 Task: Plan a trip to Tartouss, Syria from 12th December, 2023 to 16th December, 2023 for 8 adults.8 bedrooms having 8 beds and 8 bathrooms. Property type can be house. Amenities needed are: wifi, TV, free parkinig on premises, gym, breakfast. Booking option can be shelf check-in. Look for 3 properties as per requirement.
Action: Mouse moved to (567, 135)
Screenshot: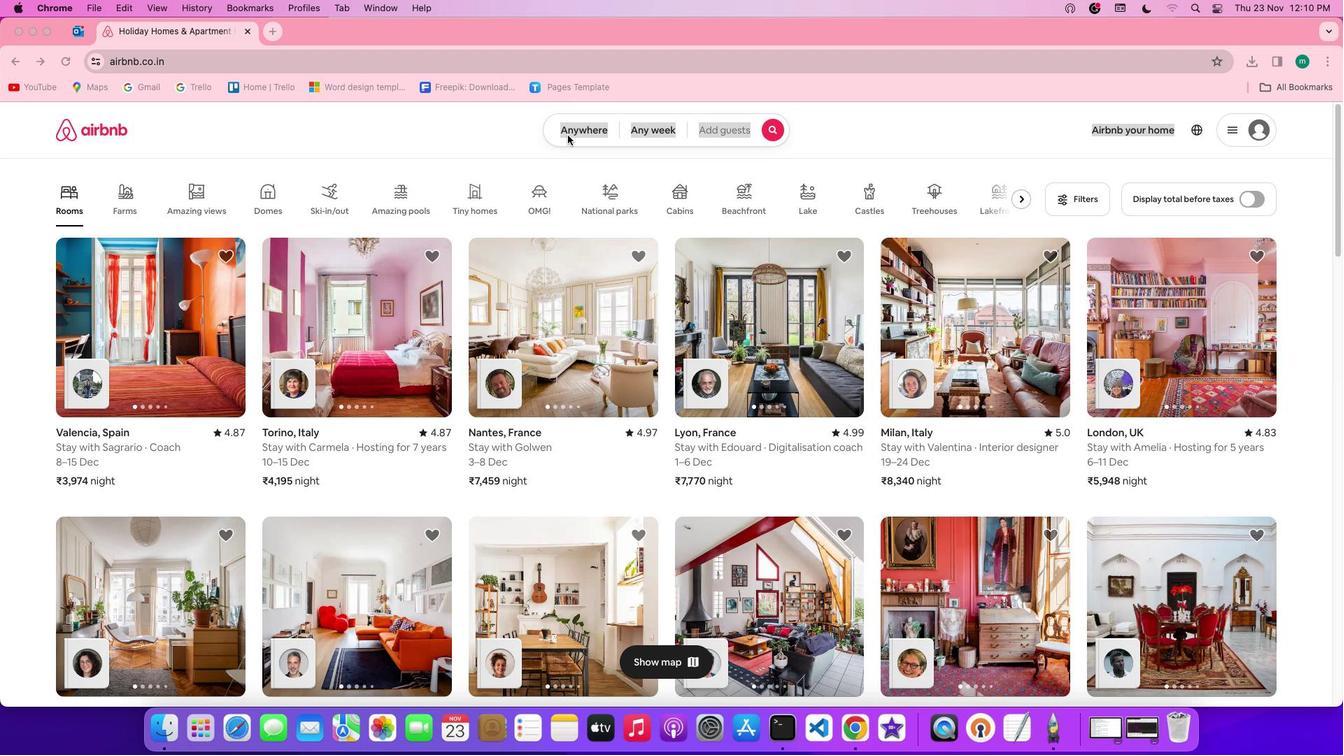 
Action: Mouse pressed left at (567, 135)
Screenshot: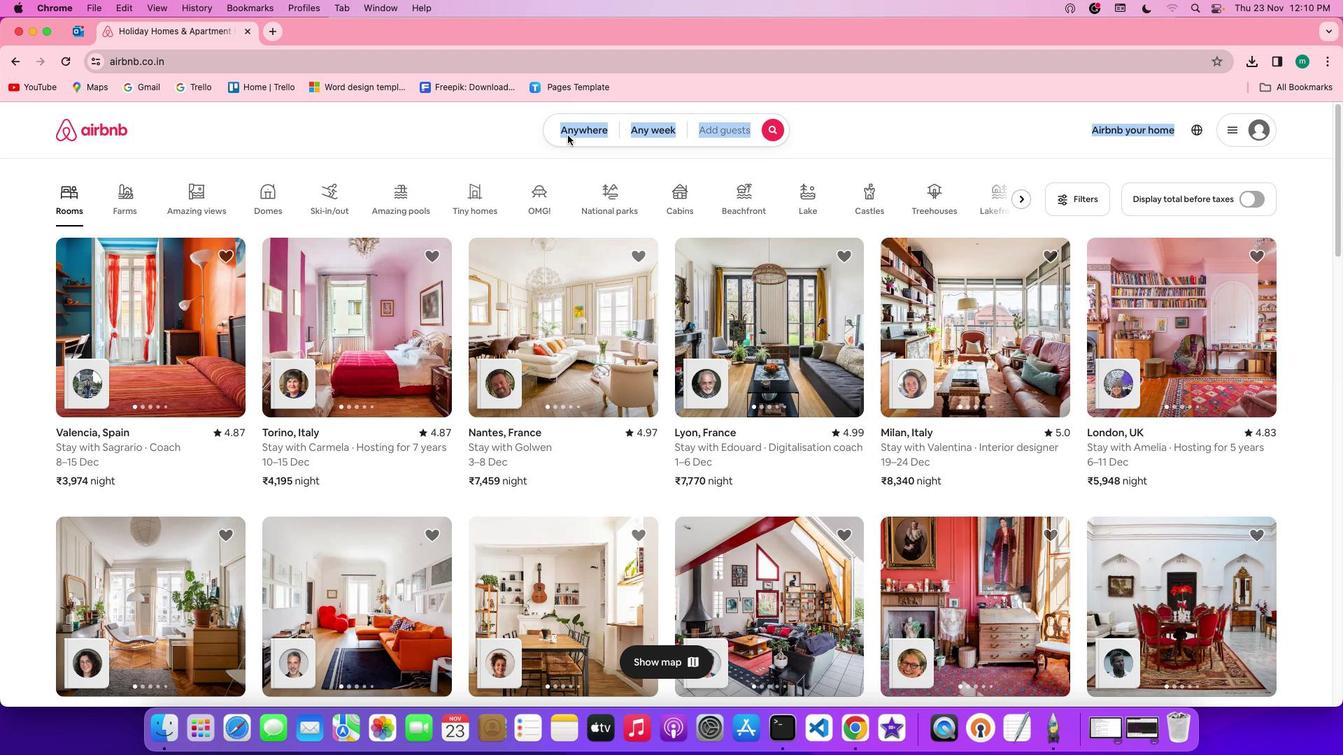 
Action: Mouse pressed left at (567, 135)
Screenshot: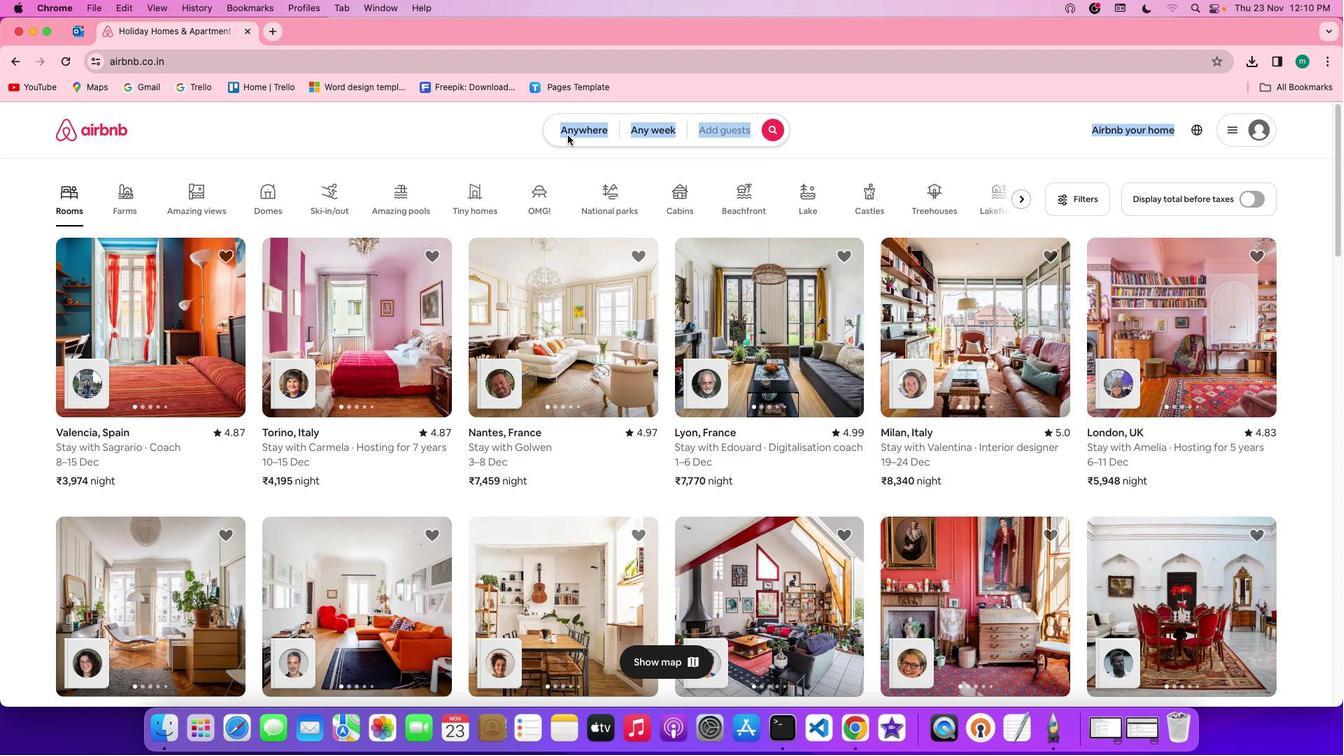 
Action: Mouse moved to (474, 184)
Screenshot: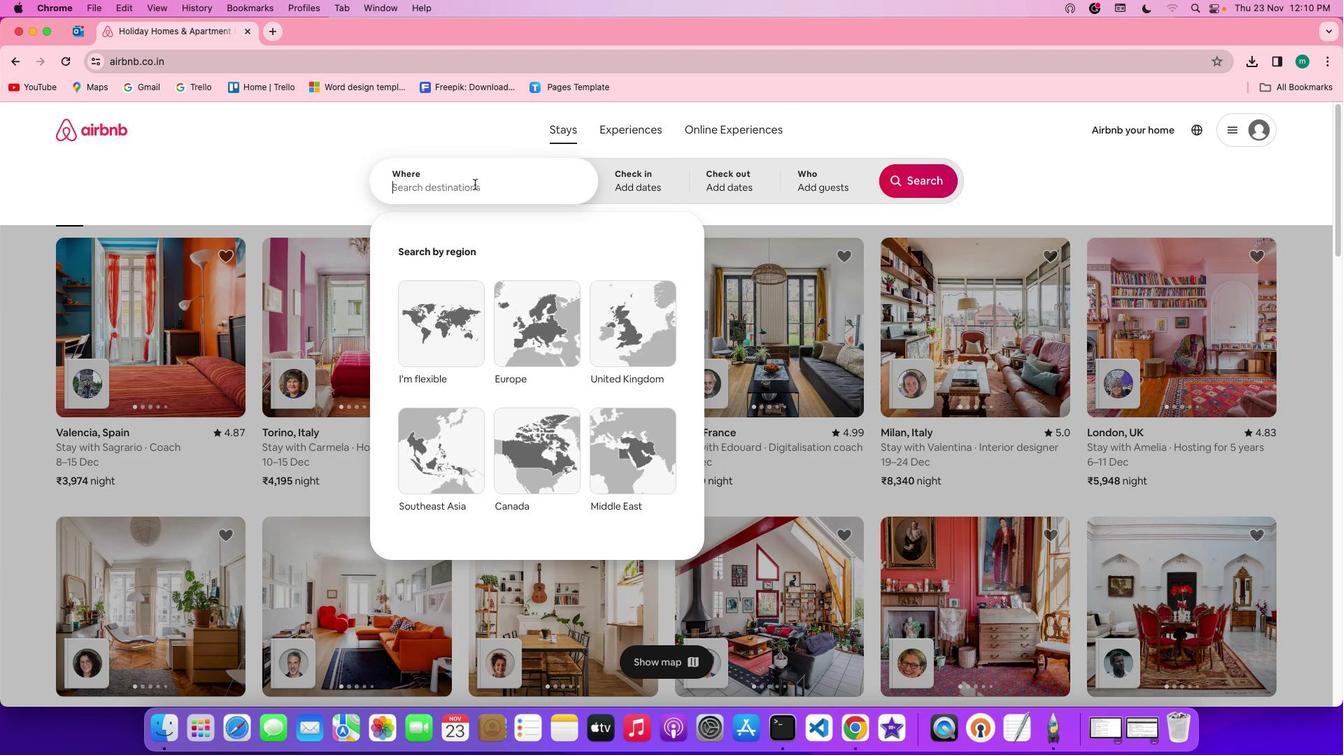 
Action: Mouse pressed left at (474, 184)
Screenshot: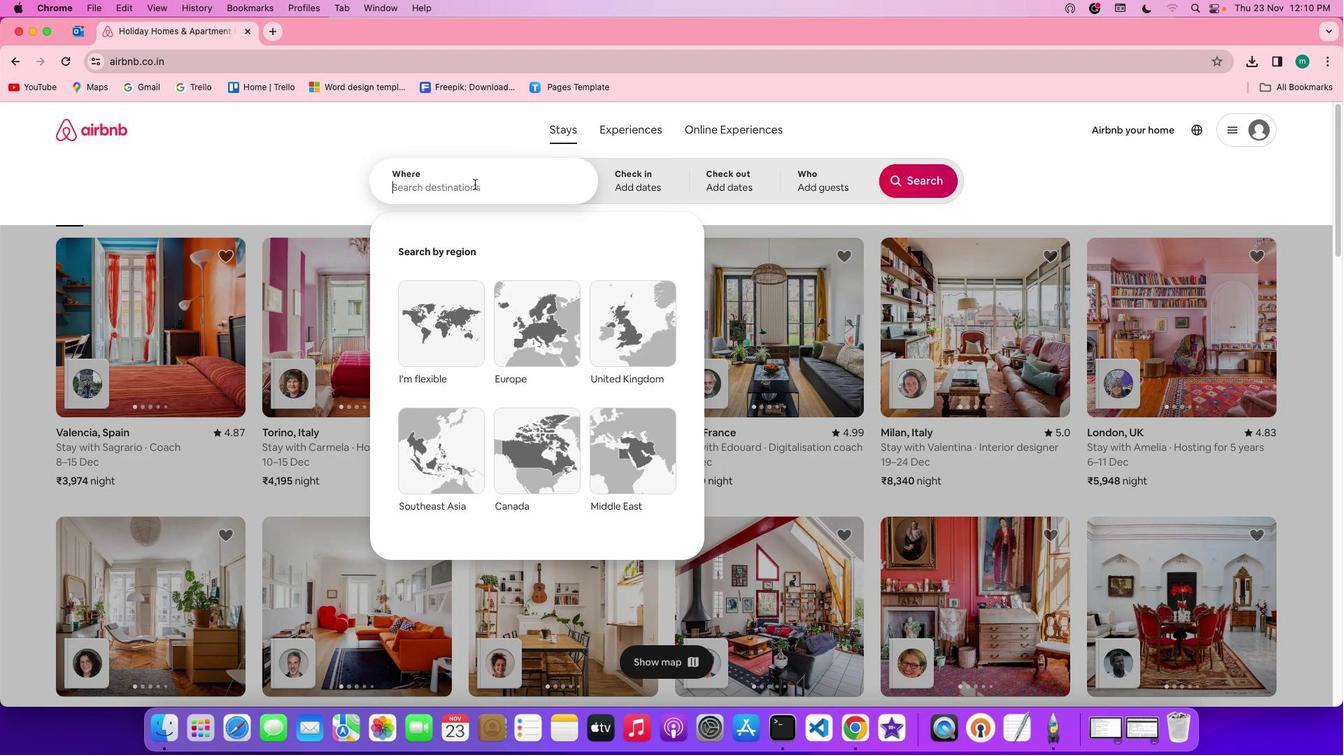 
Action: Key pressed Key.shift'T''a''r''t'
Screenshot: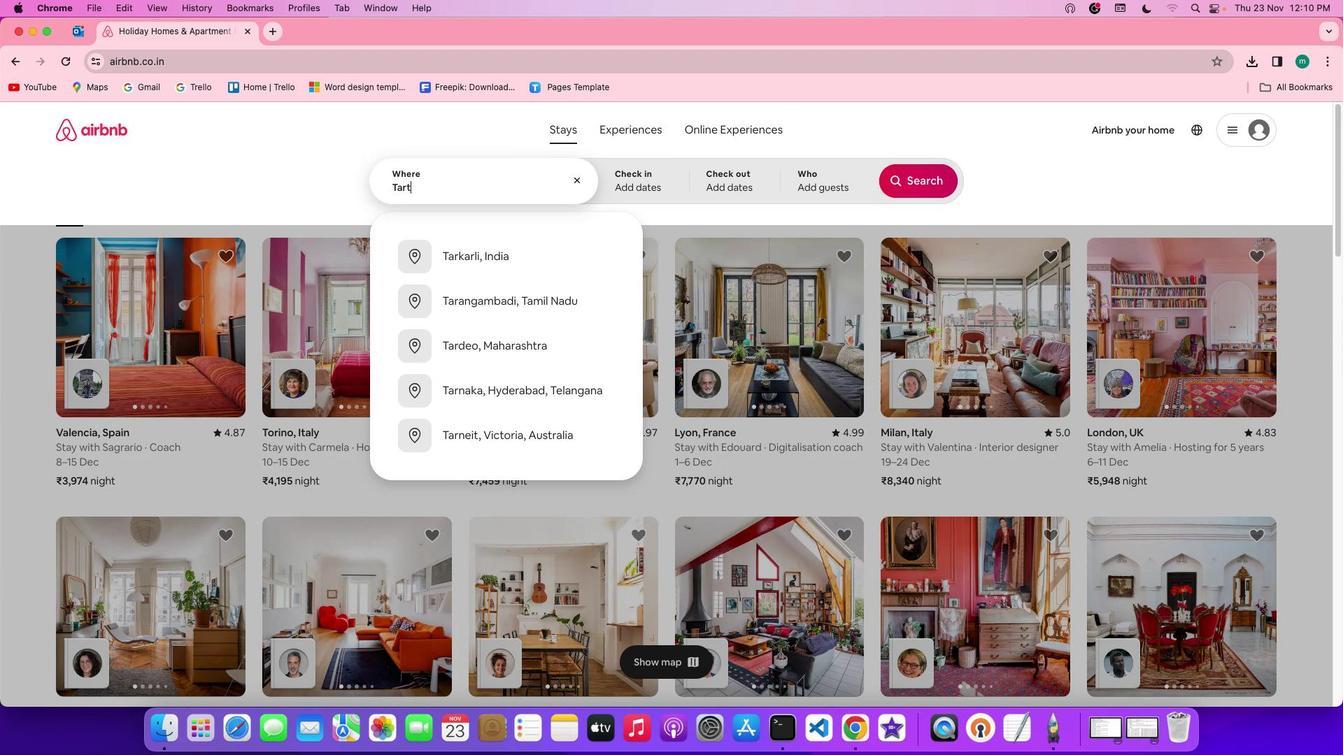 
Action: Mouse moved to (474, 184)
Screenshot: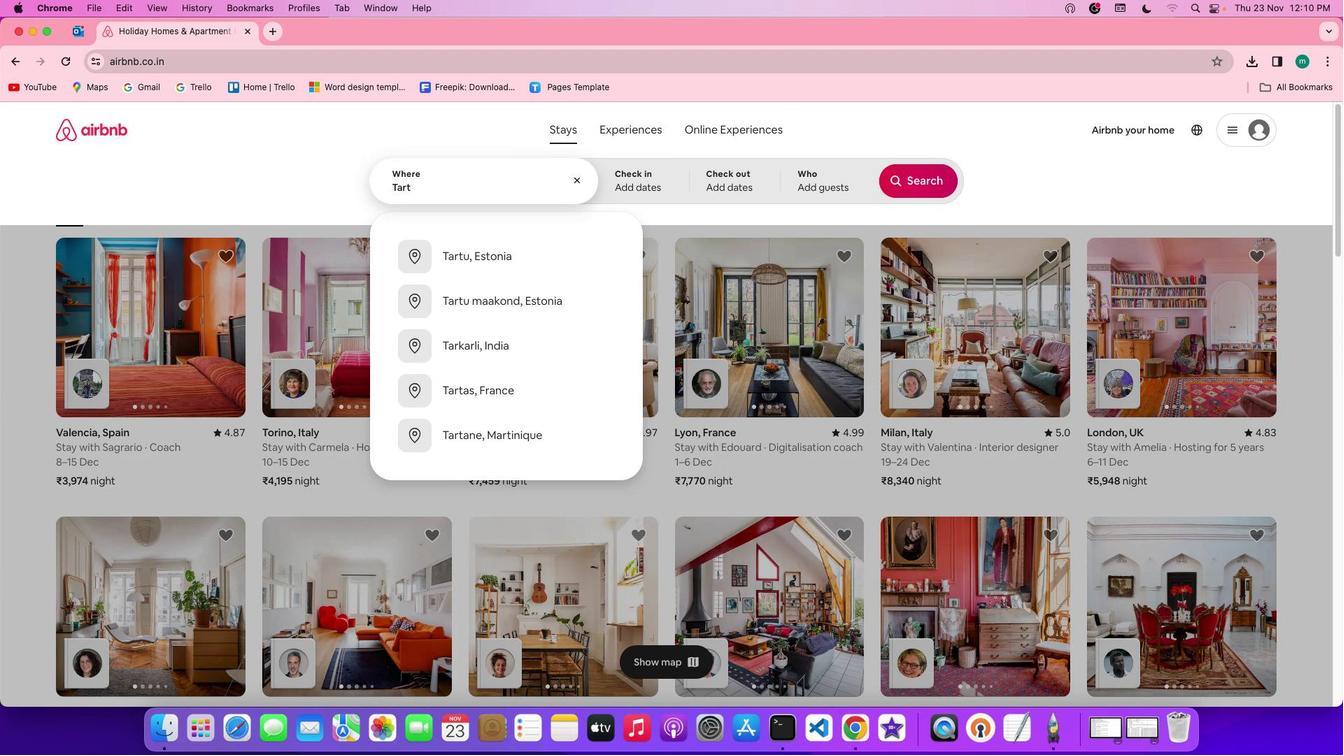 
Action: Key pressed 'o''u''s''s'','Key.spaceKey.shift's''y''r''i''a'
Screenshot: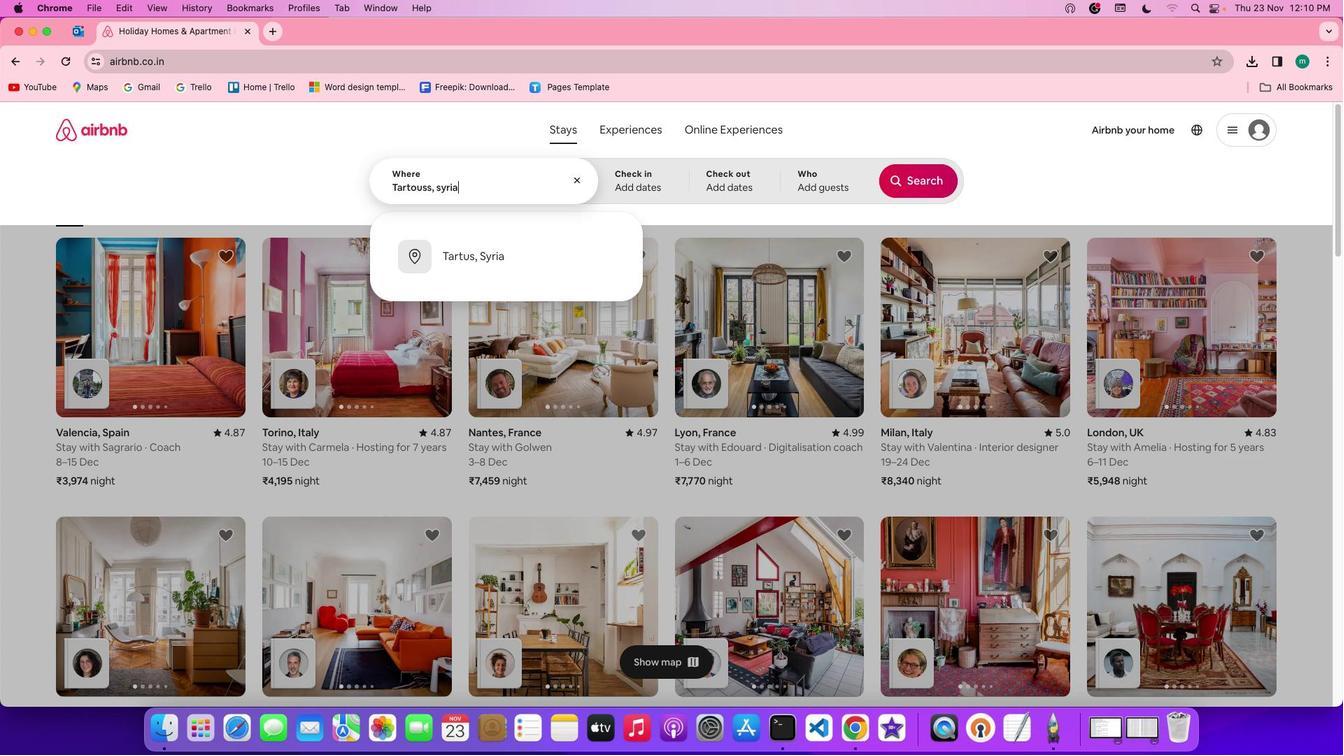 
Action: Mouse moved to (655, 175)
Screenshot: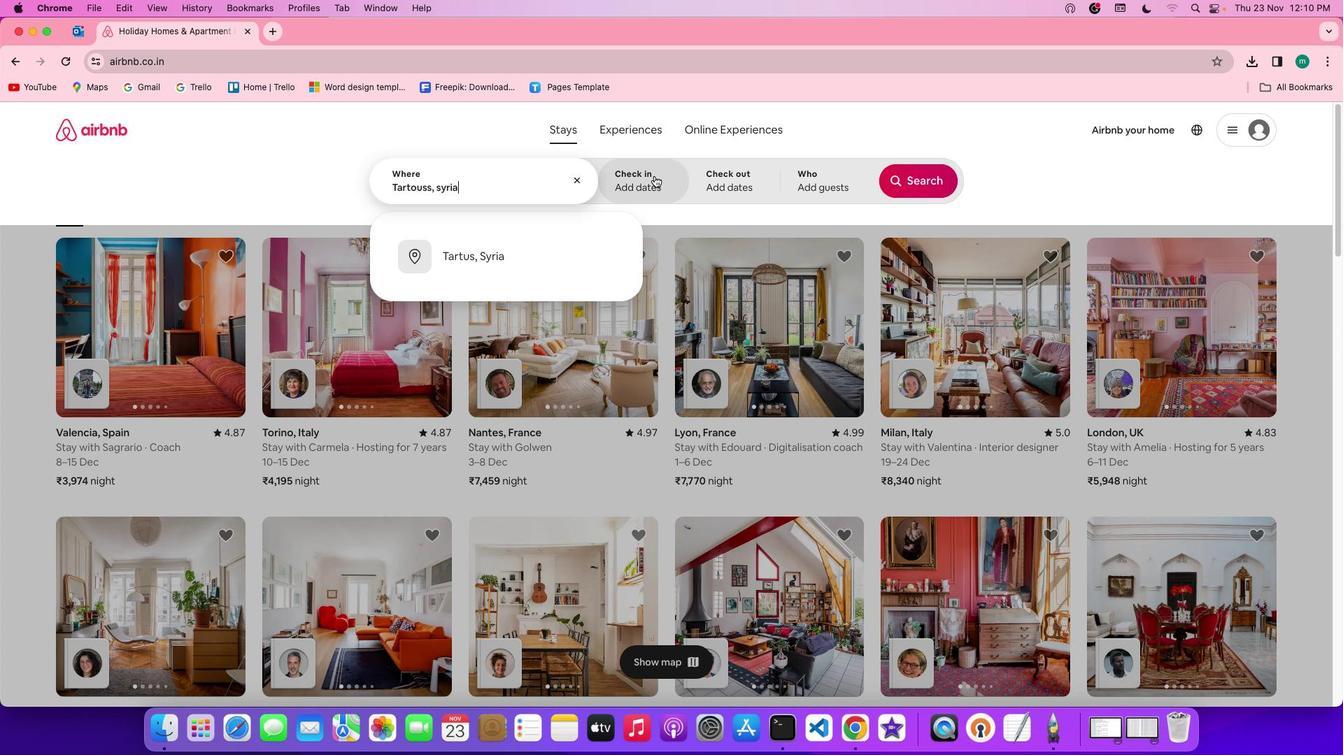 
Action: Mouse pressed left at (655, 175)
Screenshot: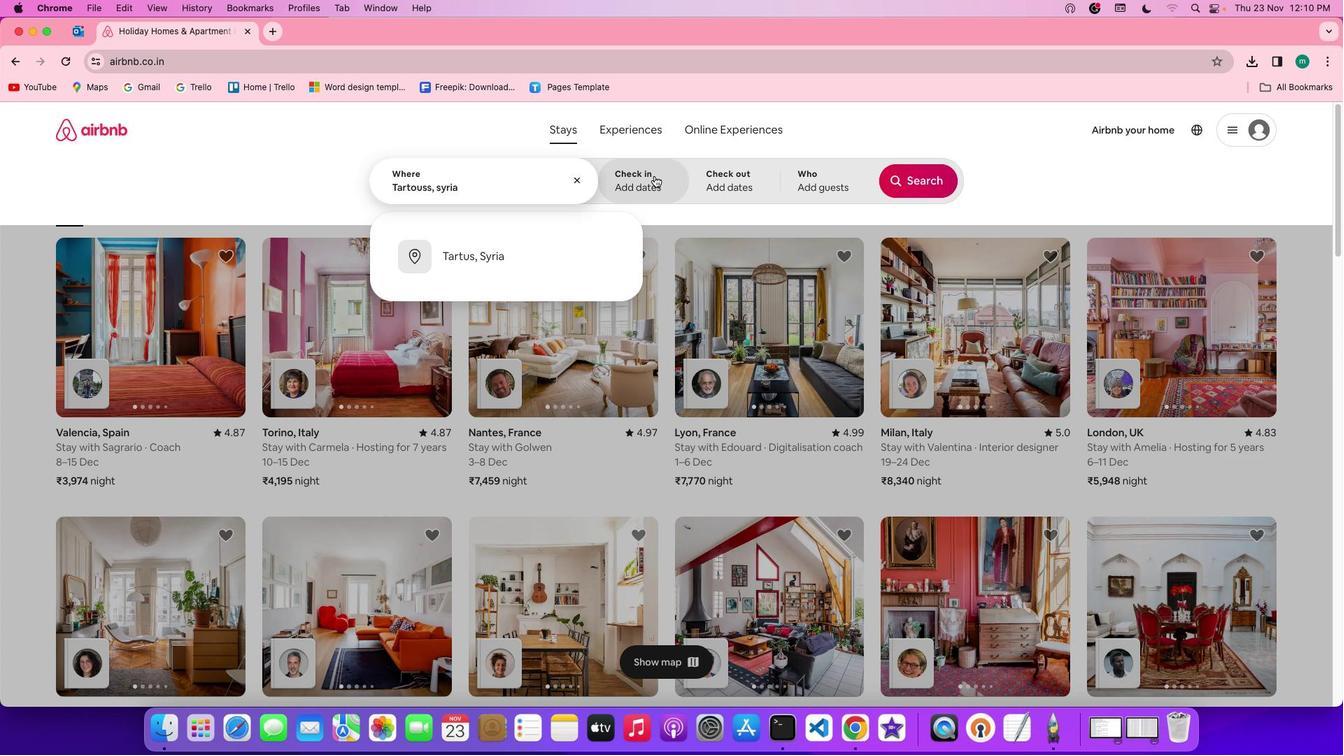 
Action: Mouse moved to (764, 424)
Screenshot: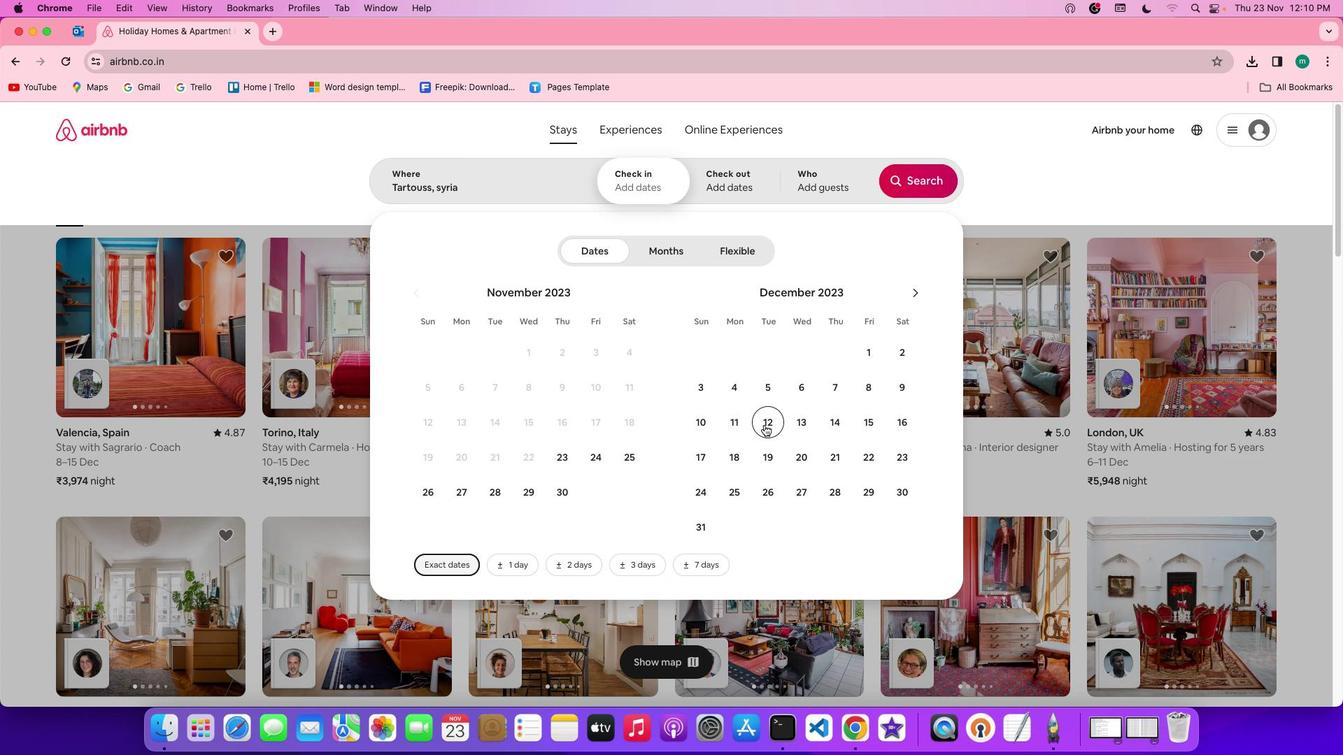 
Action: Mouse pressed left at (764, 424)
Screenshot: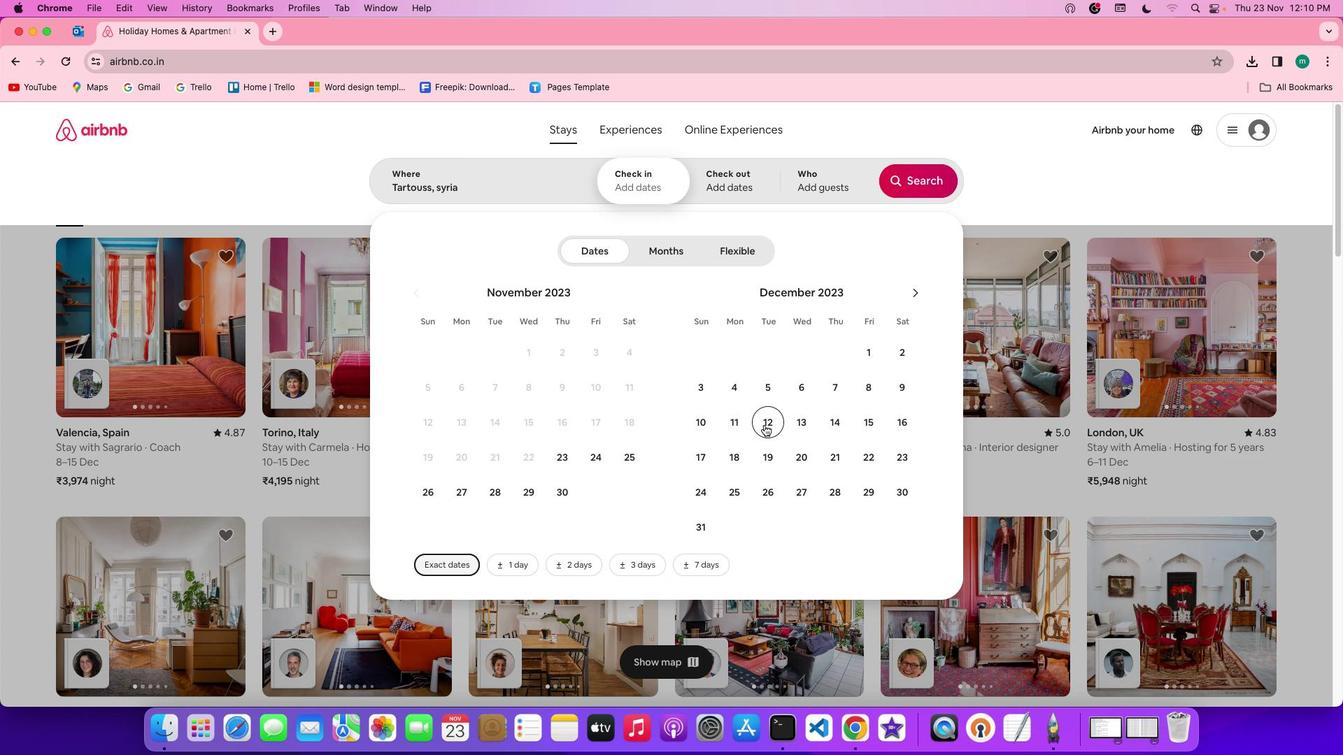 
Action: Mouse moved to (898, 431)
Screenshot: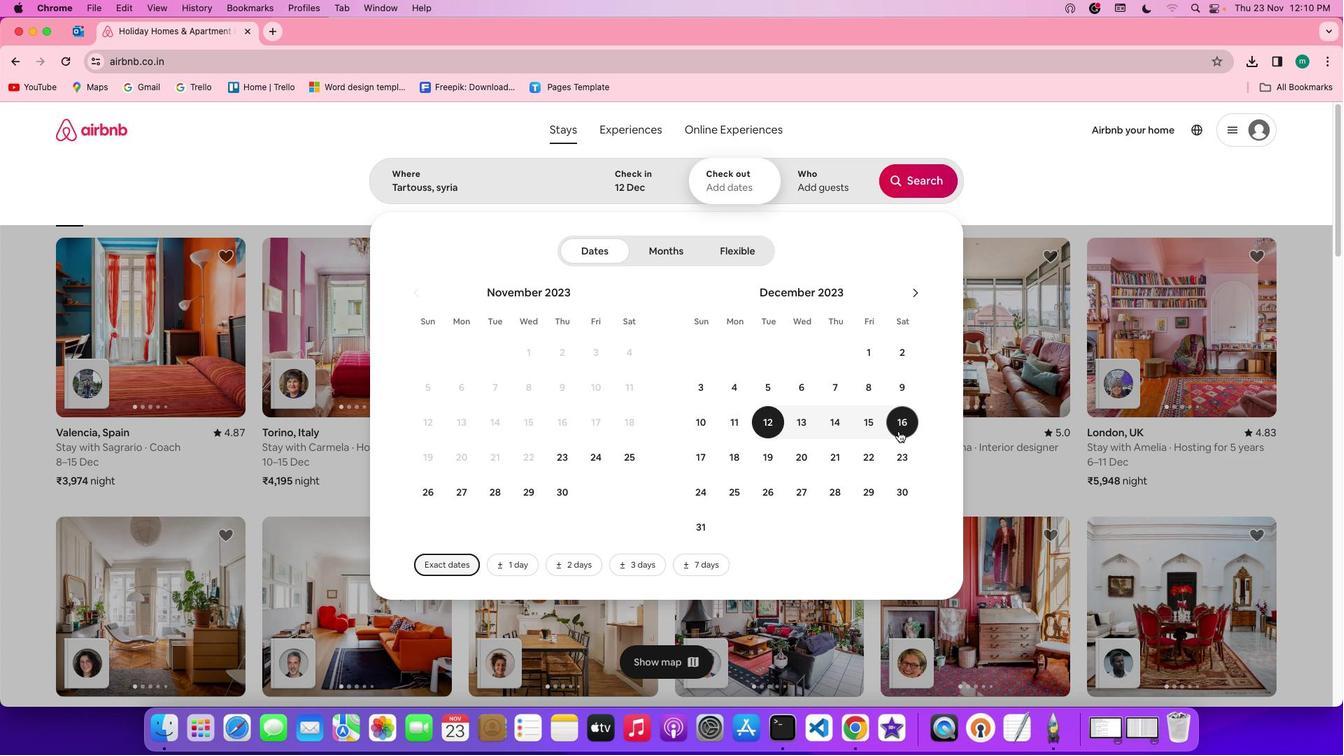 
Action: Mouse pressed left at (898, 431)
Screenshot: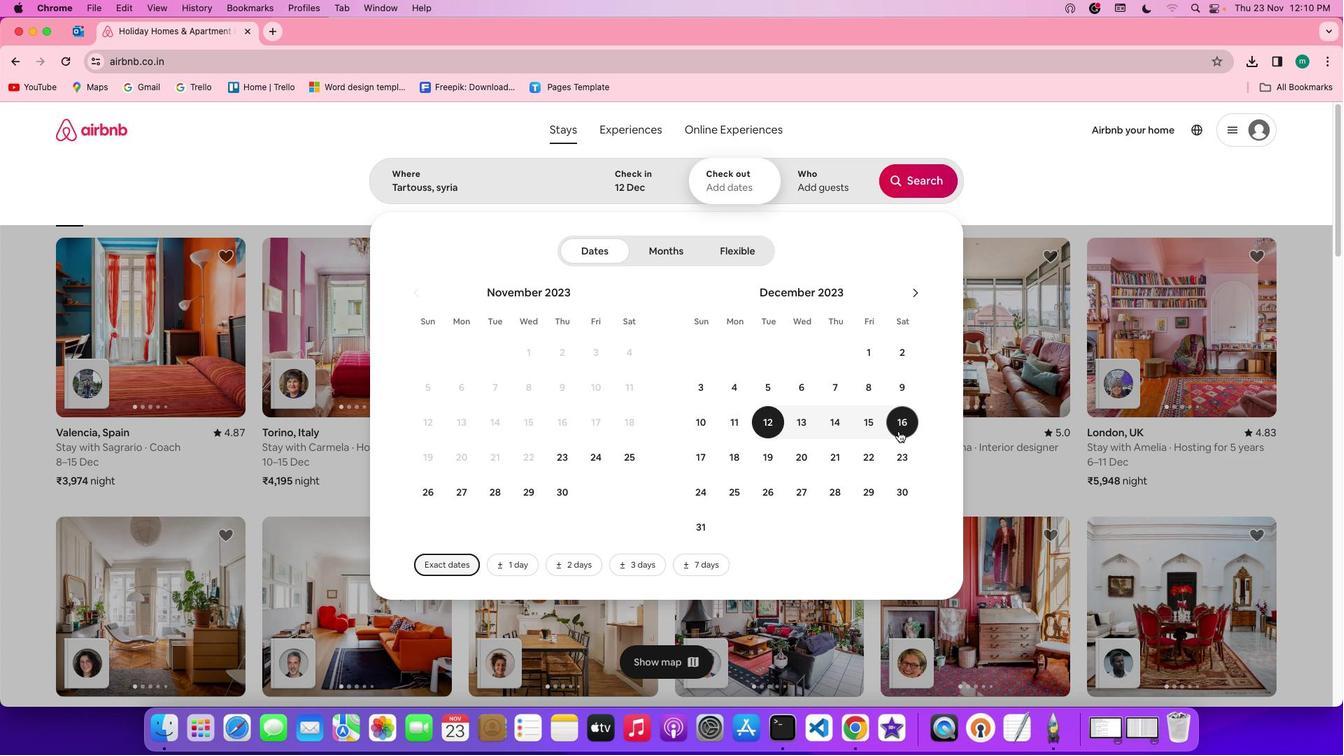 
Action: Mouse moved to (821, 174)
Screenshot: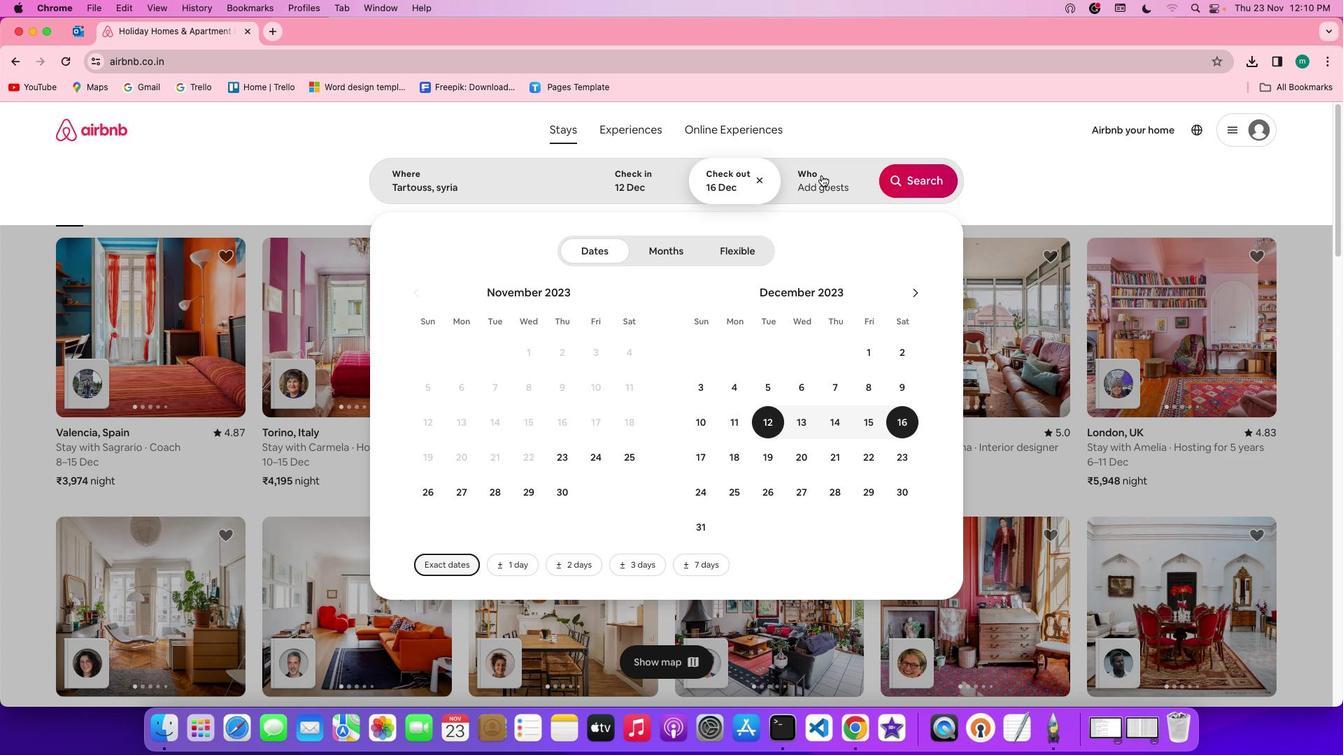 
Action: Mouse pressed left at (821, 174)
Screenshot: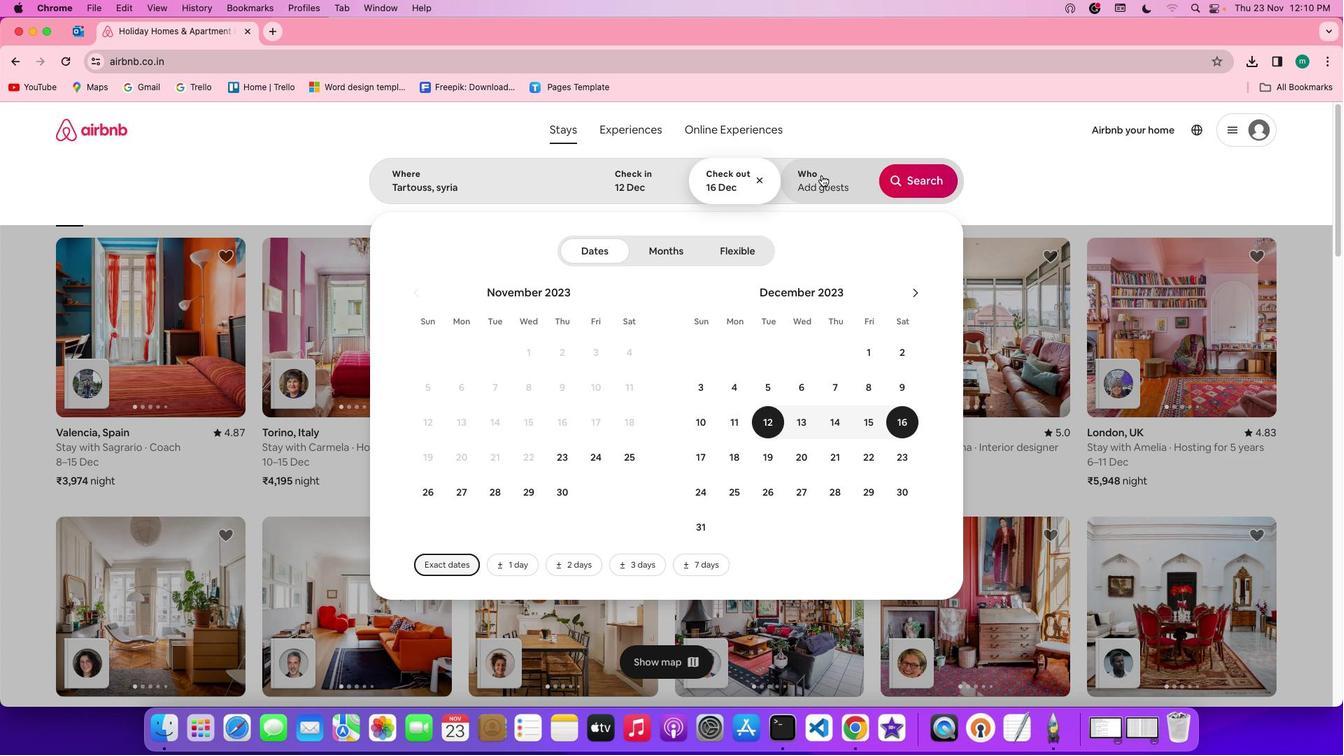 
Action: Mouse moved to (932, 255)
Screenshot: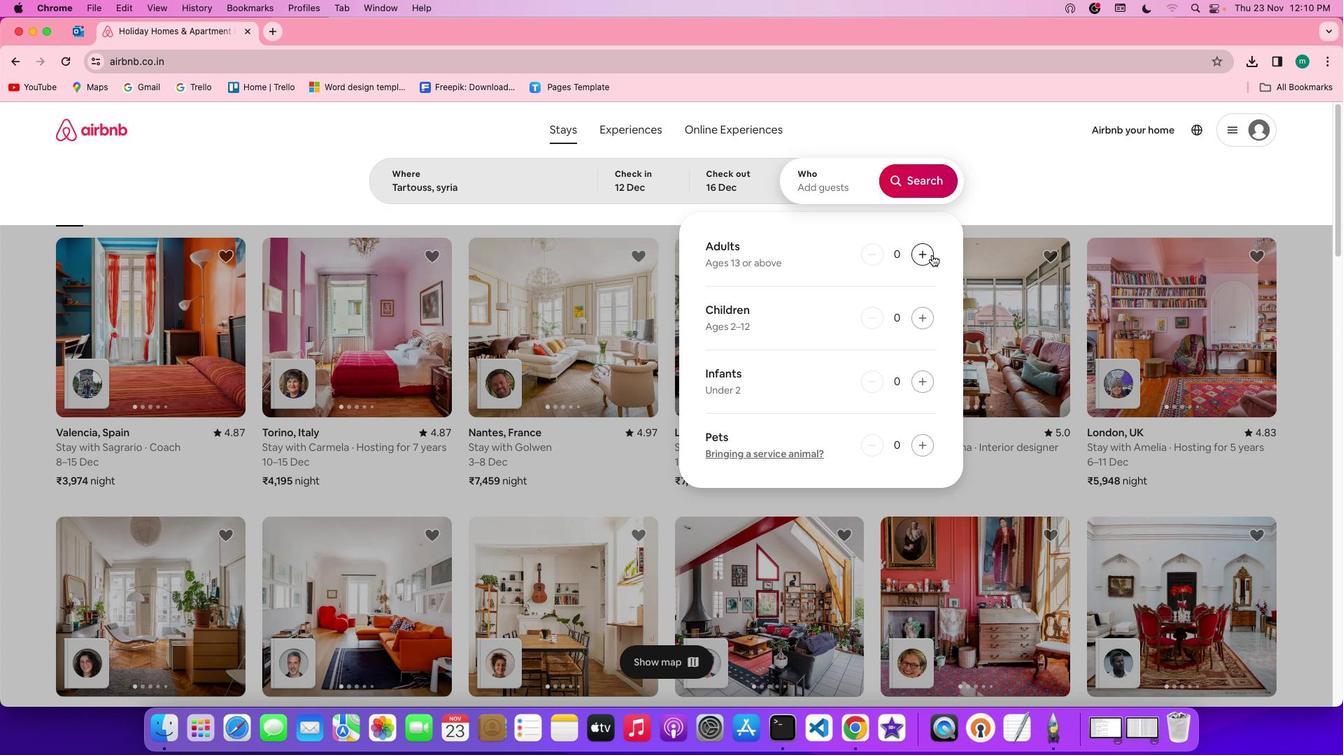 
Action: Mouse pressed left at (932, 255)
Screenshot: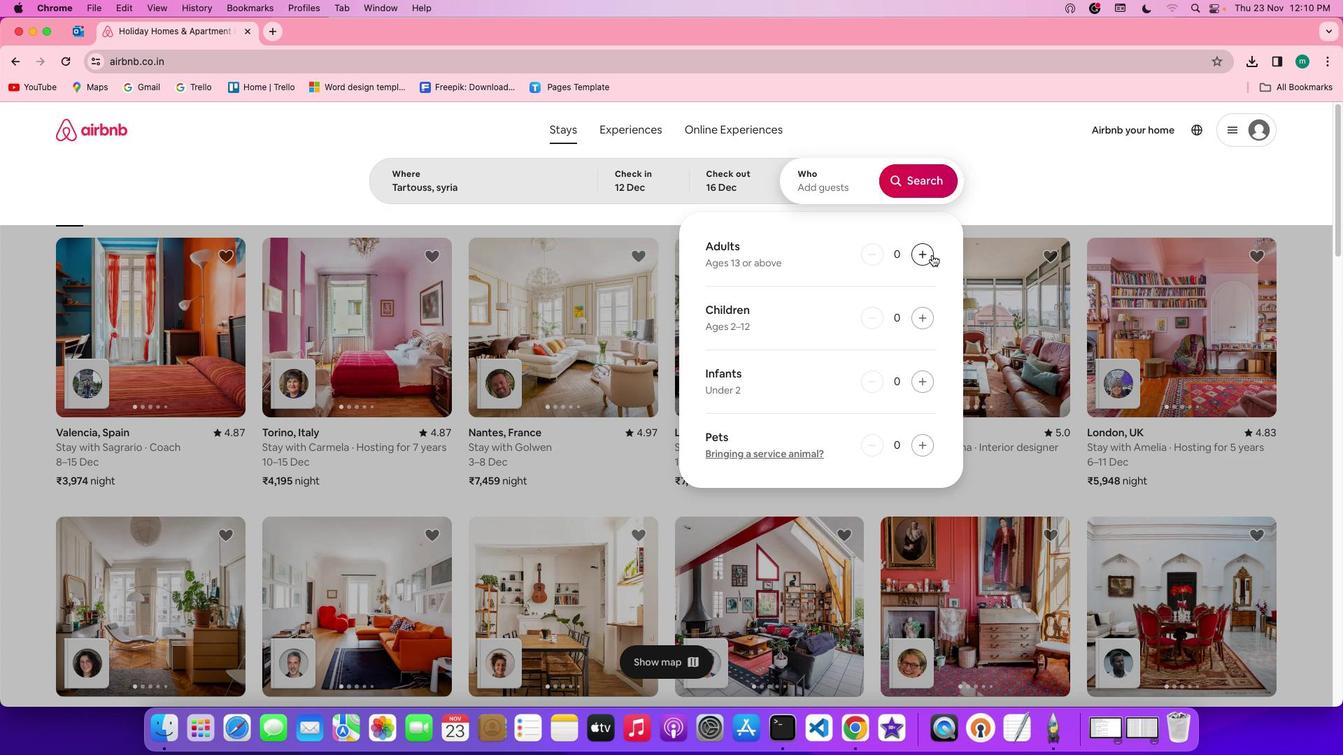 
Action: Mouse pressed left at (932, 255)
Screenshot: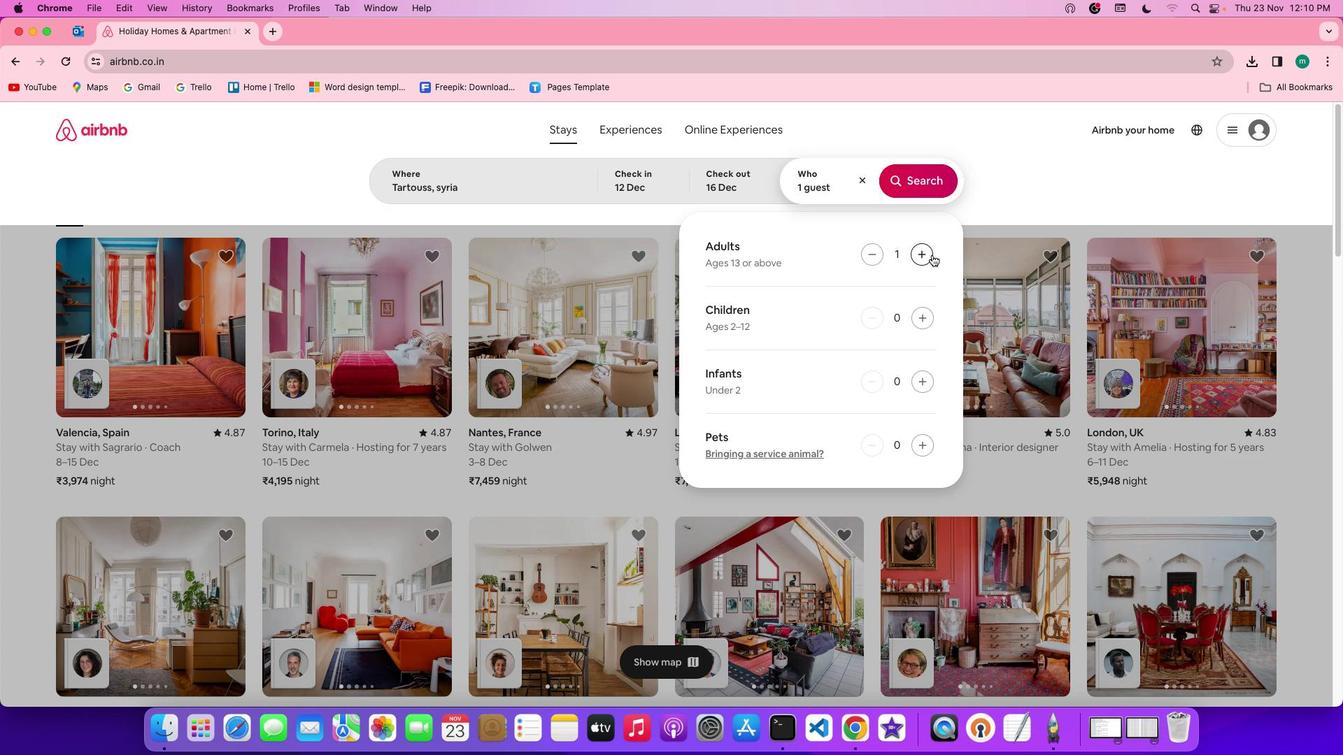 
Action: Mouse pressed left at (932, 255)
Screenshot: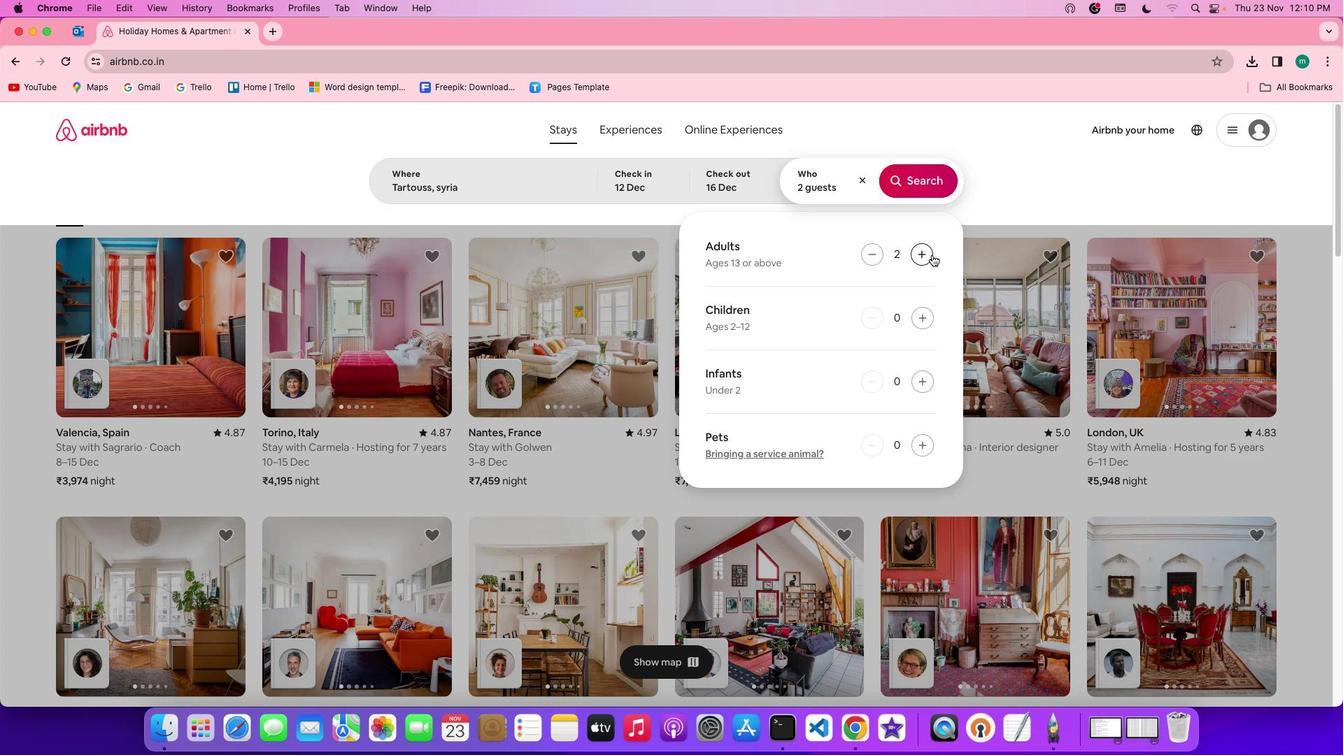 
Action: Mouse pressed left at (932, 255)
Screenshot: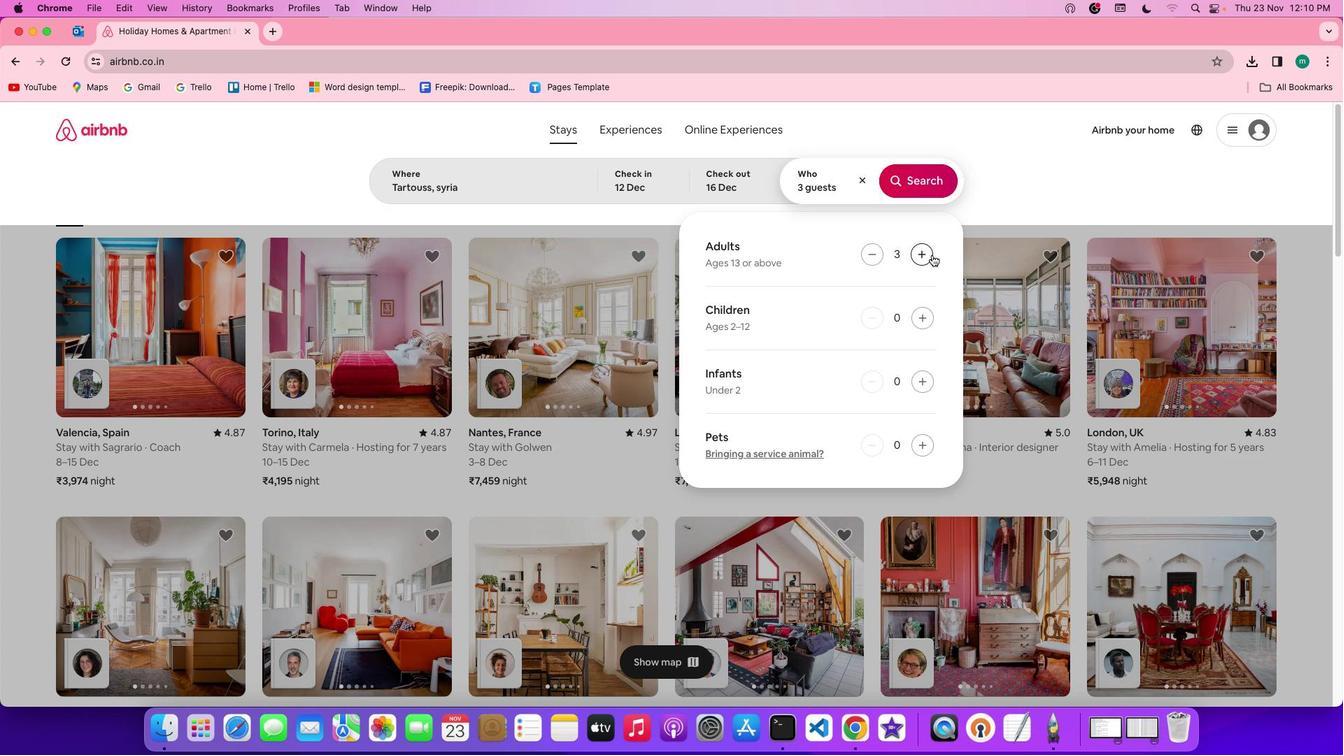 
Action: Mouse pressed left at (932, 255)
Screenshot: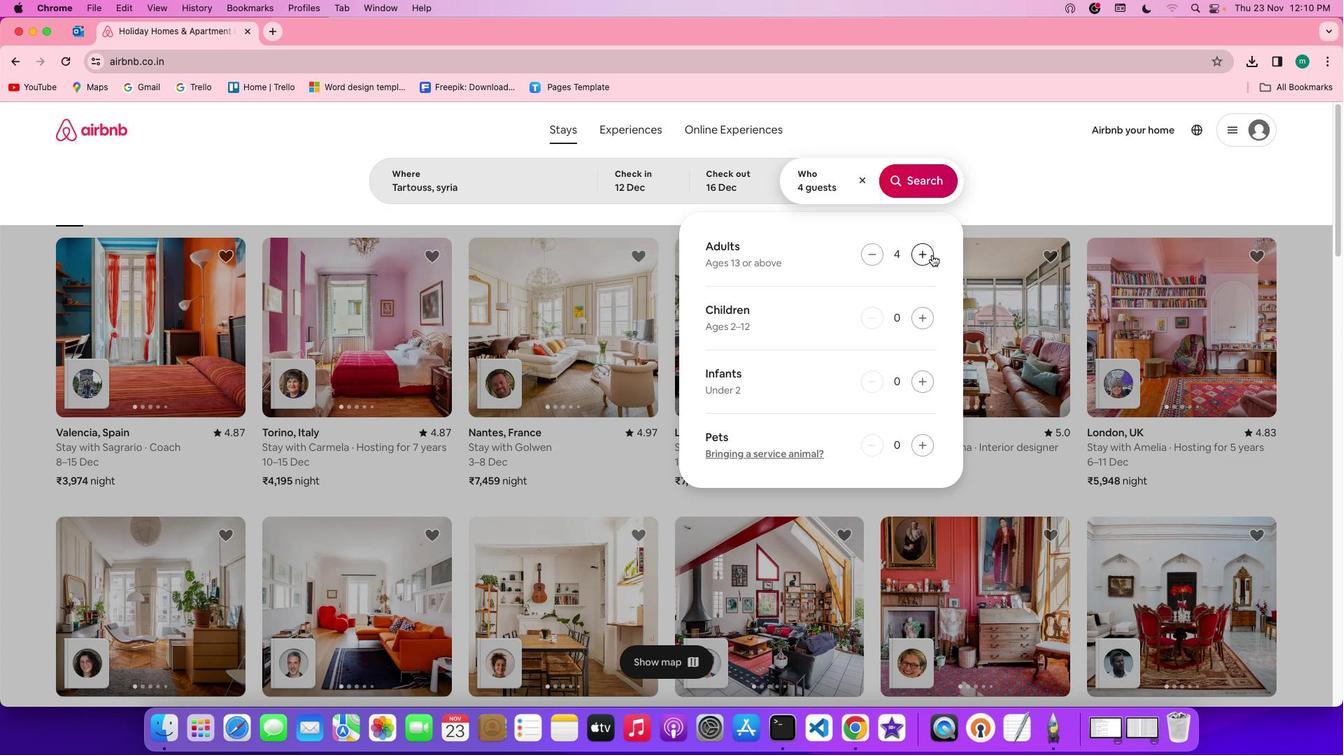 
Action: Mouse pressed left at (932, 255)
Screenshot: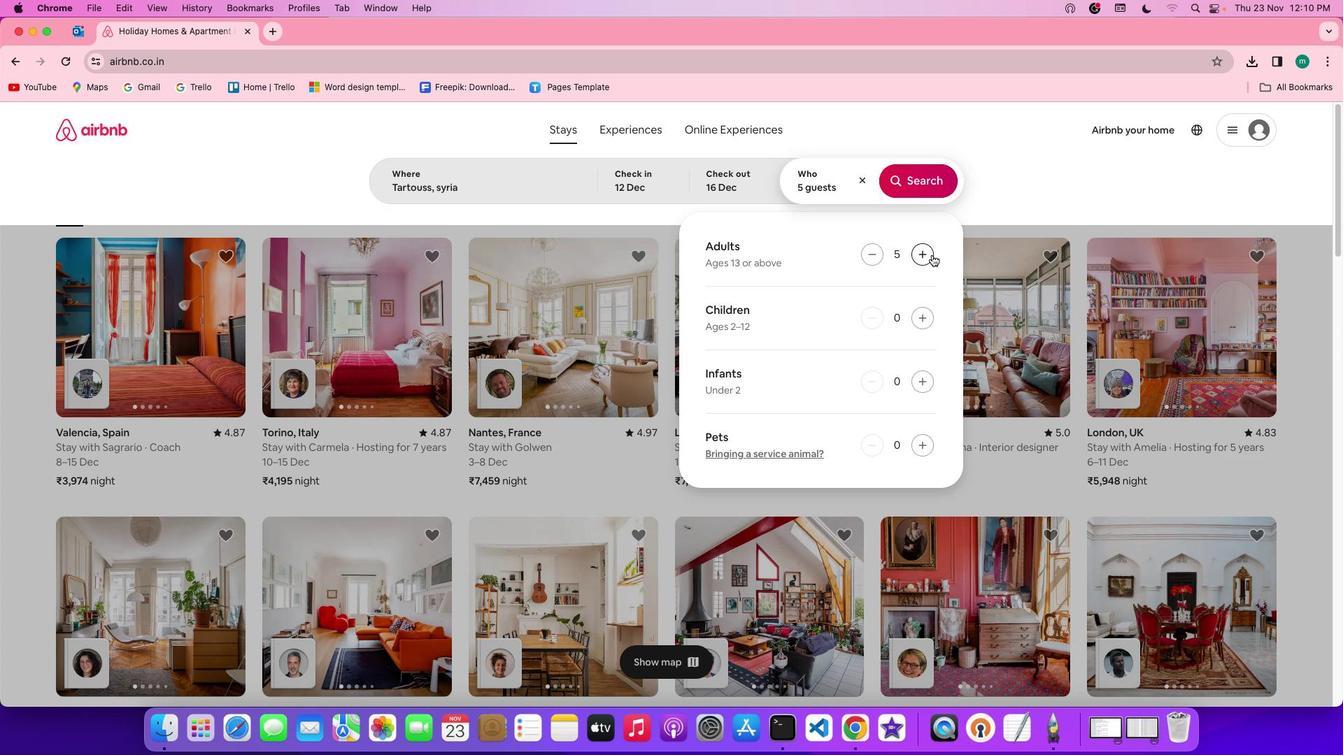 
Action: Mouse pressed left at (932, 255)
Screenshot: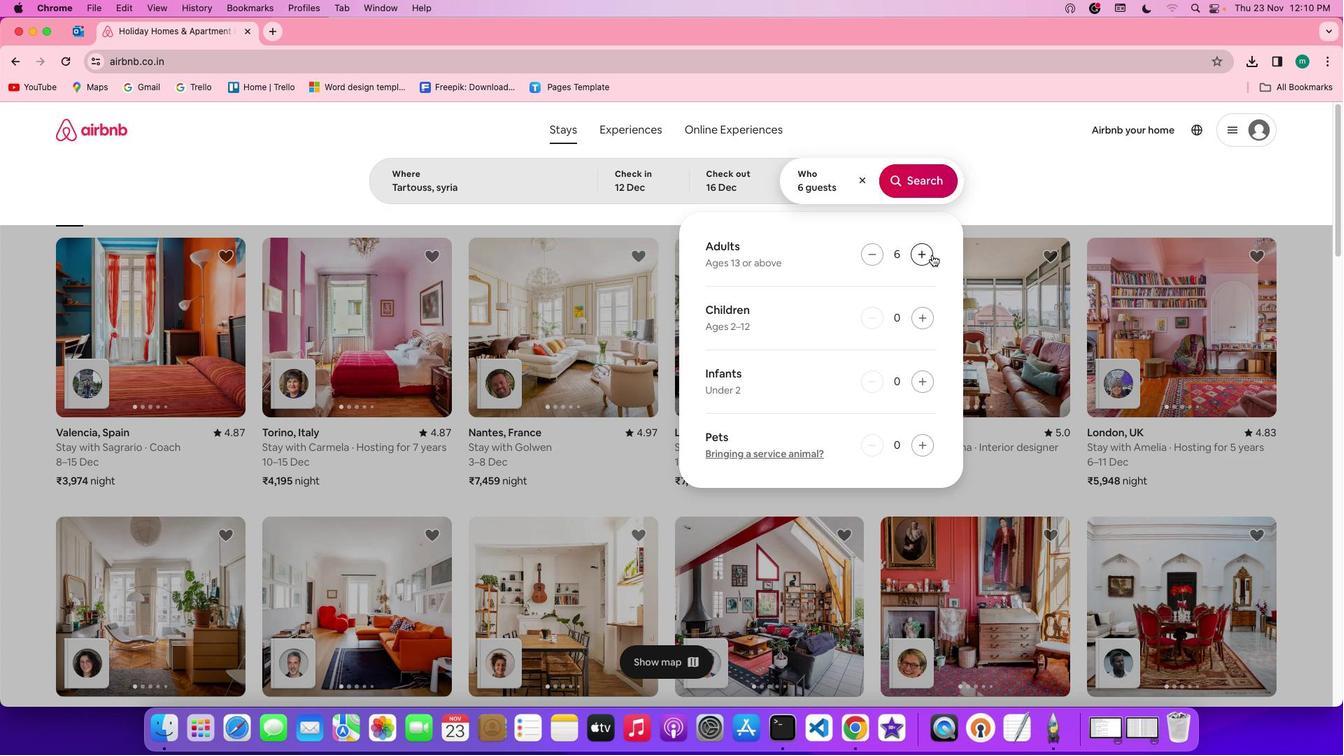 
Action: Mouse pressed left at (932, 255)
Screenshot: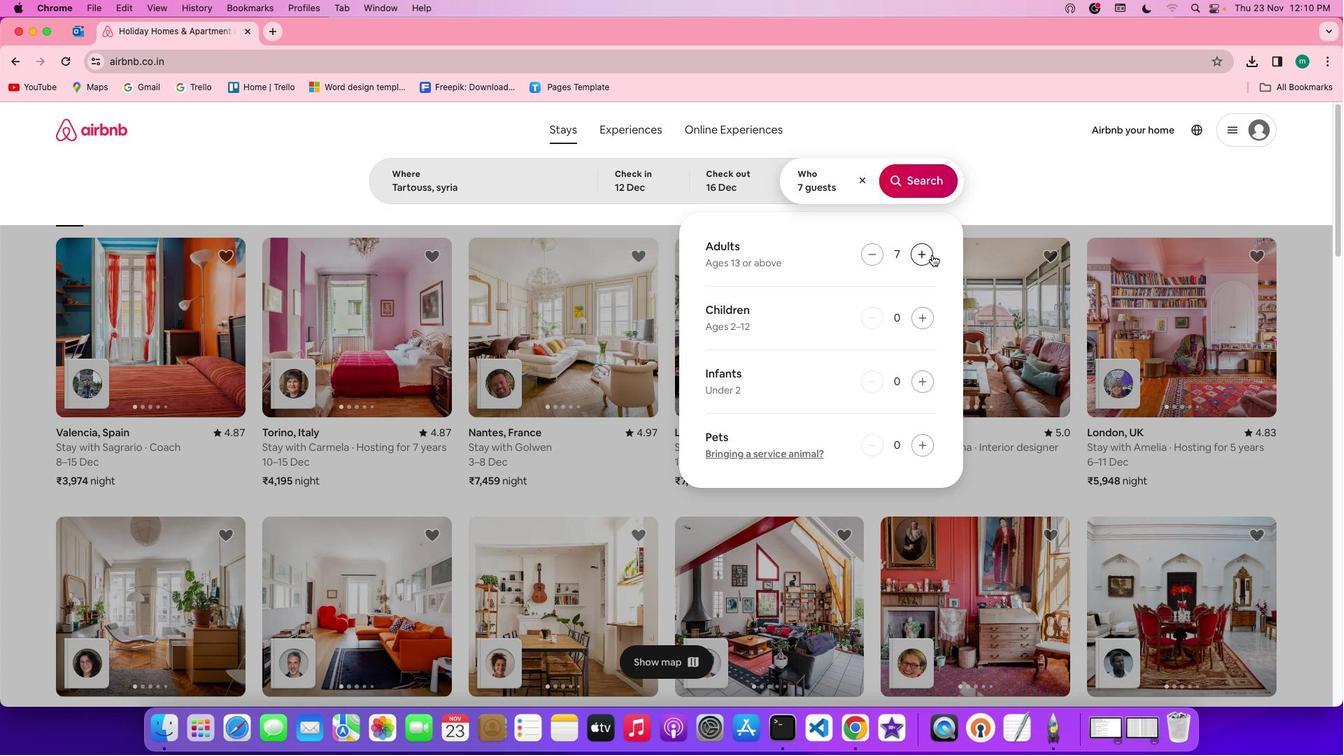 
Action: Mouse moved to (911, 175)
Screenshot: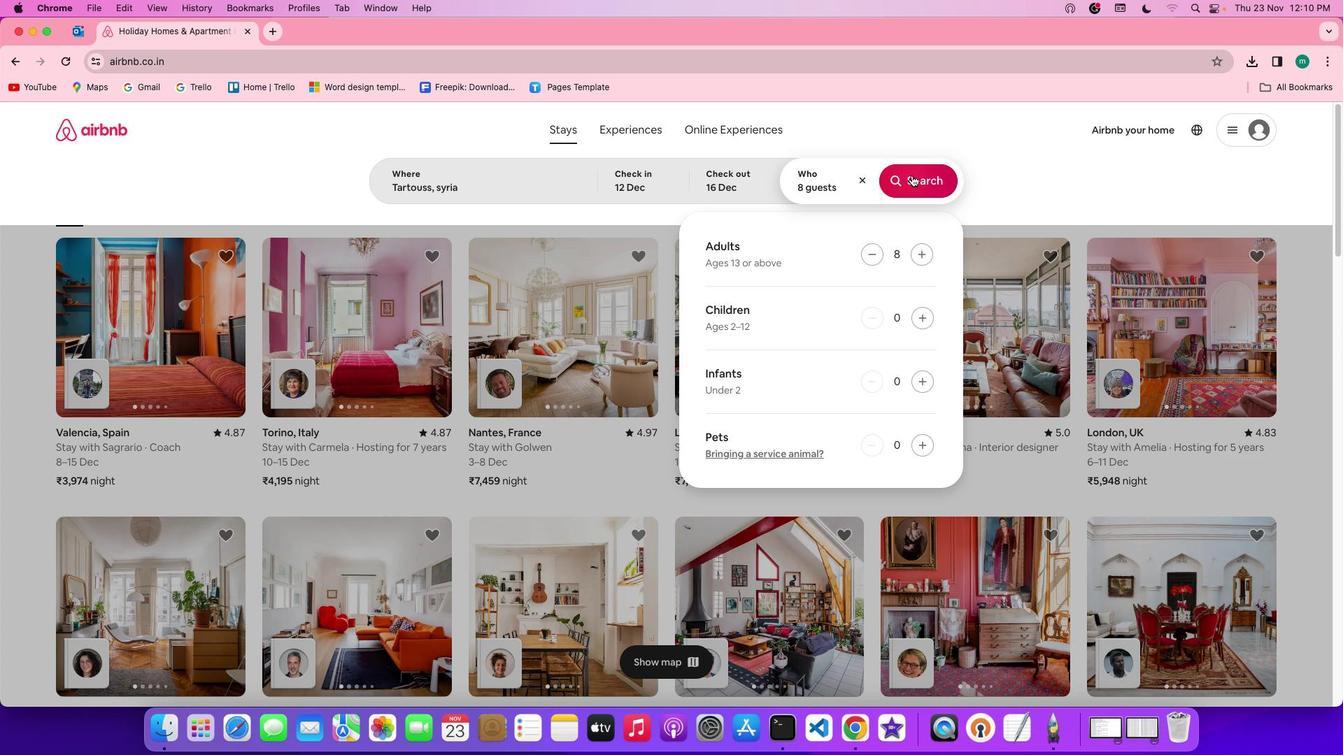 
Action: Mouse pressed left at (911, 175)
Screenshot: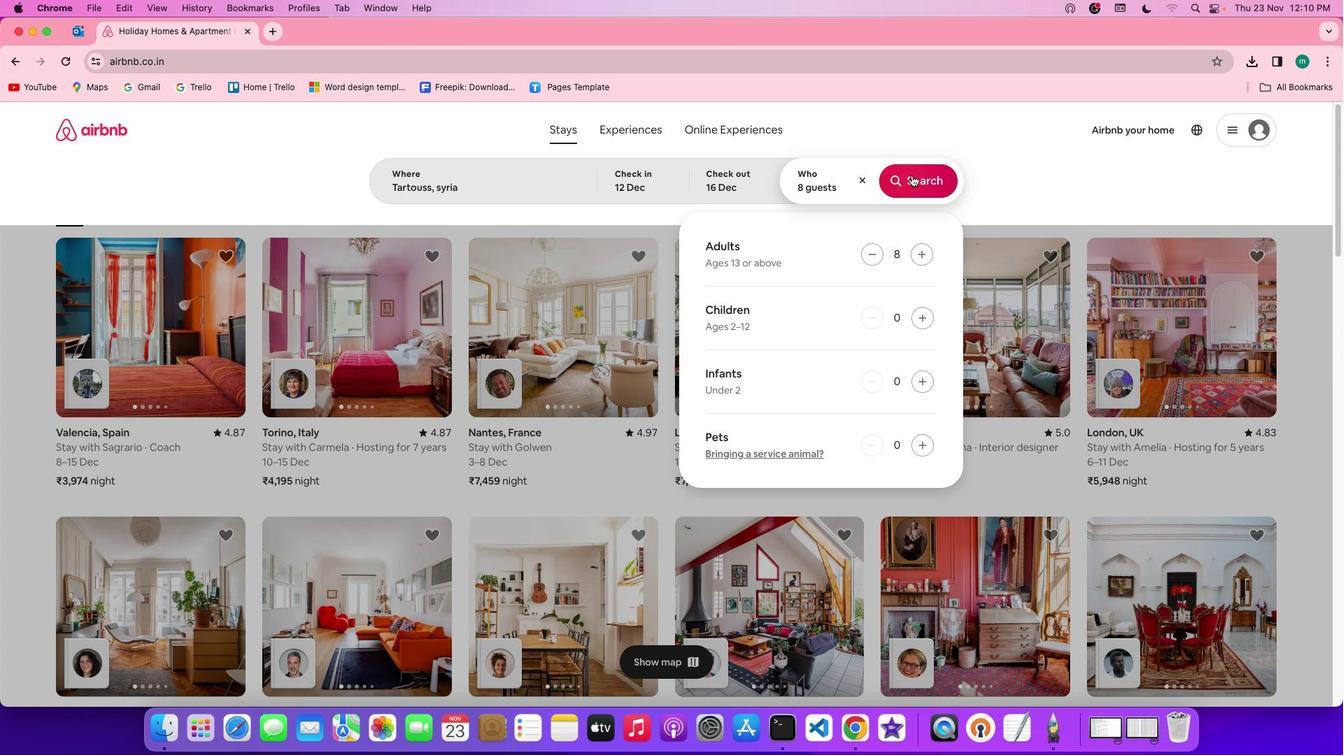 
Action: Mouse moved to (1124, 181)
Screenshot: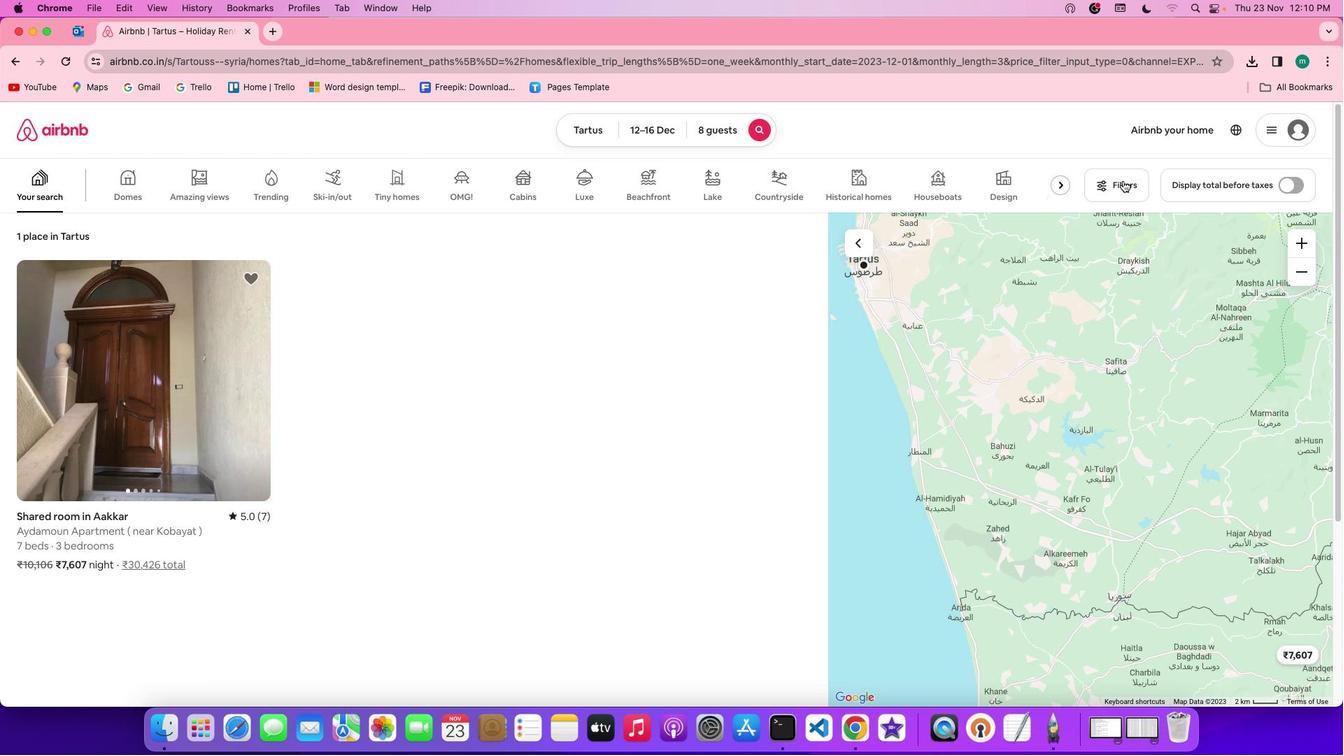 
Action: Mouse pressed left at (1124, 181)
Screenshot: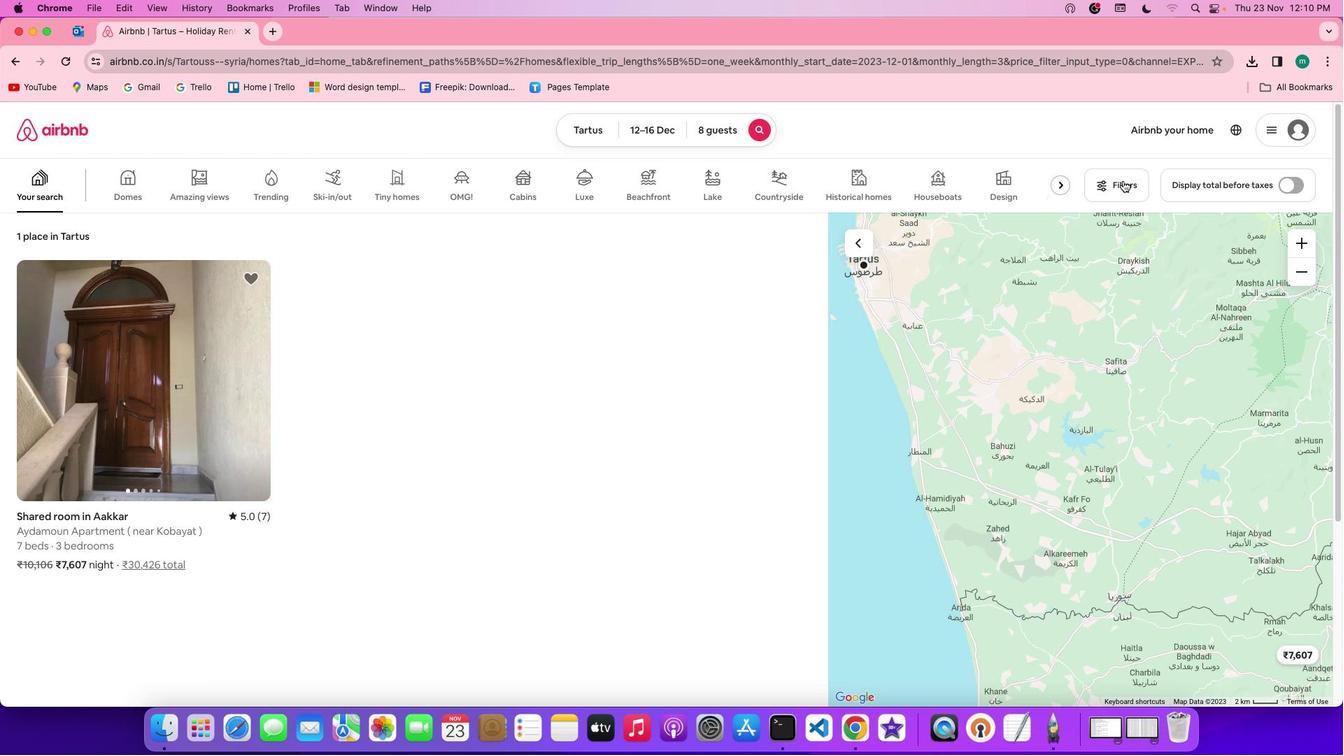 
Action: Mouse moved to (769, 370)
Screenshot: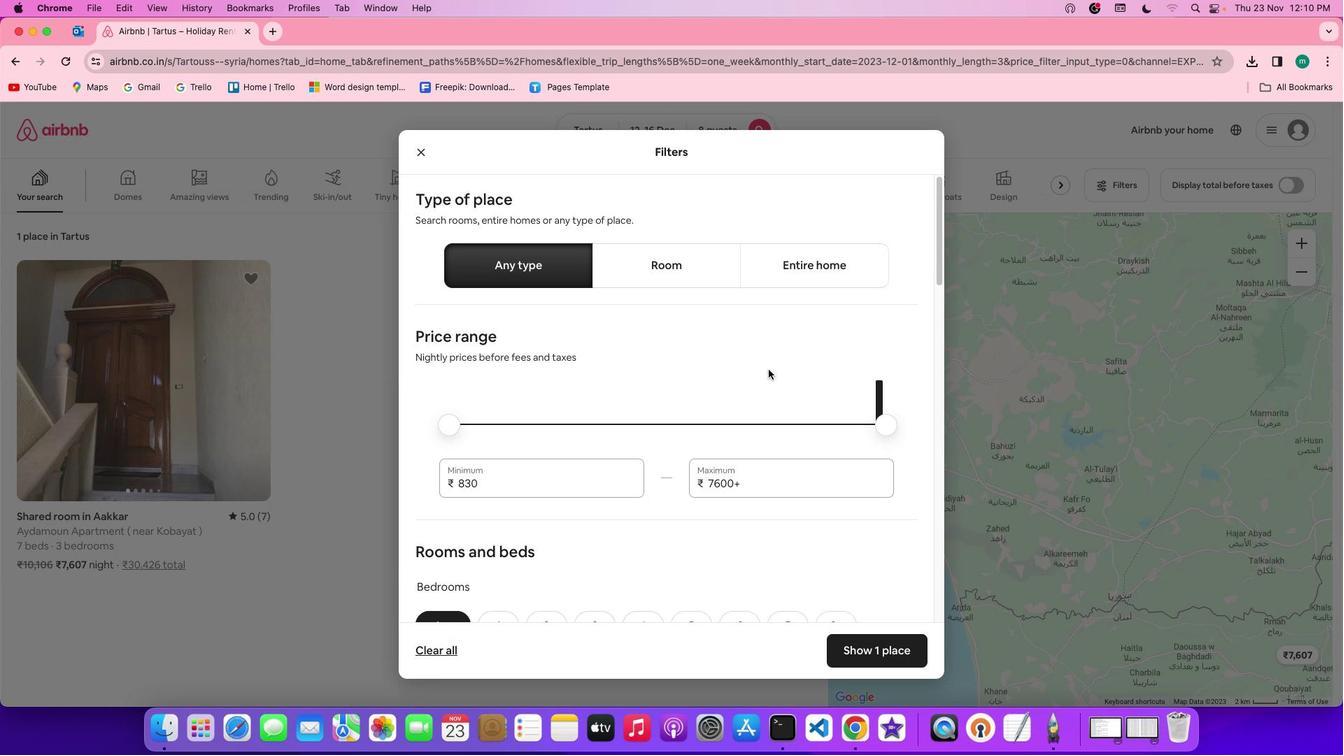 
Action: Mouse scrolled (769, 370) with delta (0, 0)
Screenshot: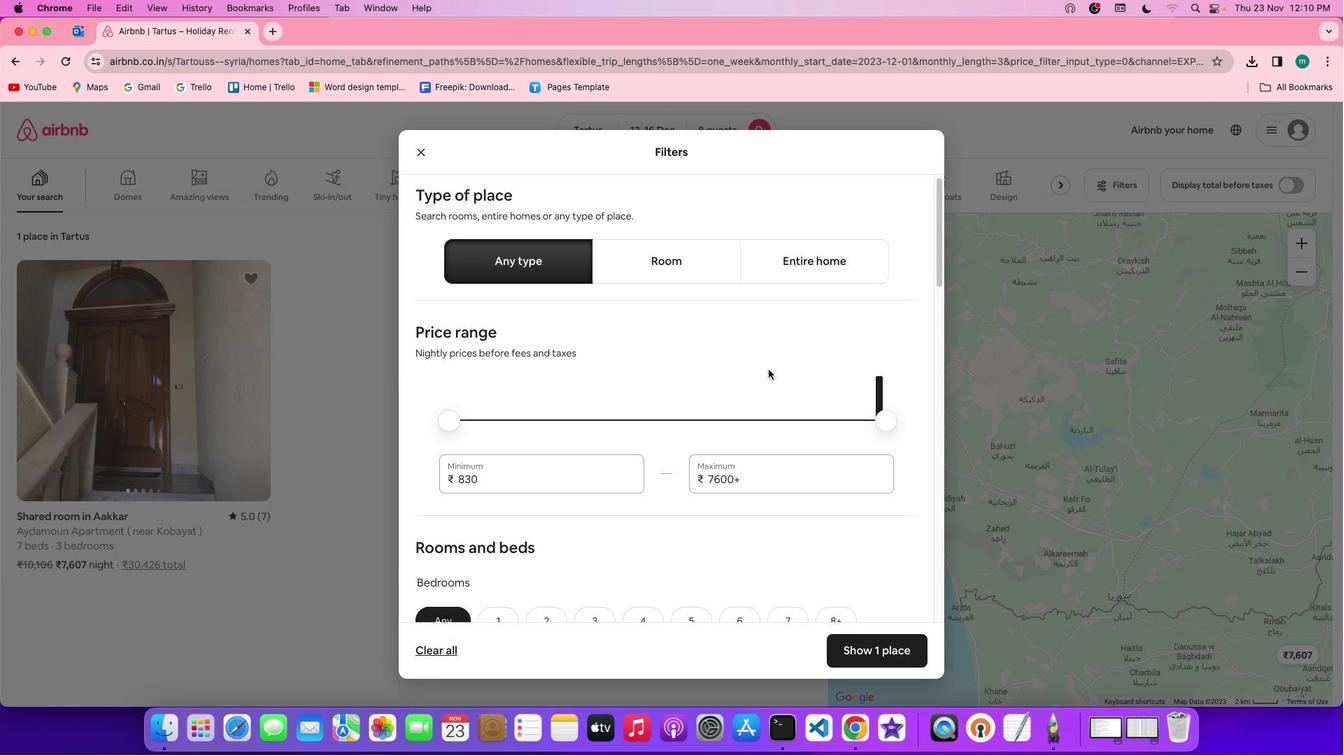 
Action: Mouse scrolled (769, 370) with delta (0, 0)
Screenshot: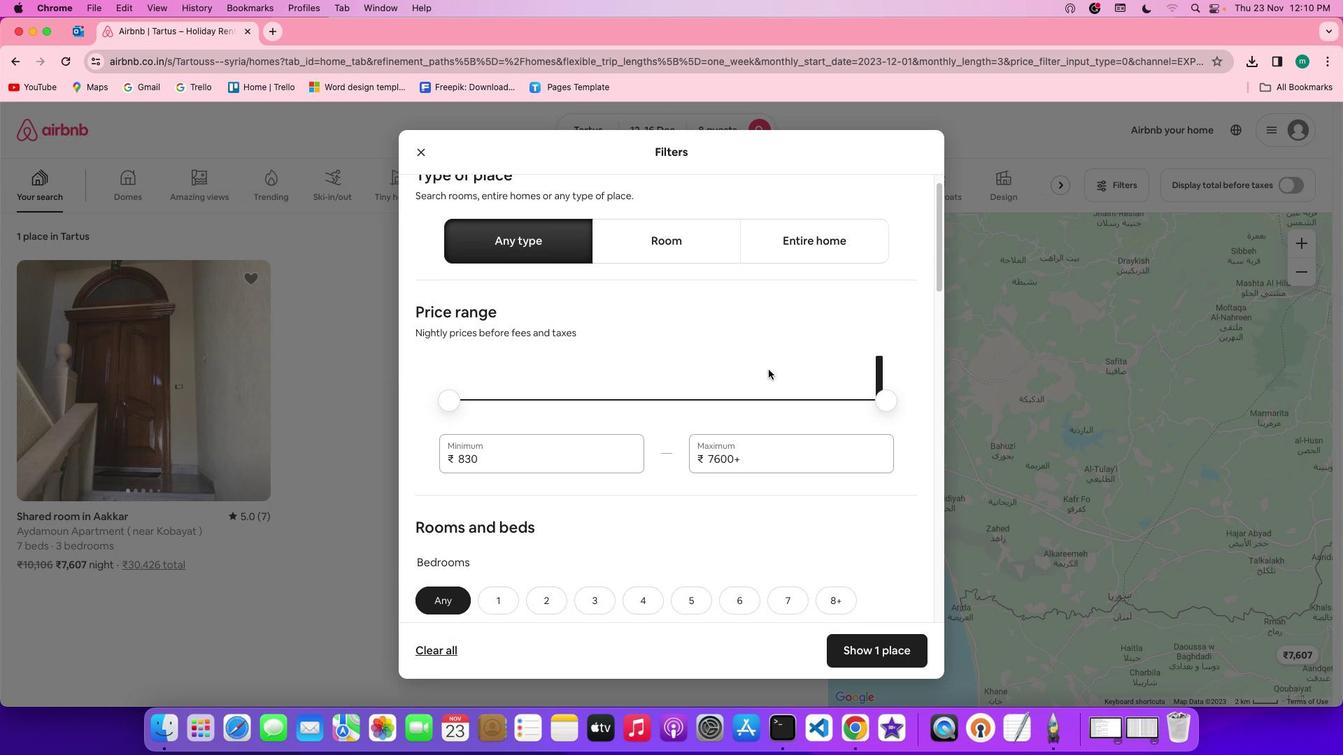 
Action: Mouse scrolled (769, 370) with delta (0, -1)
Screenshot: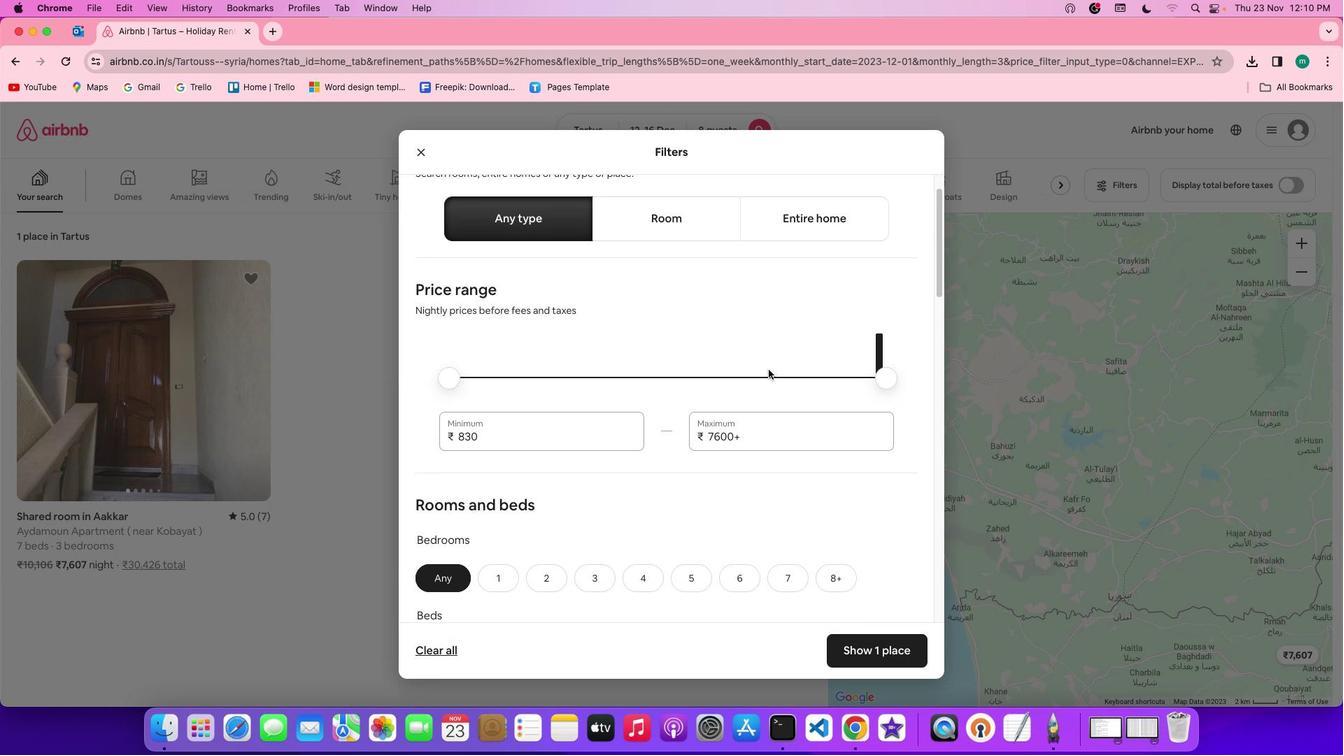 
Action: Mouse scrolled (769, 370) with delta (0, 0)
Screenshot: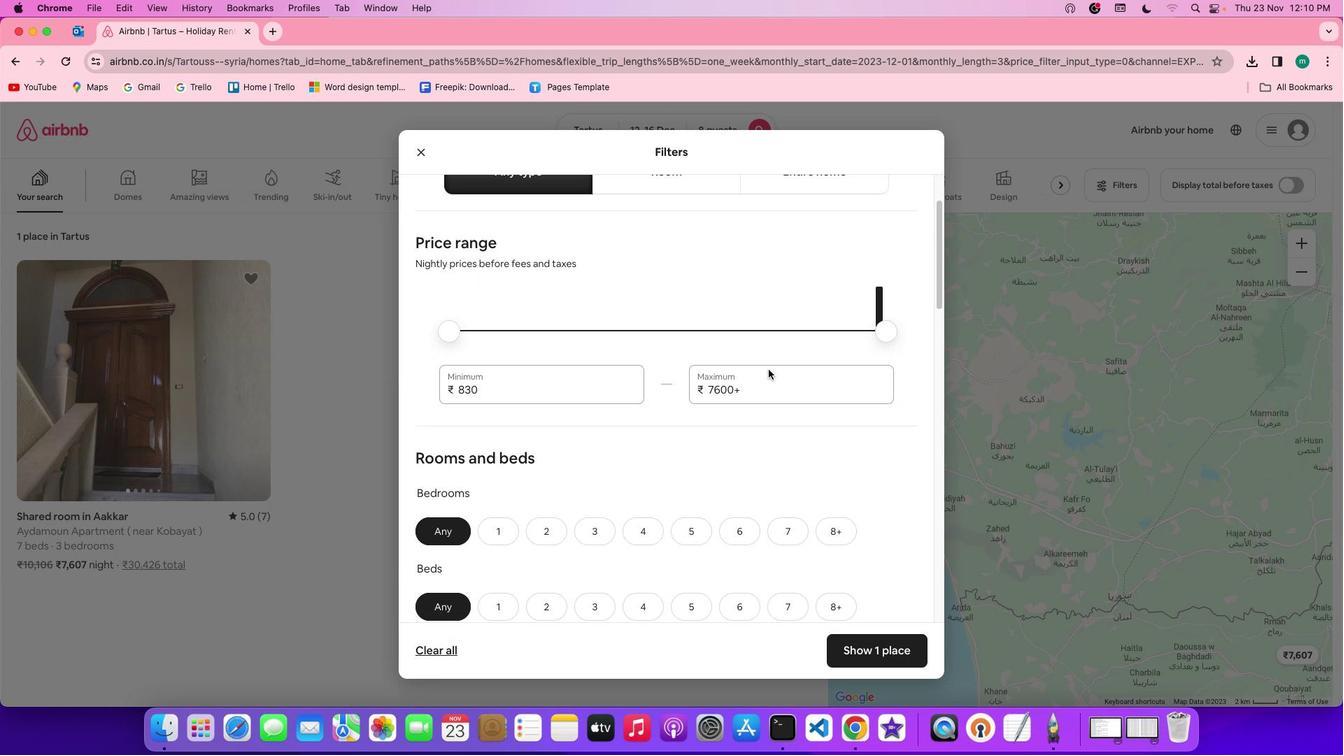 
Action: Mouse scrolled (769, 370) with delta (0, 0)
Screenshot: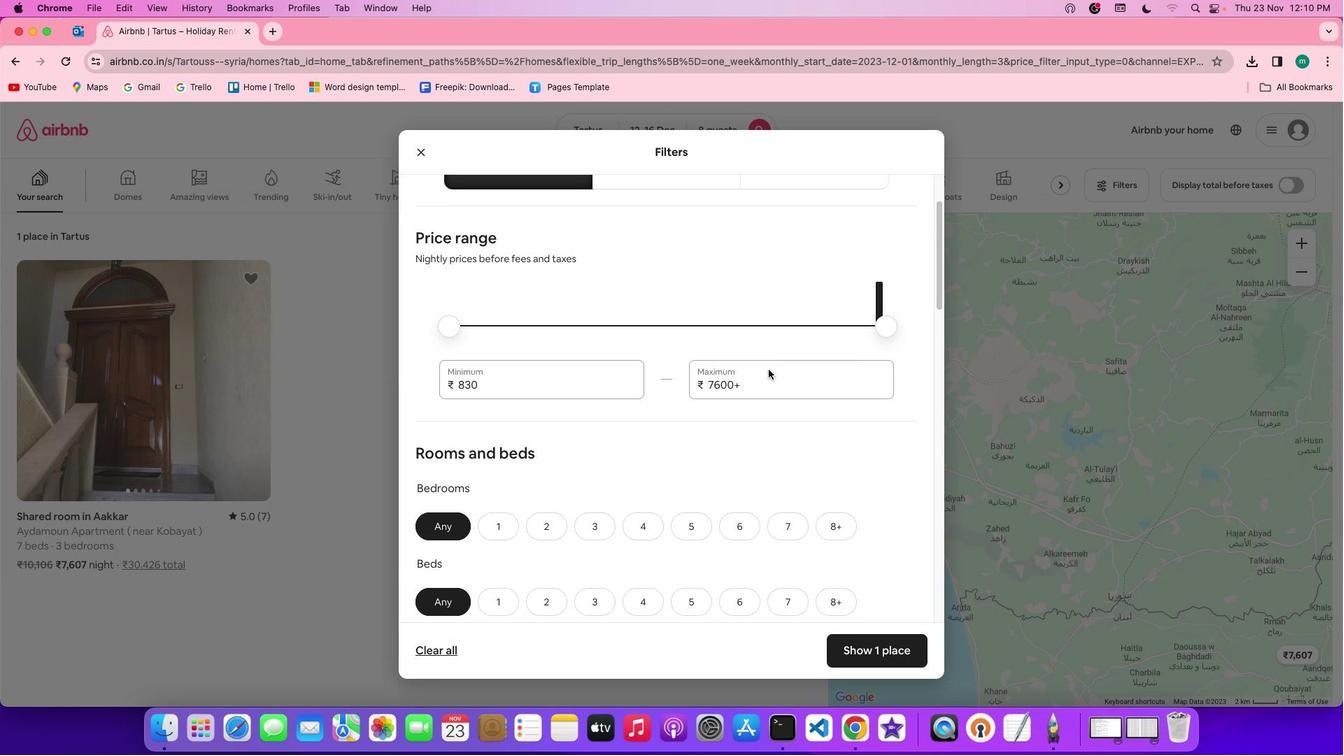 
Action: Mouse scrolled (769, 370) with delta (0, 0)
Screenshot: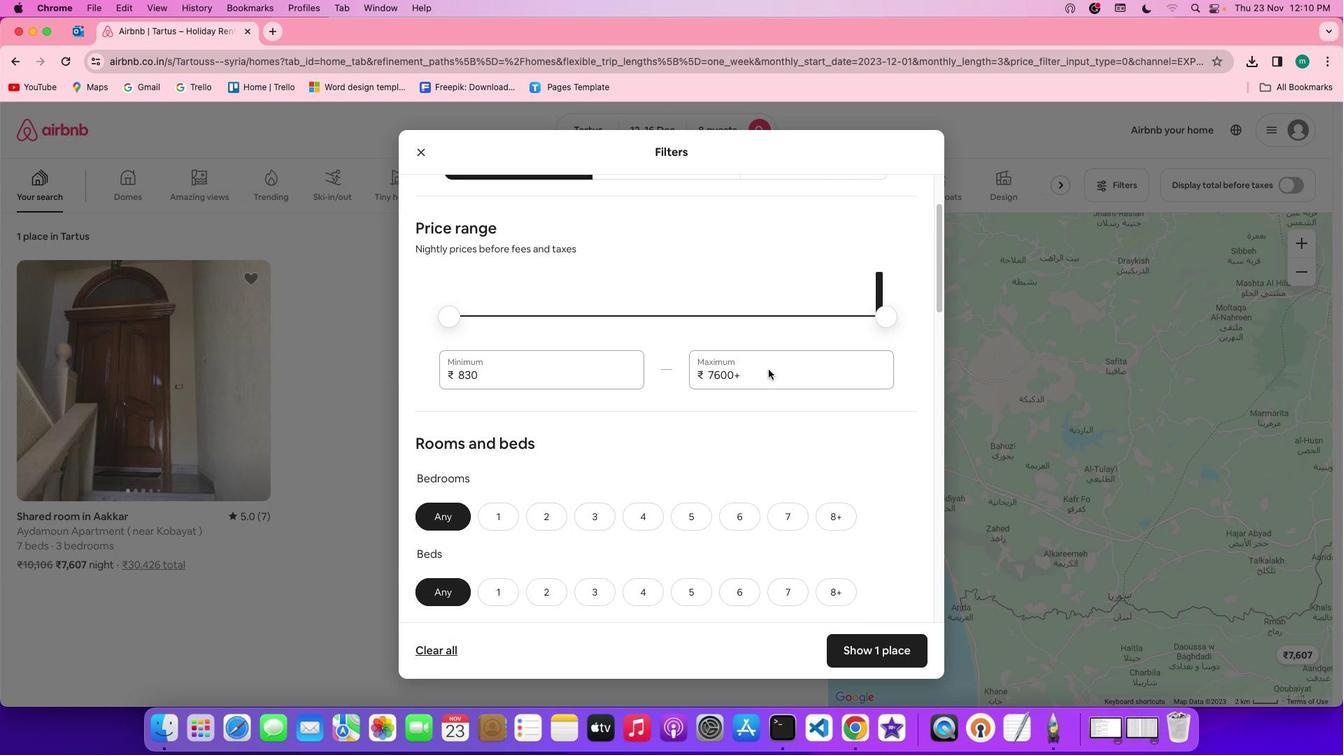 
Action: Mouse scrolled (769, 370) with delta (0, 0)
Screenshot: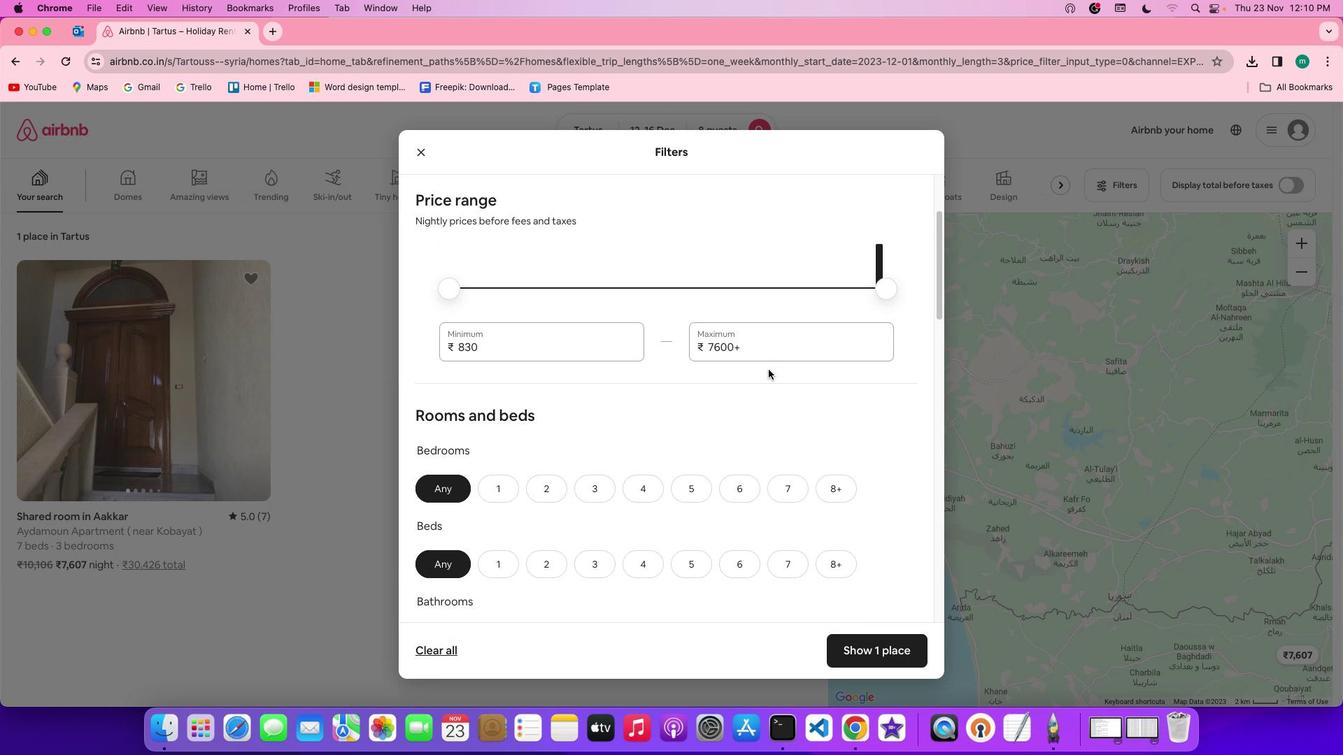 
Action: Mouse scrolled (769, 370) with delta (0, 0)
Screenshot: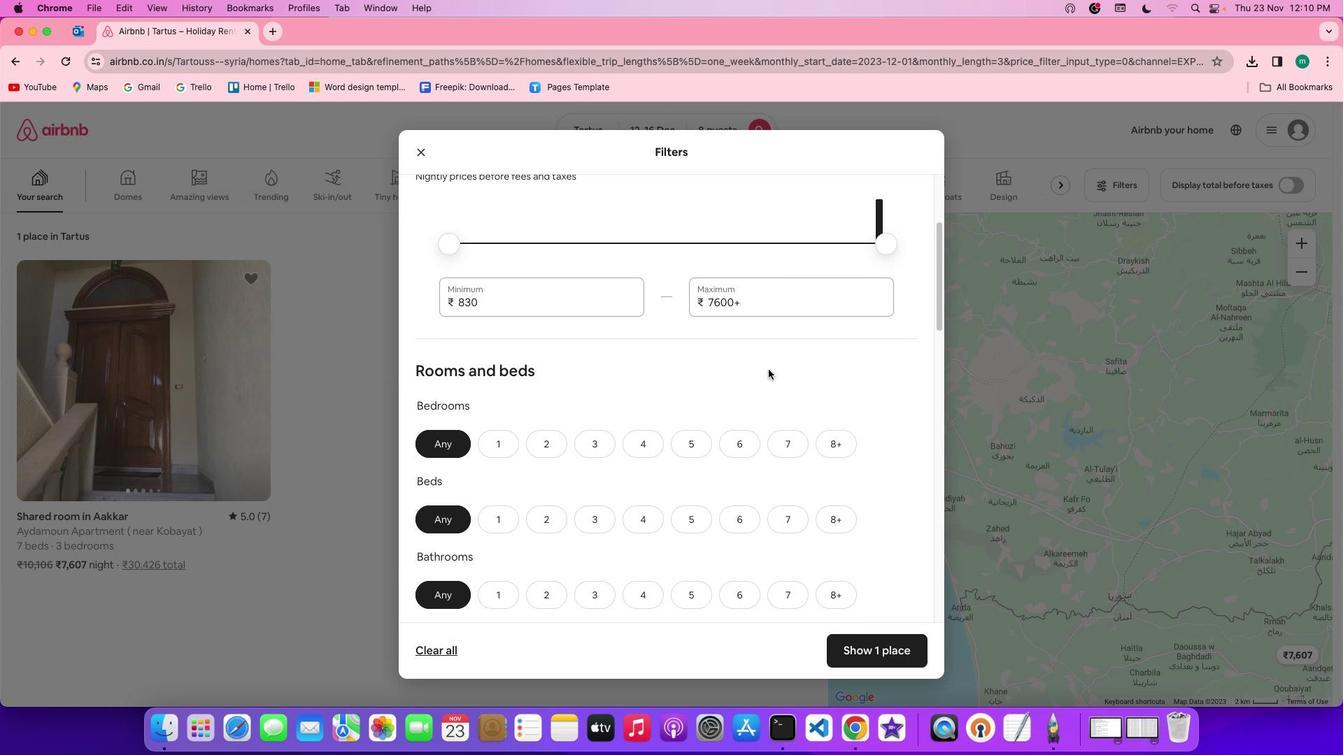 
Action: Mouse scrolled (769, 370) with delta (0, 0)
Screenshot: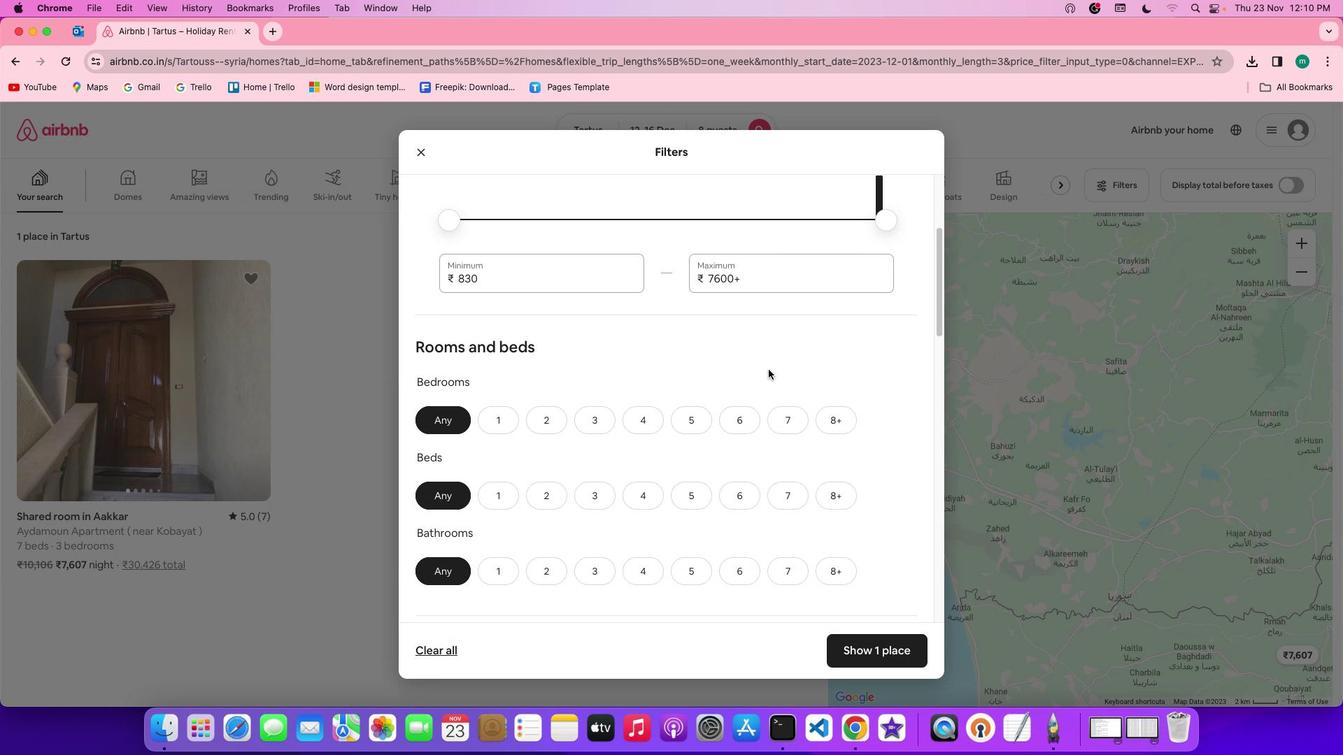 
Action: Mouse scrolled (769, 370) with delta (0, -1)
Screenshot: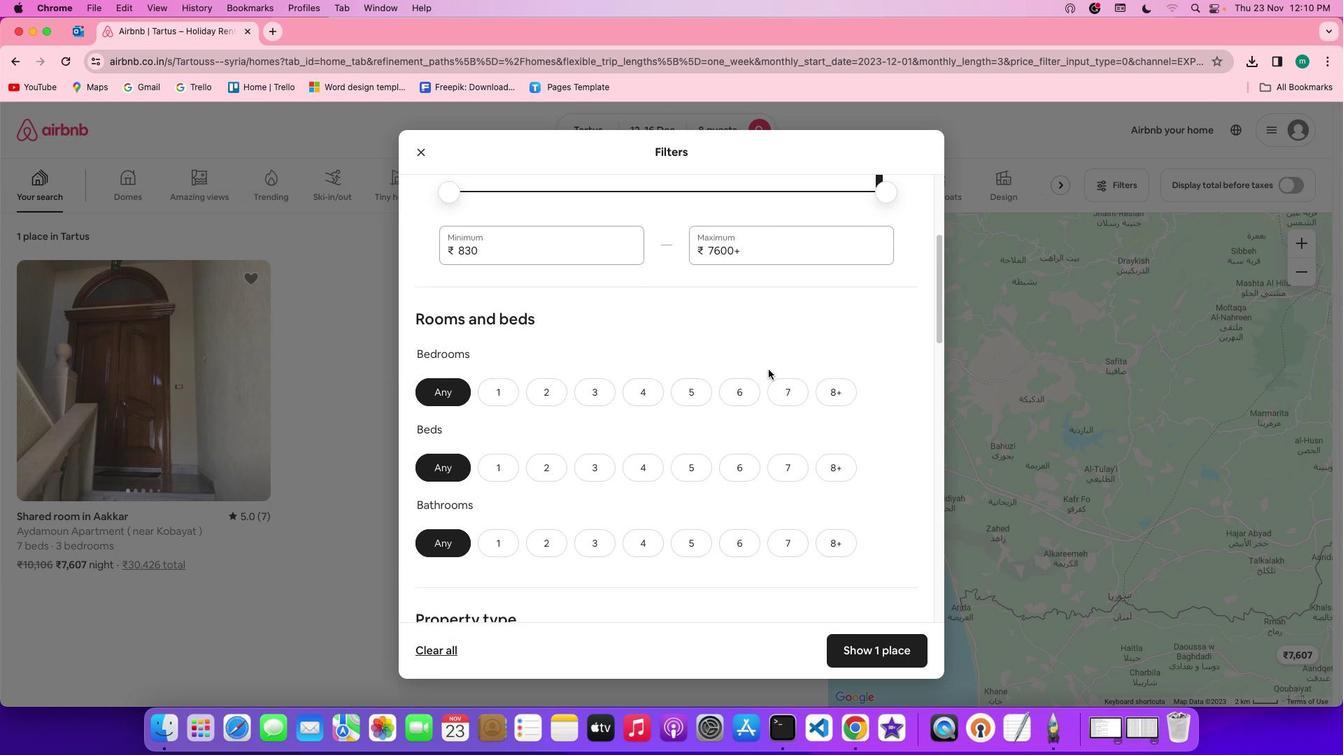
Action: Mouse moved to (836, 359)
Screenshot: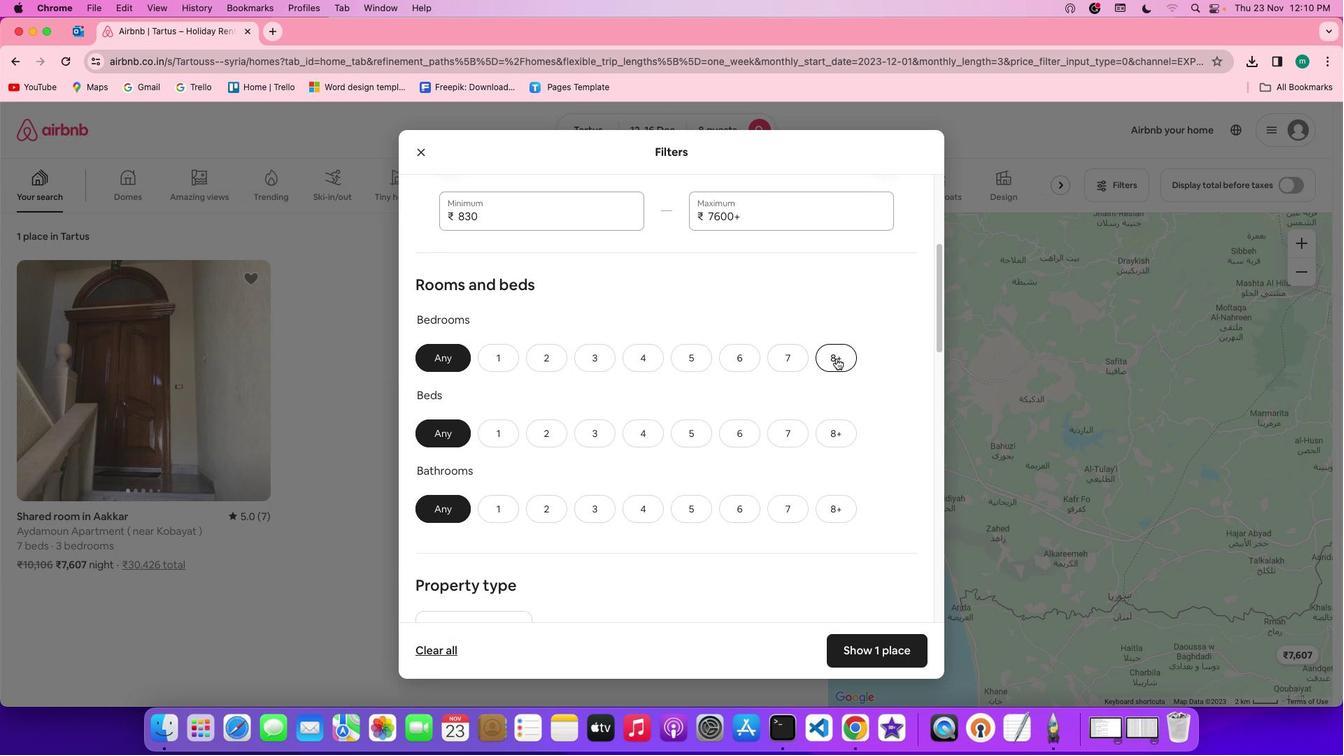 
Action: Mouse pressed left at (836, 359)
Screenshot: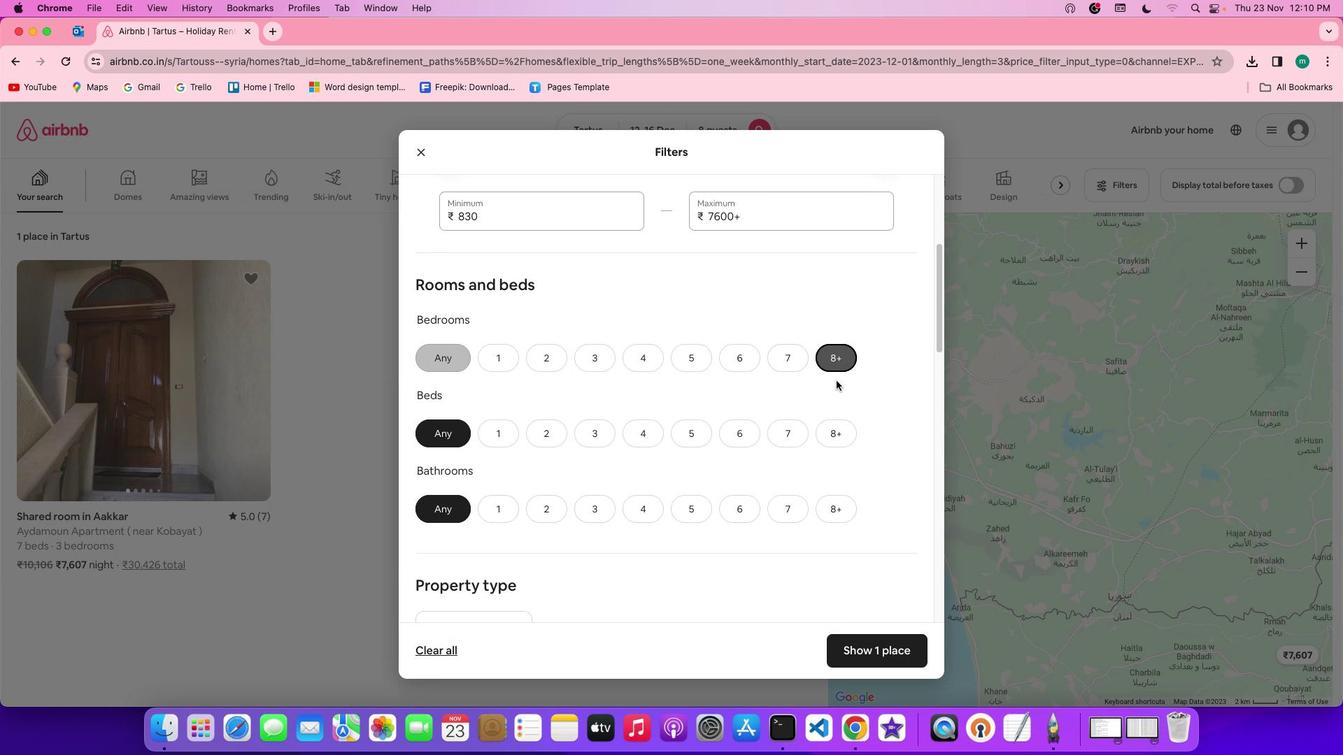 
Action: Mouse moved to (834, 424)
Screenshot: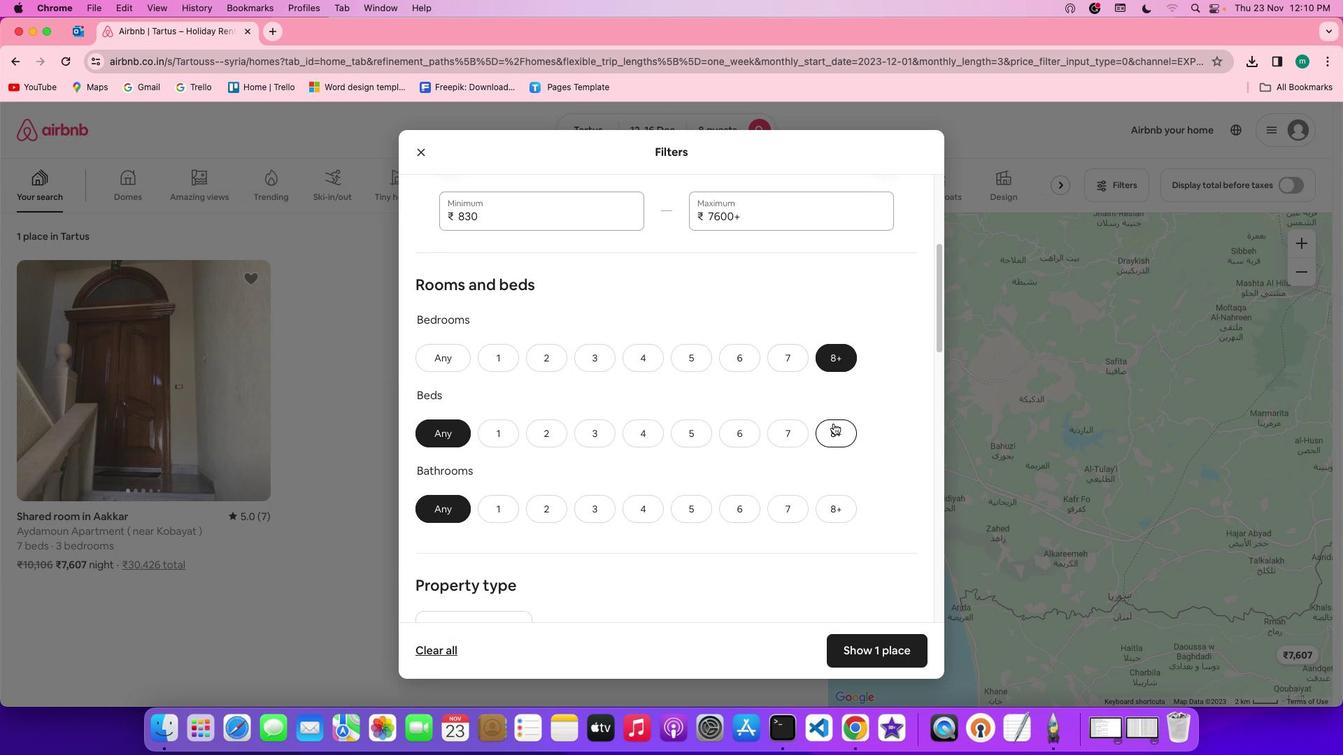 
Action: Mouse pressed left at (834, 424)
Screenshot: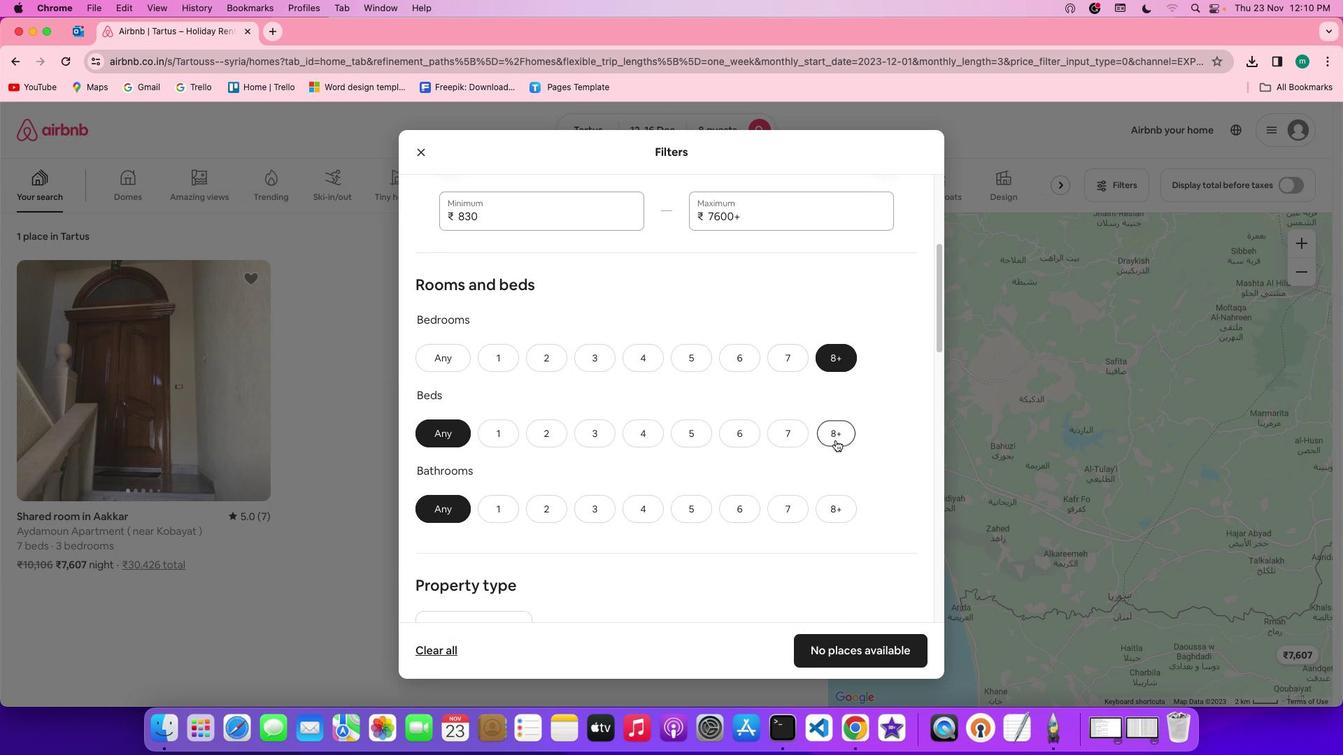 
Action: Mouse moved to (844, 517)
Screenshot: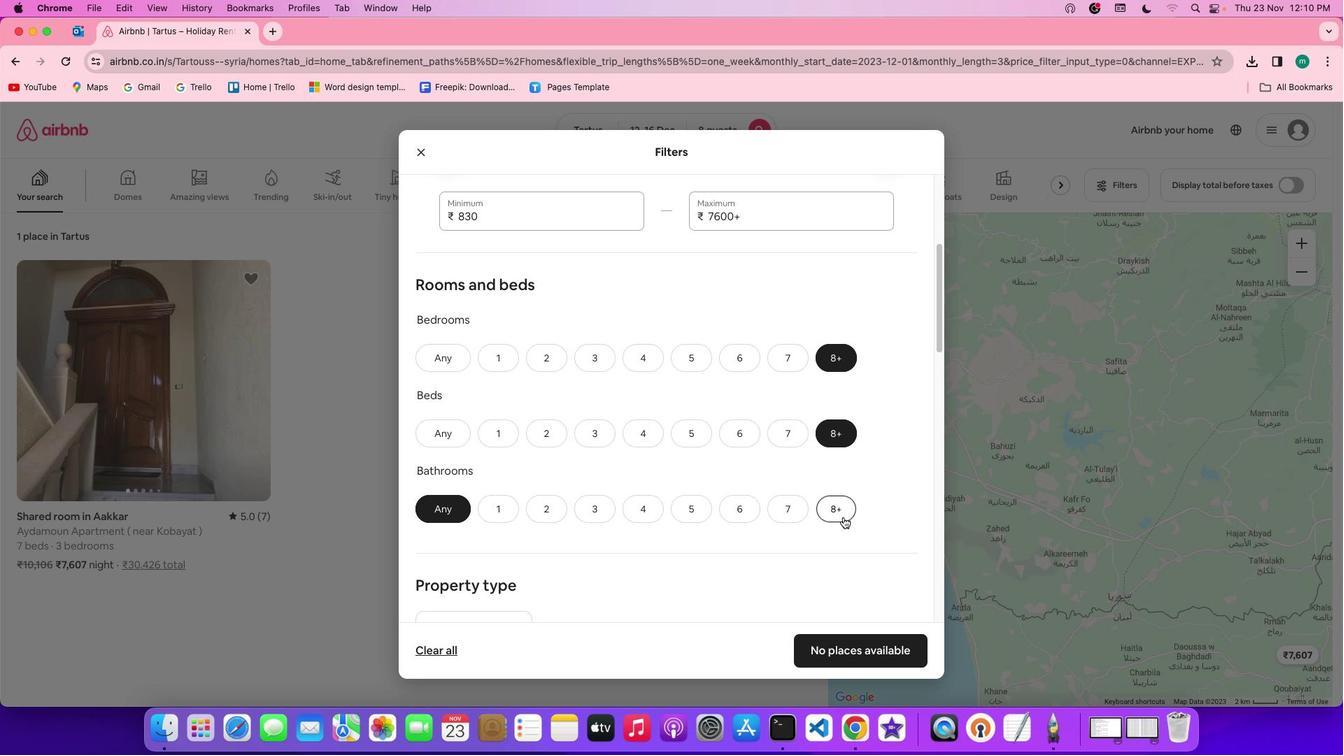 
Action: Mouse pressed left at (844, 517)
Screenshot: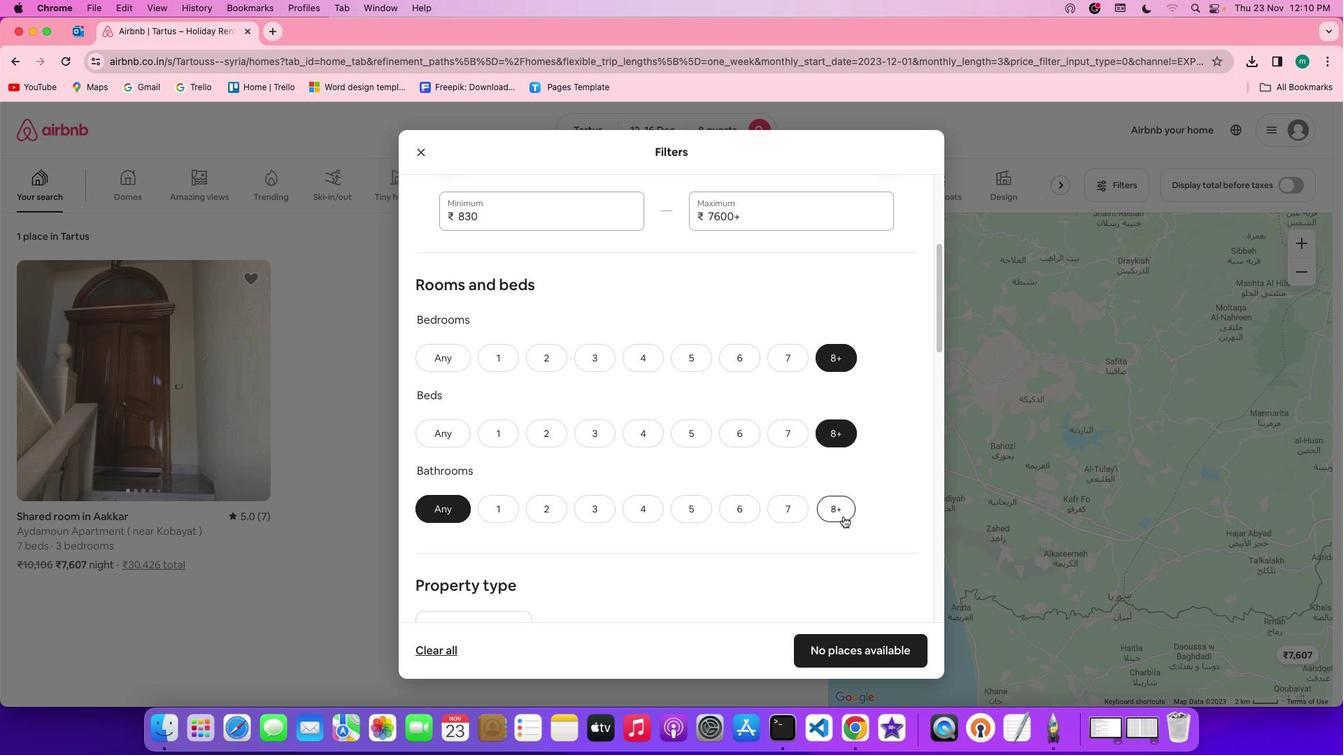 
Action: Mouse moved to (883, 478)
Screenshot: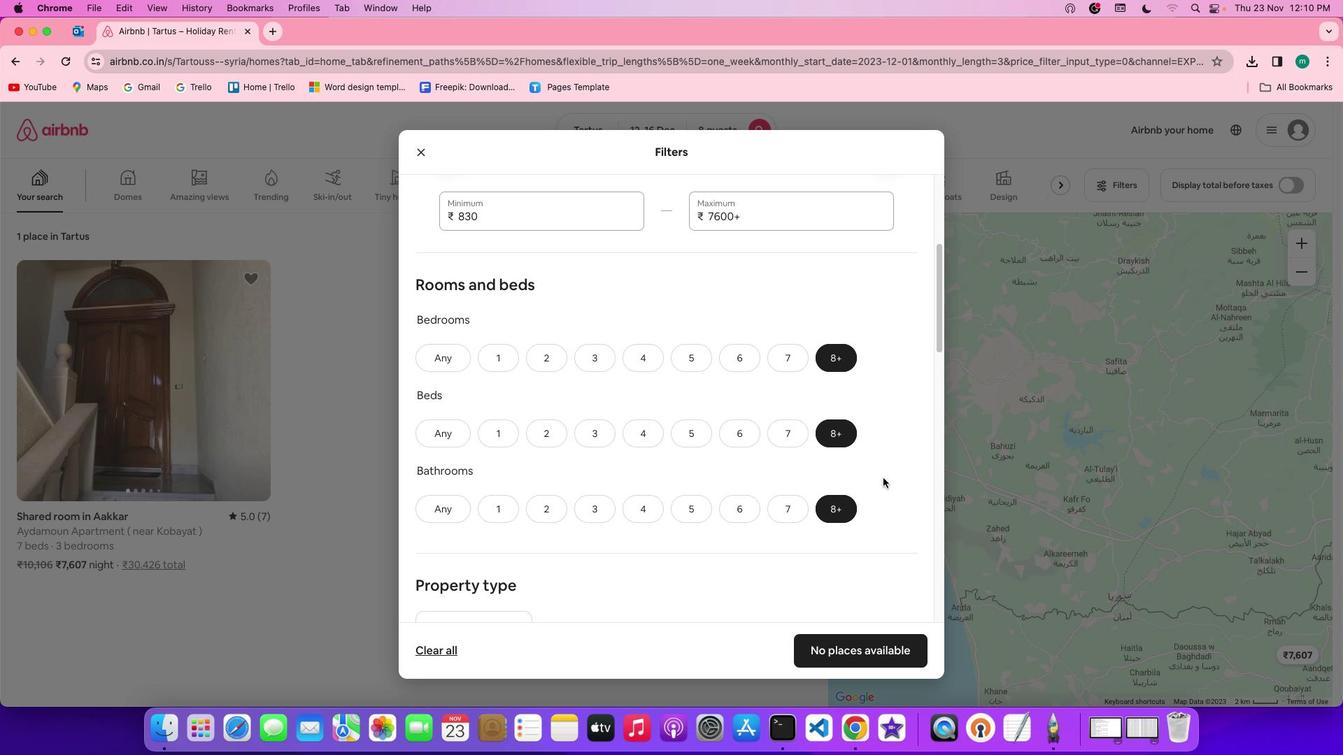 
Action: Mouse scrolled (883, 478) with delta (0, 0)
Screenshot: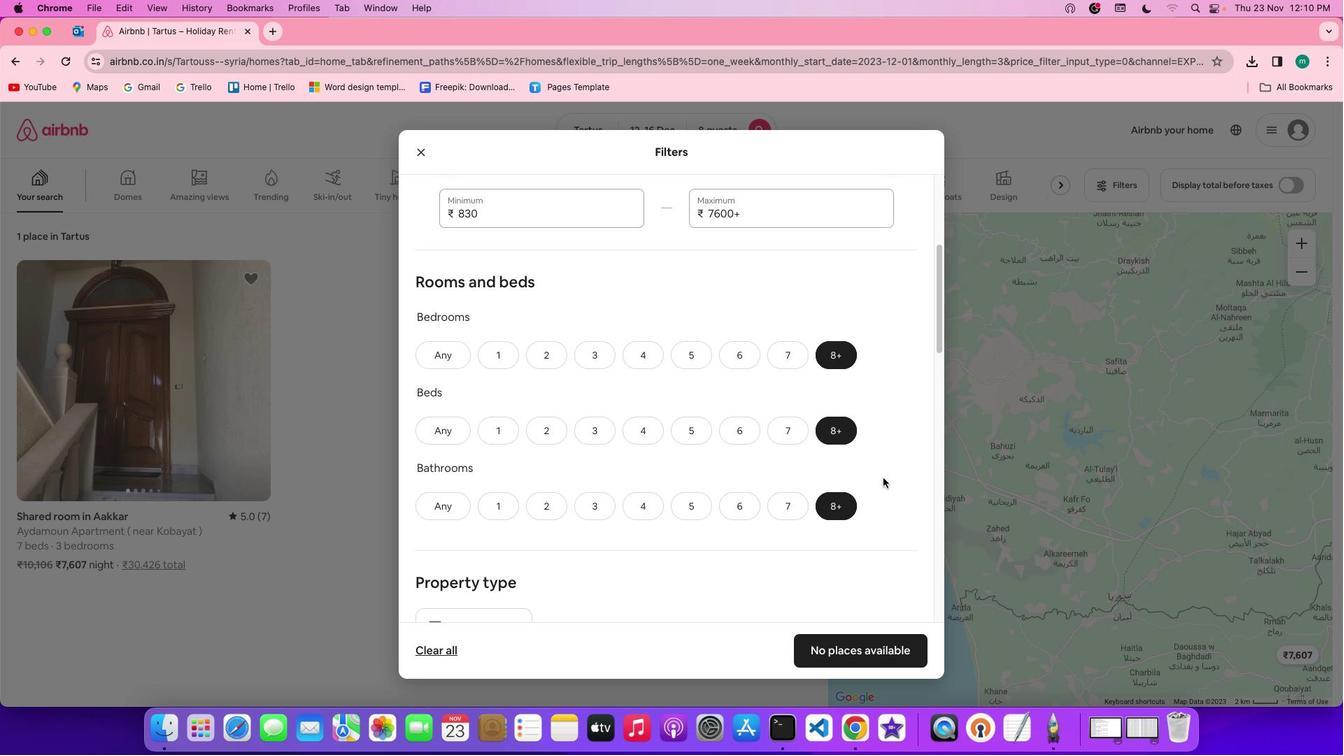 
Action: Mouse scrolled (883, 478) with delta (0, 0)
Screenshot: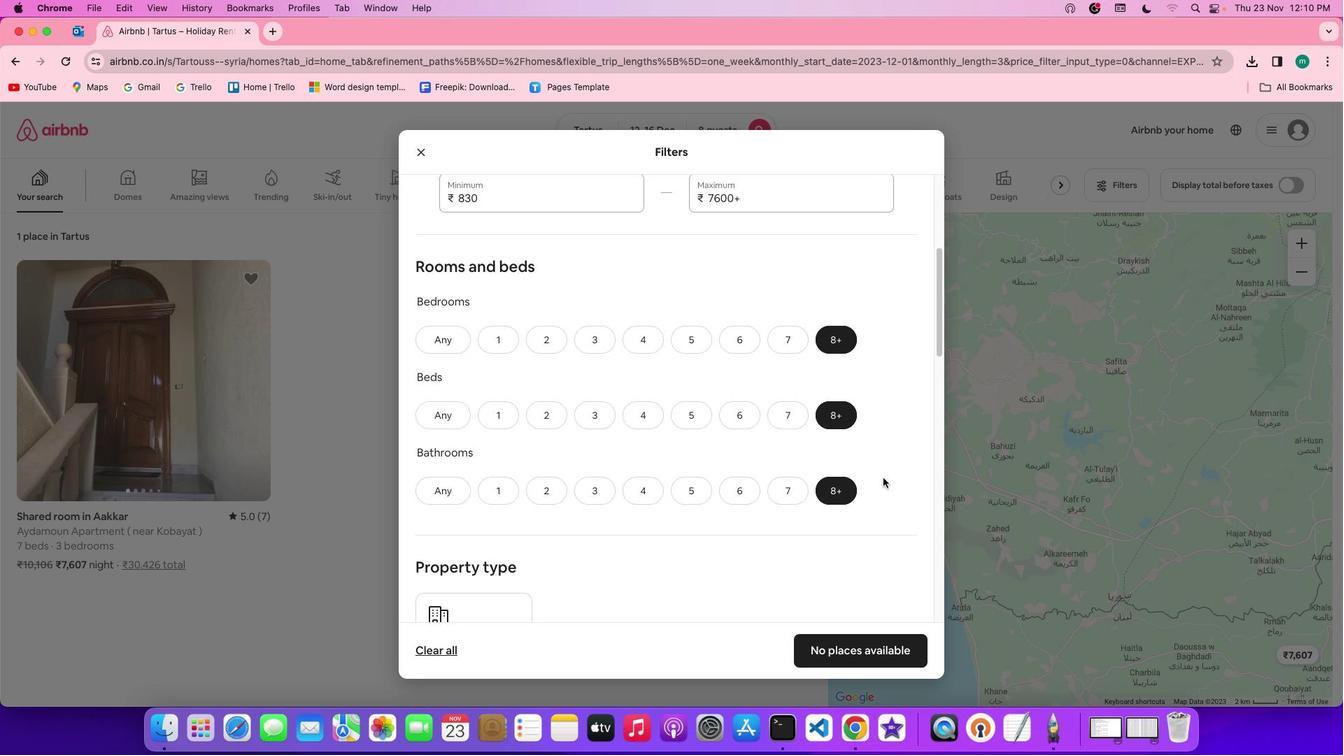 
Action: Mouse scrolled (883, 478) with delta (0, 0)
Screenshot: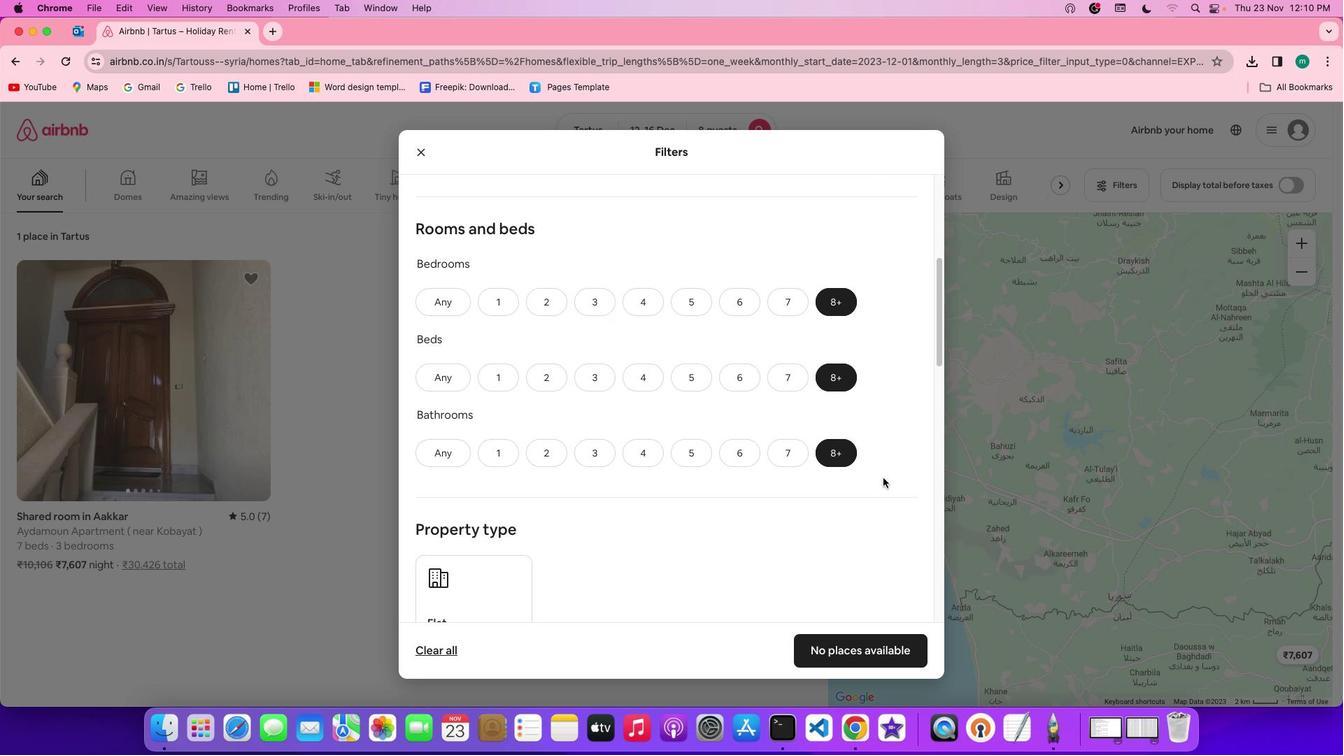 
Action: Mouse scrolled (883, 478) with delta (0, -1)
Screenshot: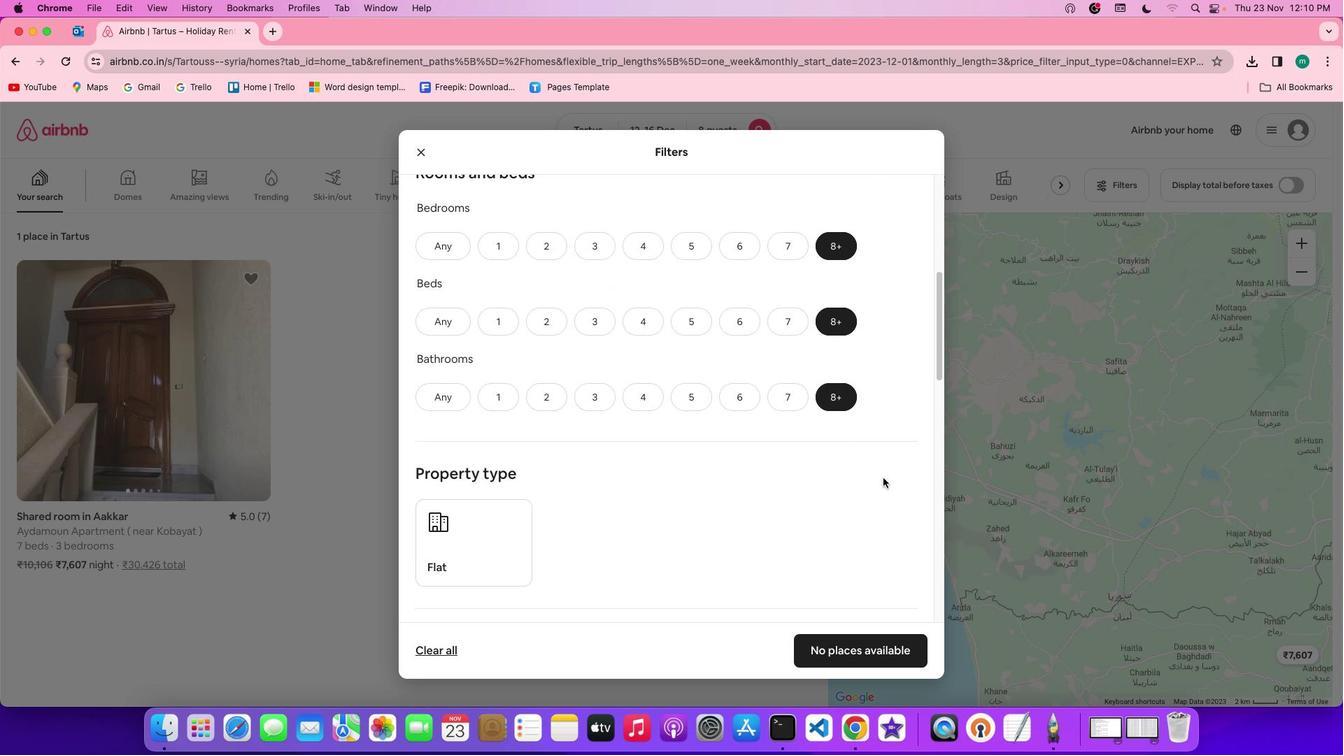 
Action: Mouse scrolled (883, 478) with delta (0, 0)
Screenshot: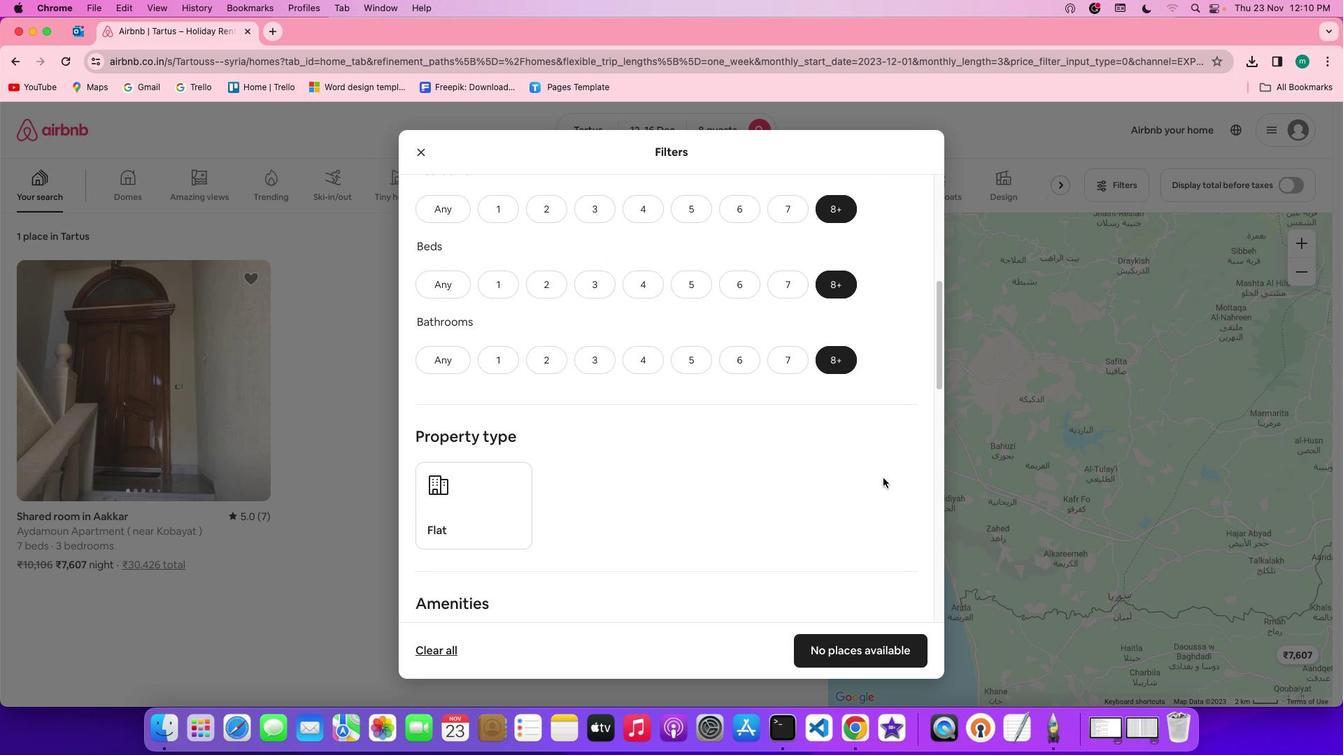 
Action: Mouse scrolled (883, 478) with delta (0, 0)
Screenshot: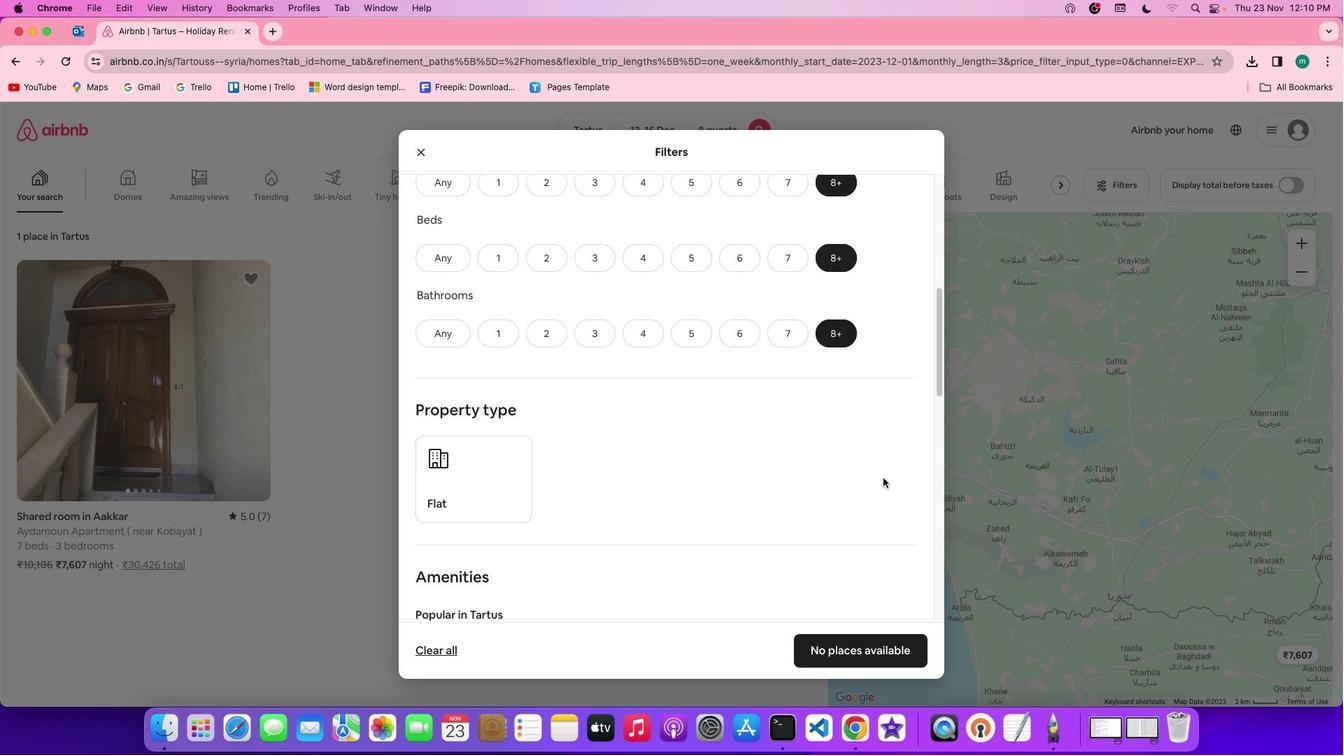 
Action: Mouse scrolled (883, 478) with delta (0, -1)
Screenshot: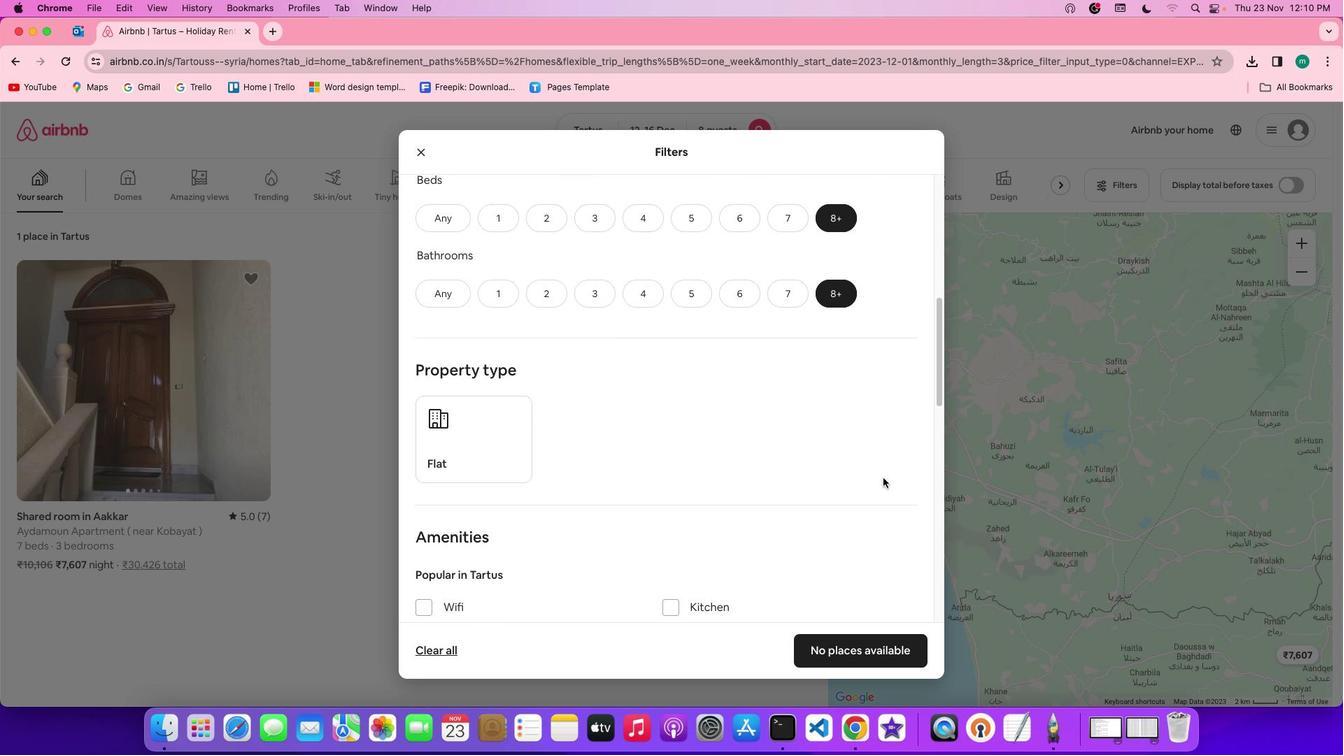 
Action: Mouse moved to (883, 478)
Screenshot: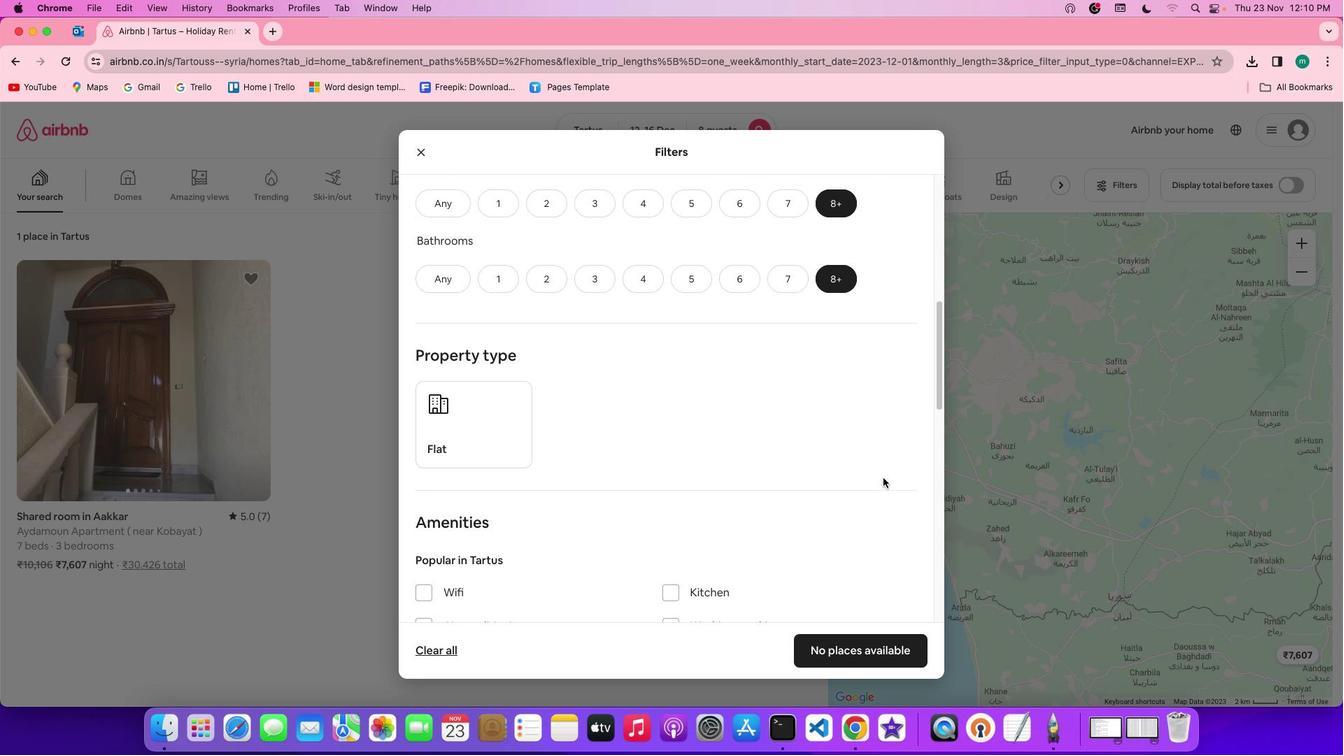 
Action: Mouse scrolled (883, 478) with delta (0, 0)
Screenshot: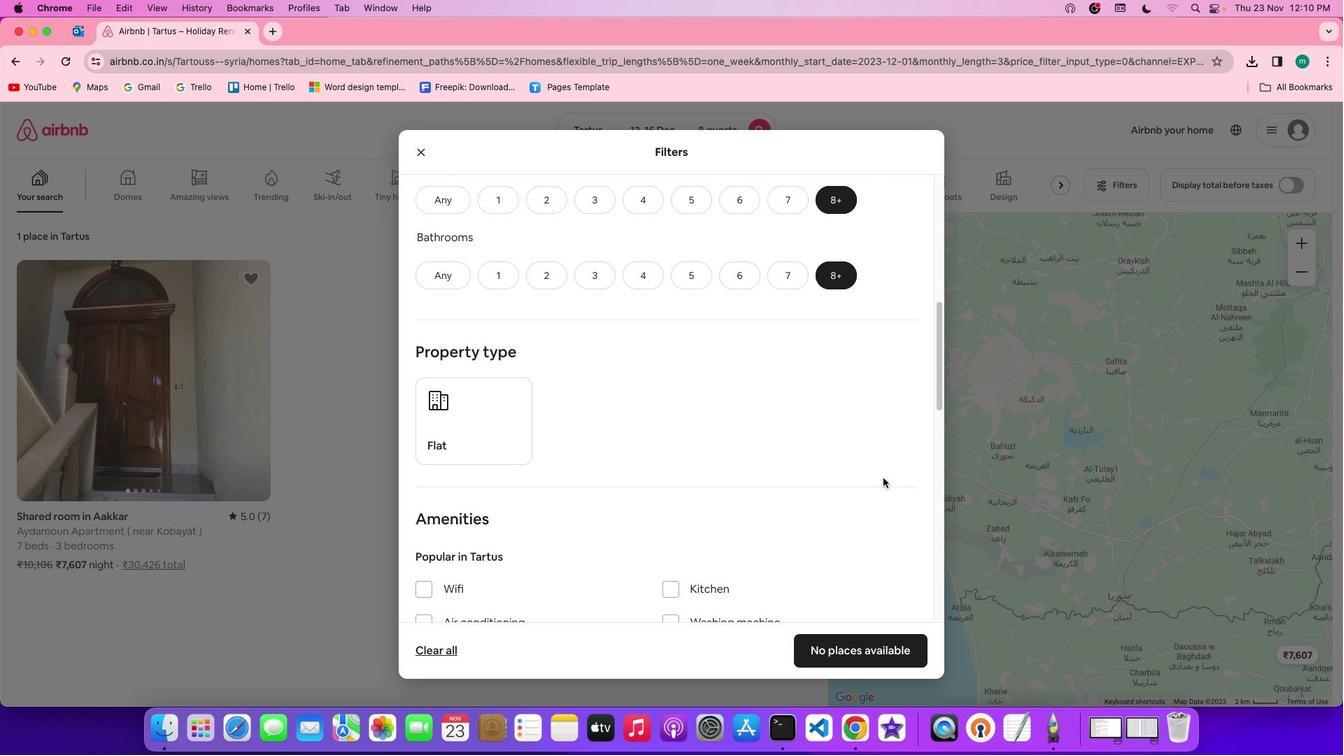 
Action: Mouse scrolled (883, 478) with delta (0, 0)
Screenshot: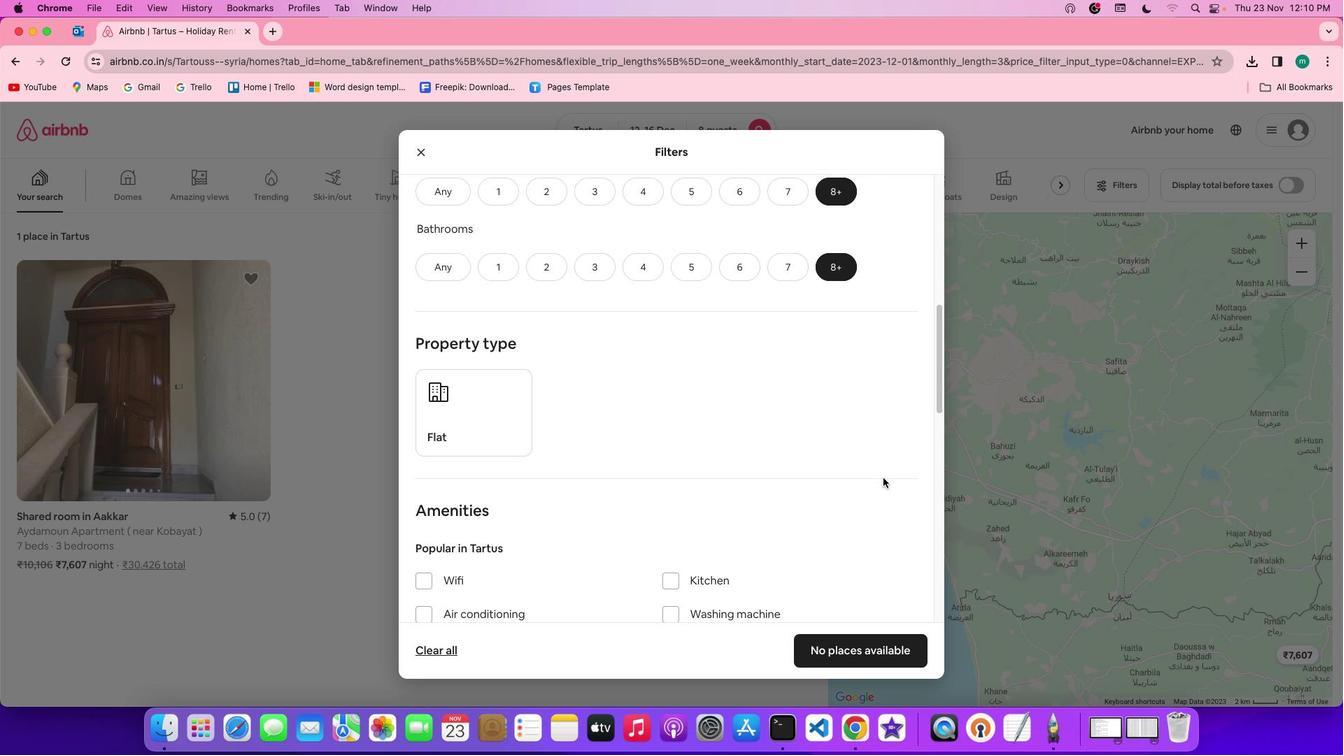 
Action: Mouse scrolled (883, 478) with delta (0, 0)
Screenshot: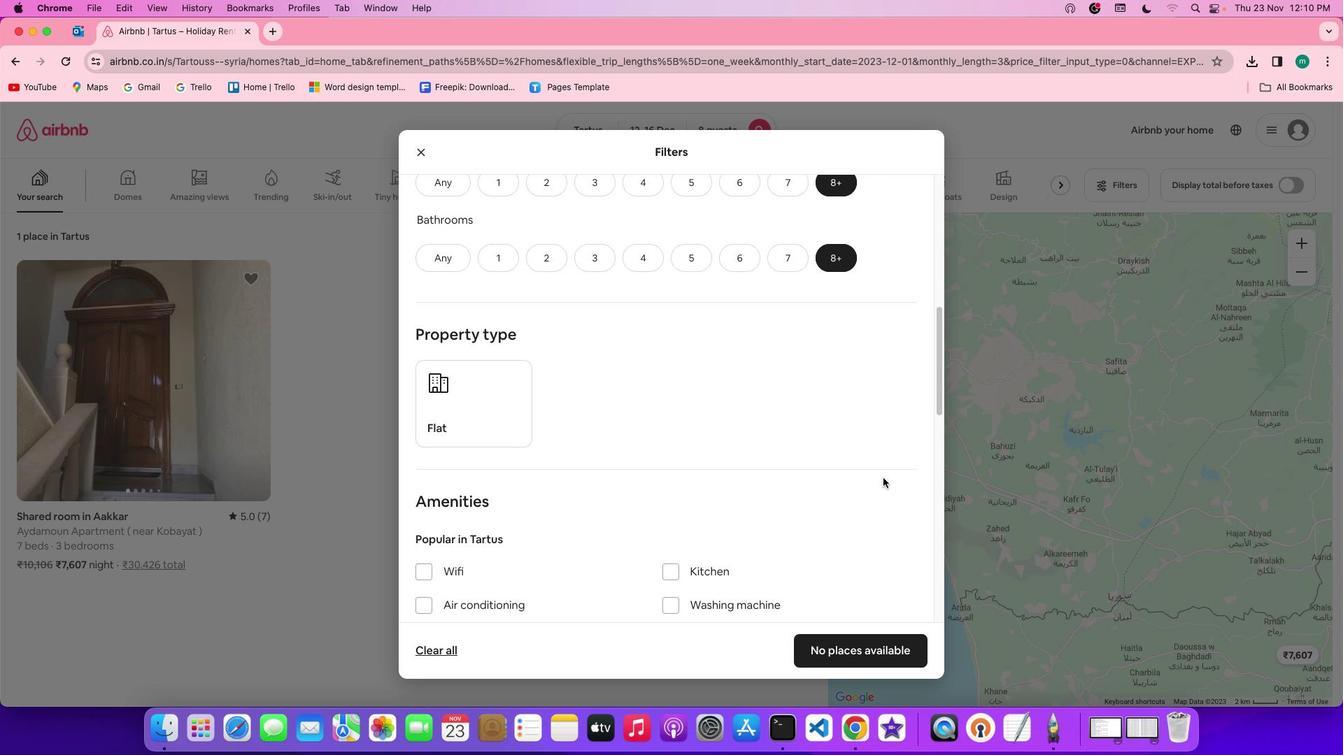 
Action: Mouse scrolled (883, 478) with delta (0, 0)
Screenshot: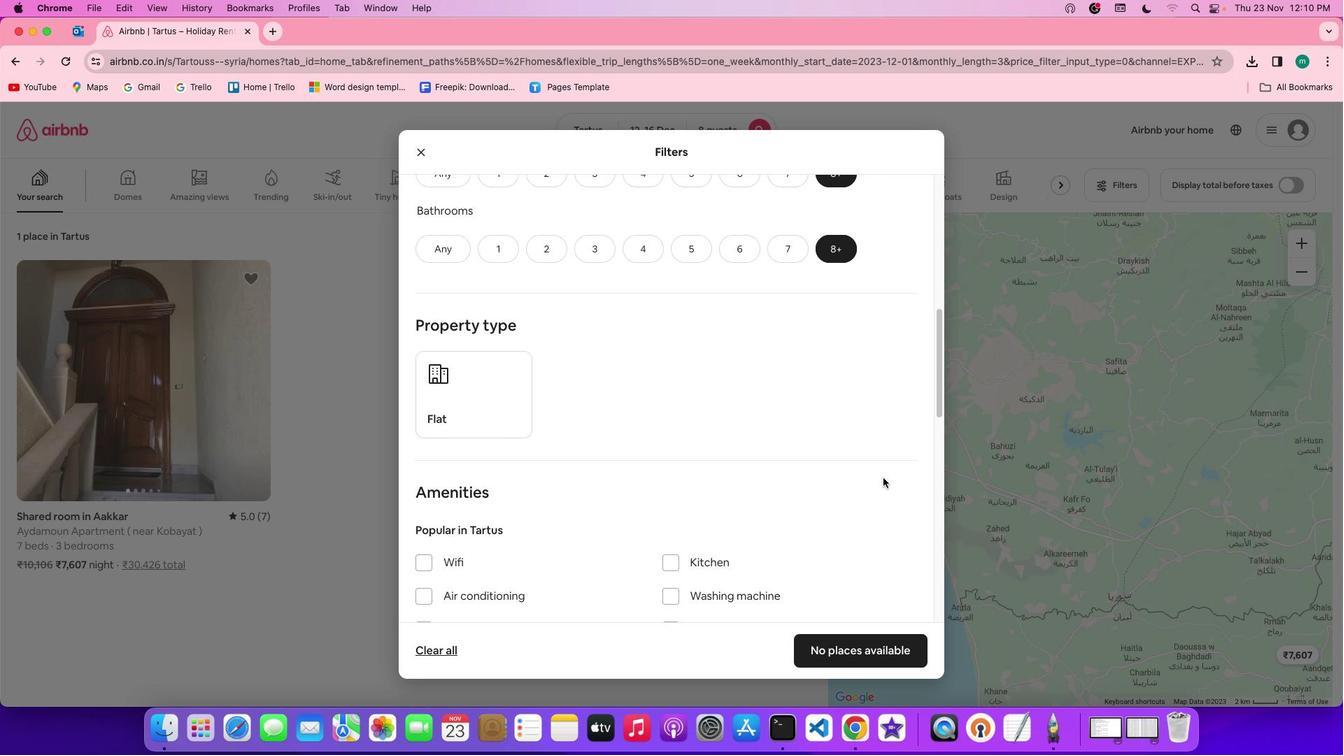 
Action: Mouse scrolled (883, 478) with delta (0, 0)
Screenshot: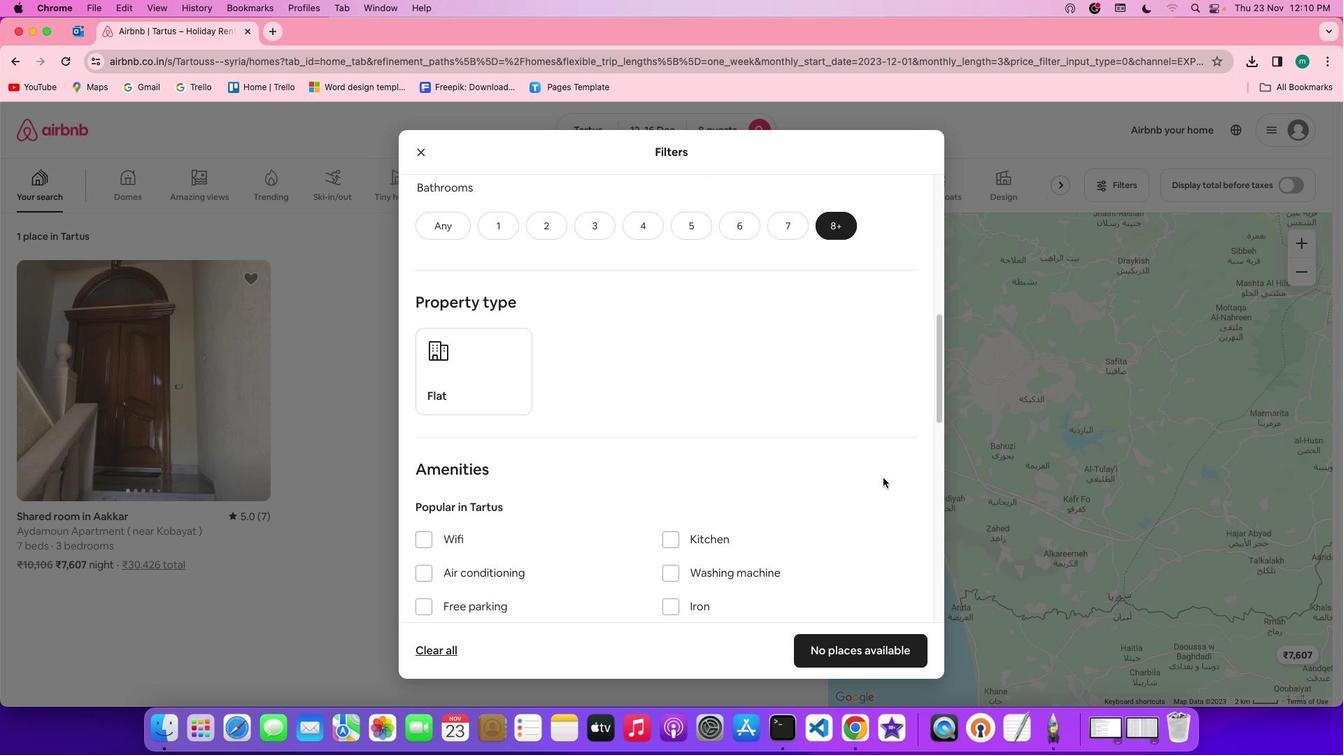 
Action: Mouse scrolled (883, 478) with delta (0, 0)
Screenshot: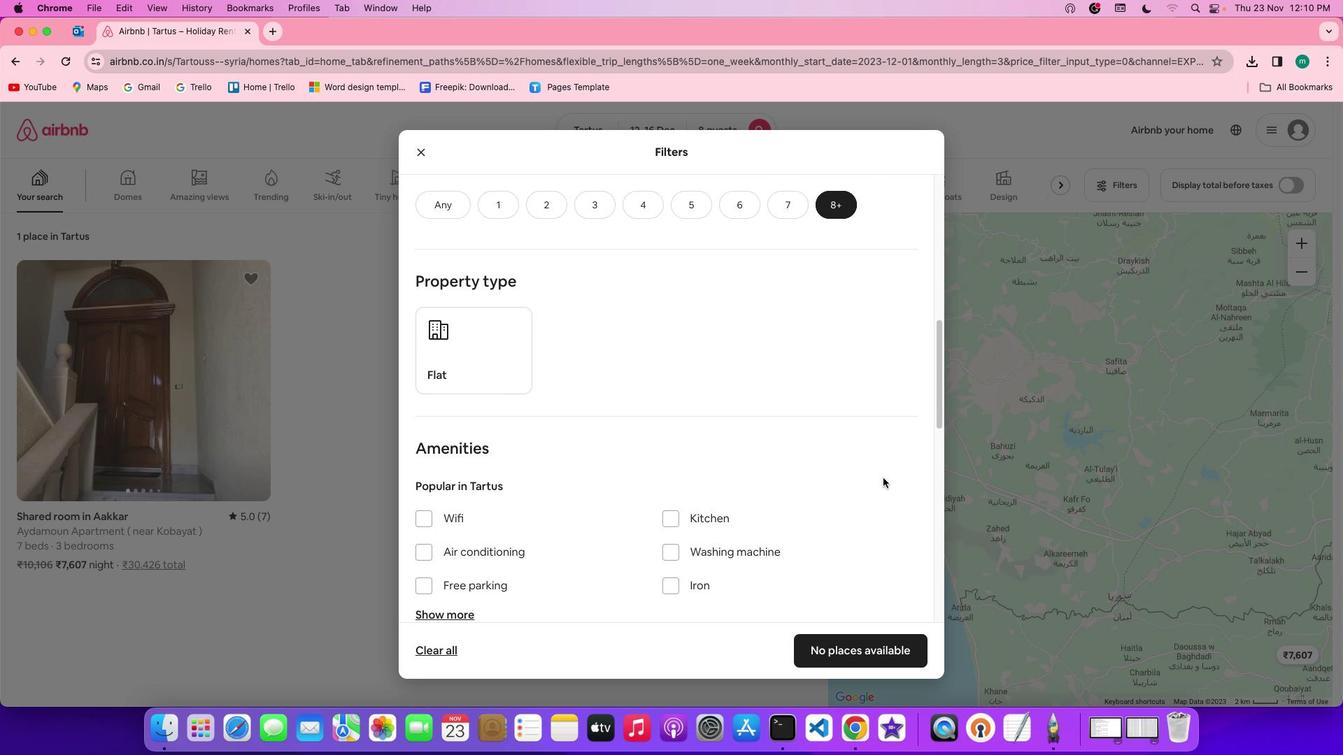 
Action: Mouse scrolled (883, 478) with delta (0, 0)
Screenshot: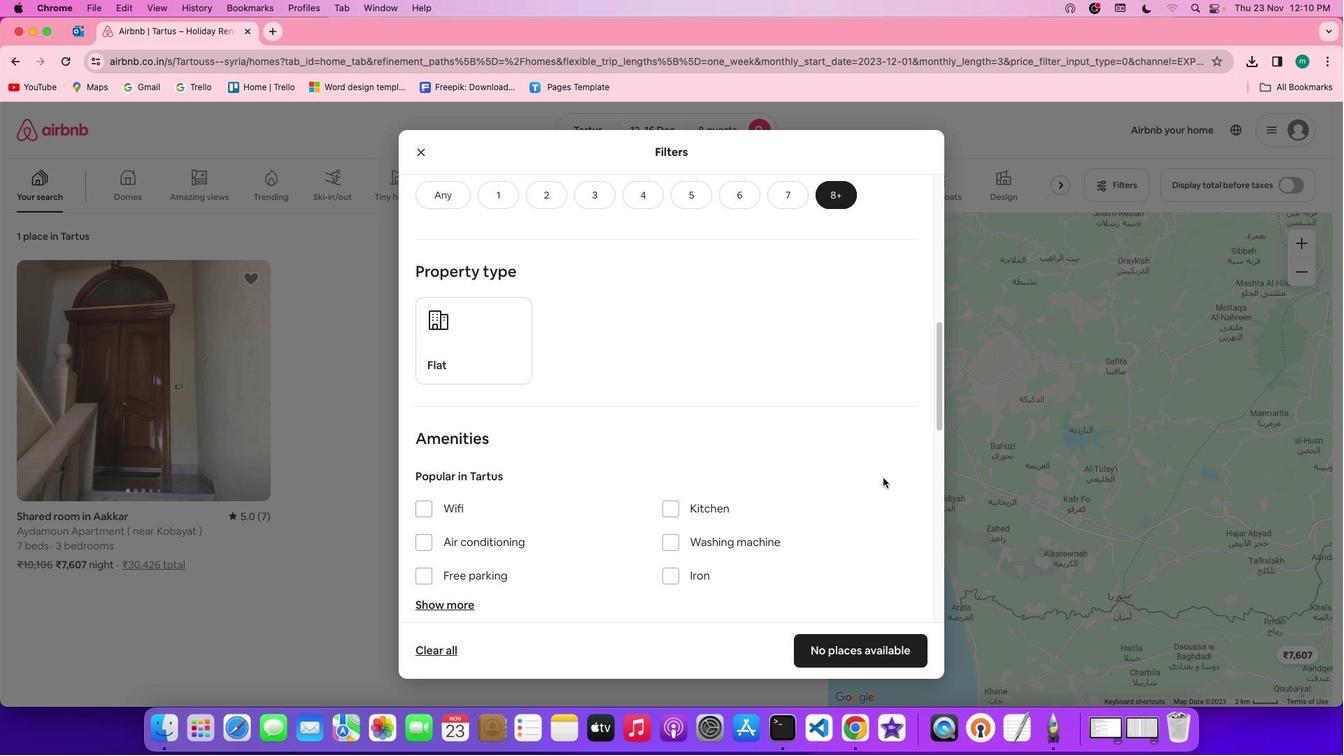 
Action: Mouse scrolled (883, 478) with delta (0, 0)
Screenshot: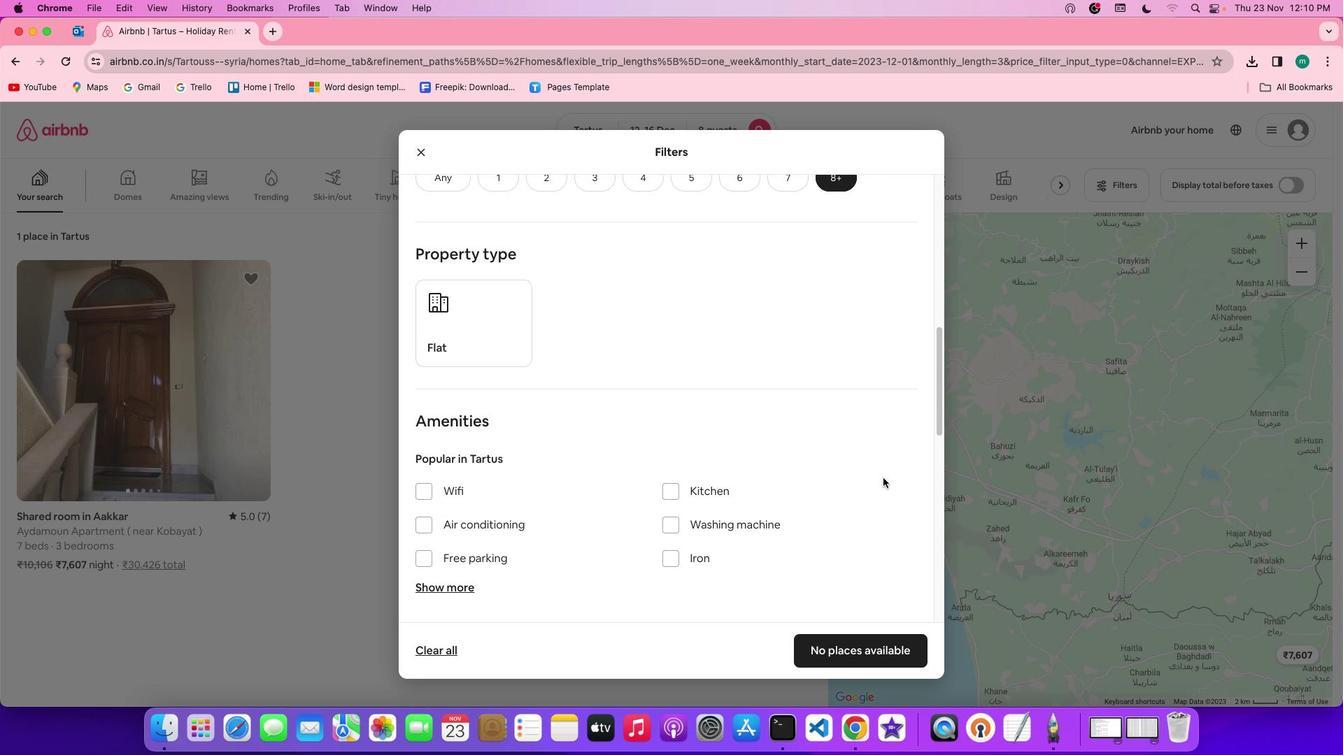
Action: Mouse scrolled (883, 478) with delta (0, 0)
Screenshot: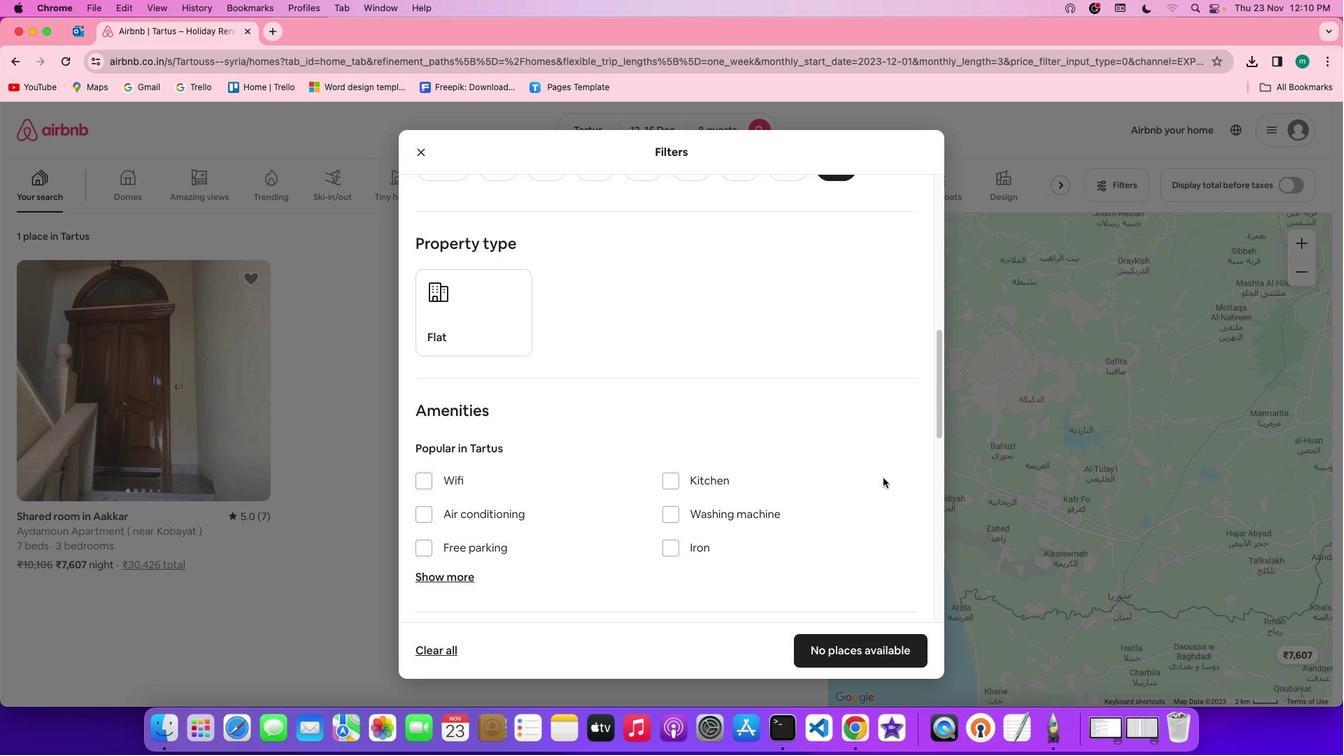 
Action: Mouse scrolled (883, 478) with delta (0, 0)
Screenshot: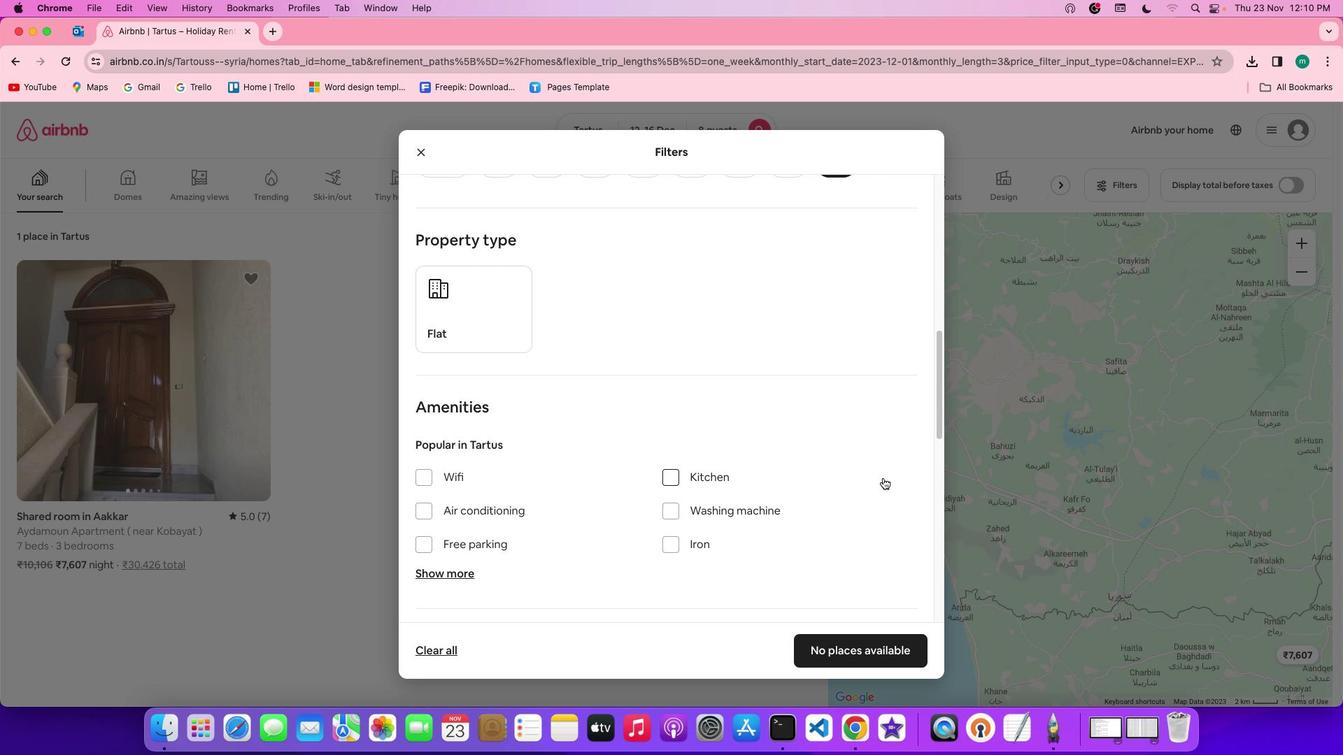 
Action: Mouse scrolled (883, 478) with delta (0, 0)
Screenshot: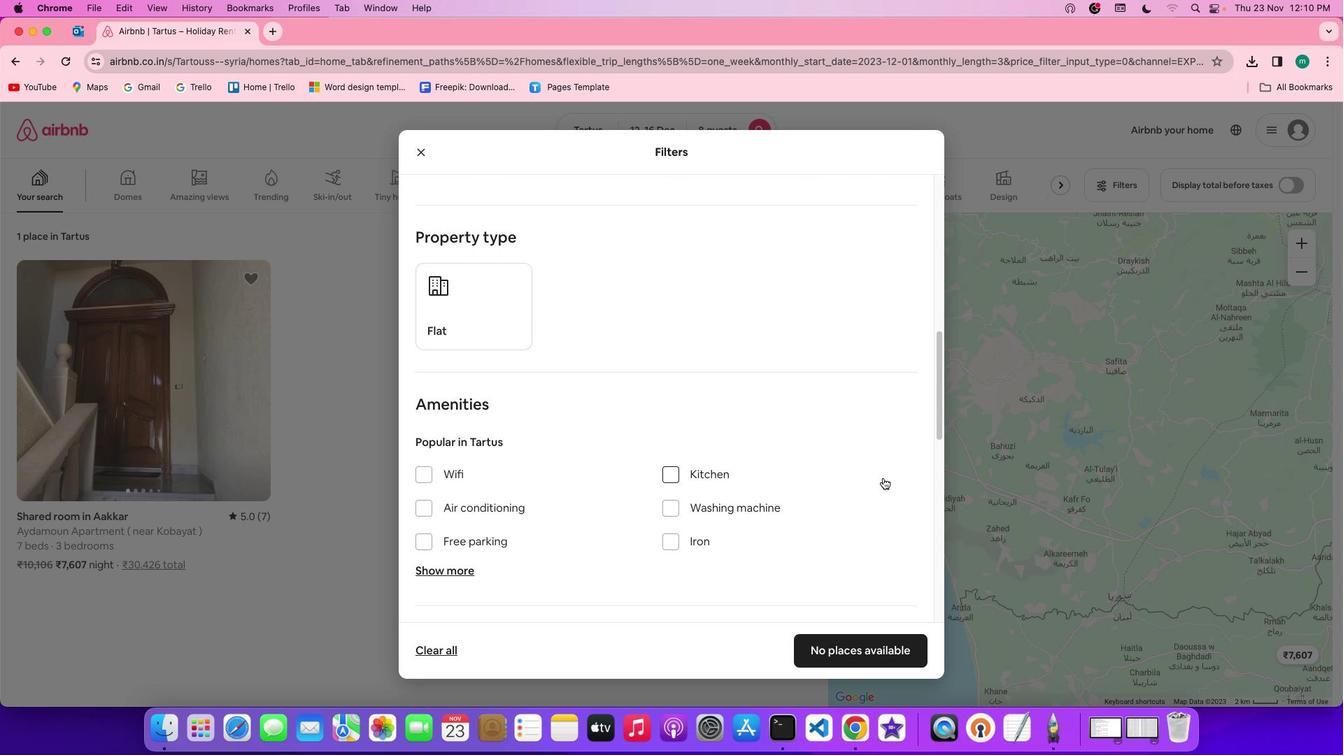 
Action: Mouse scrolled (883, 478) with delta (0, 0)
Screenshot: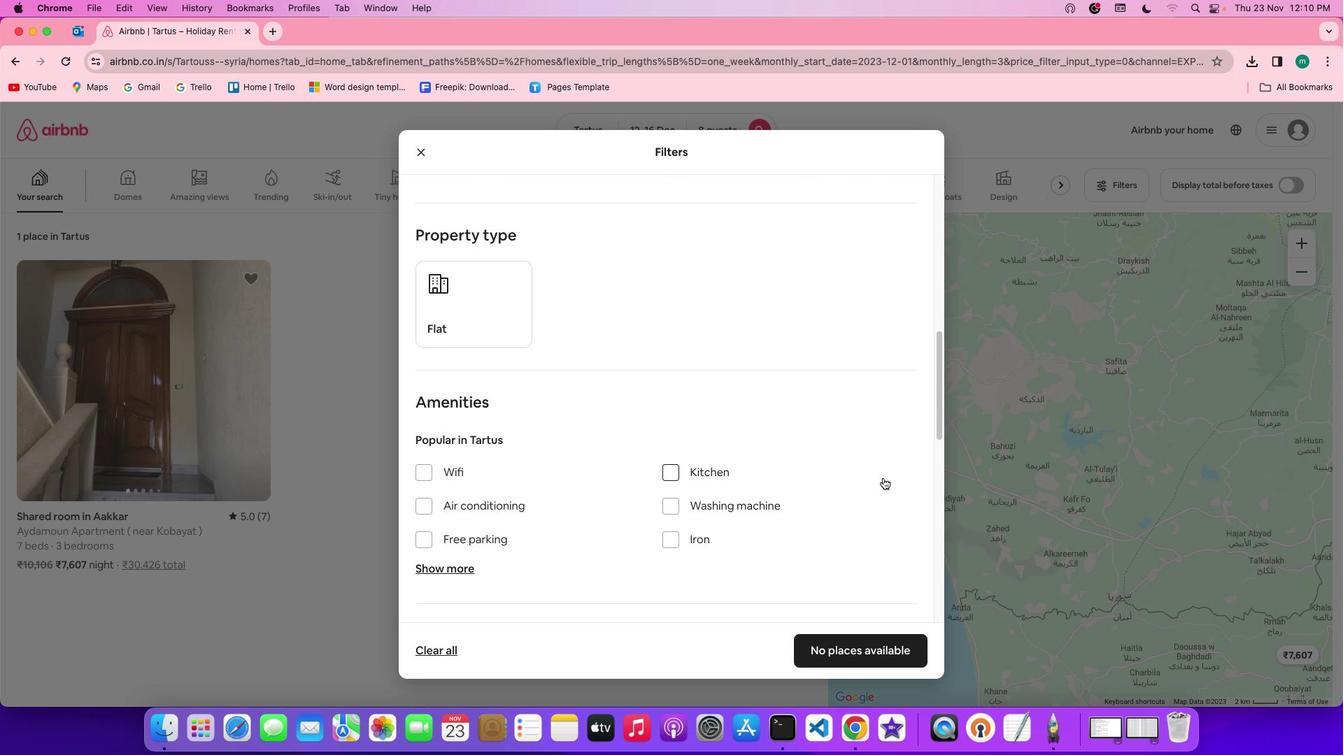 
Action: Mouse scrolled (883, 478) with delta (0, 0)
Screenshot: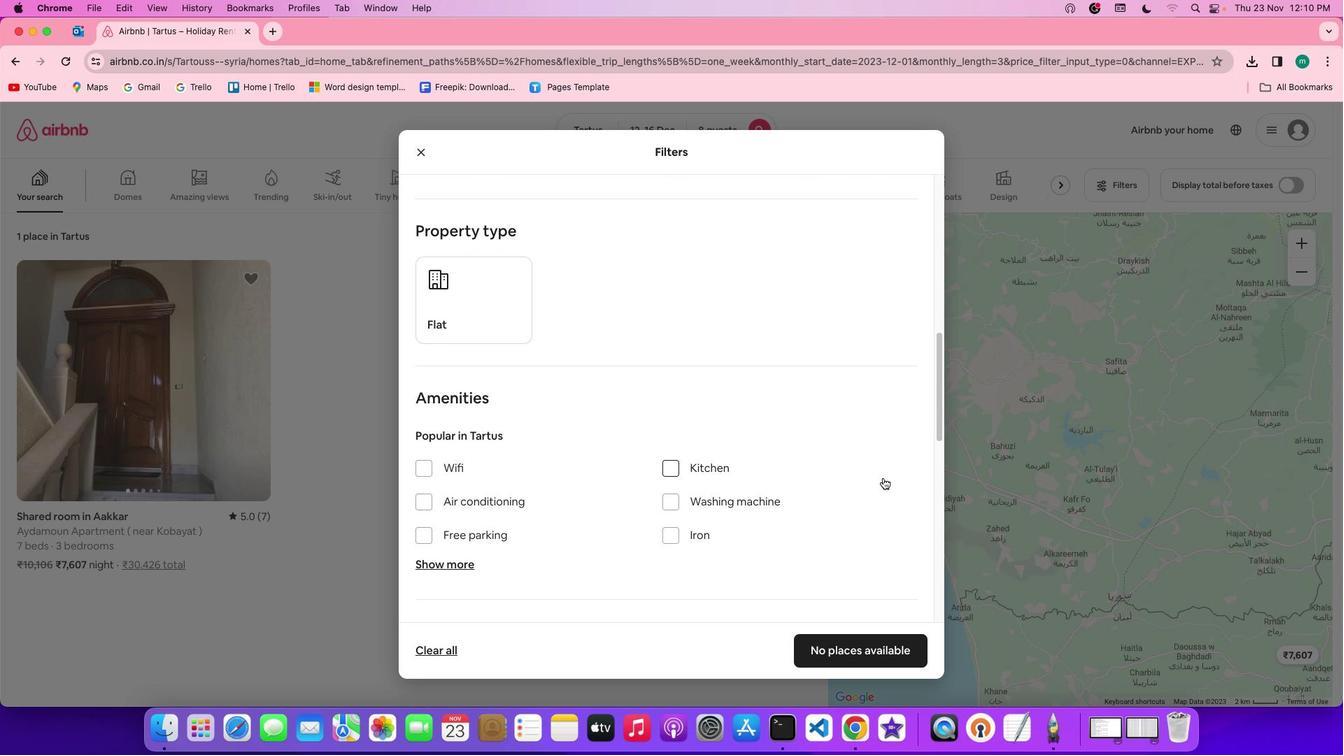 
Action: Mouse scrolled (883, 478) with delta (0, 0)
Screenshot: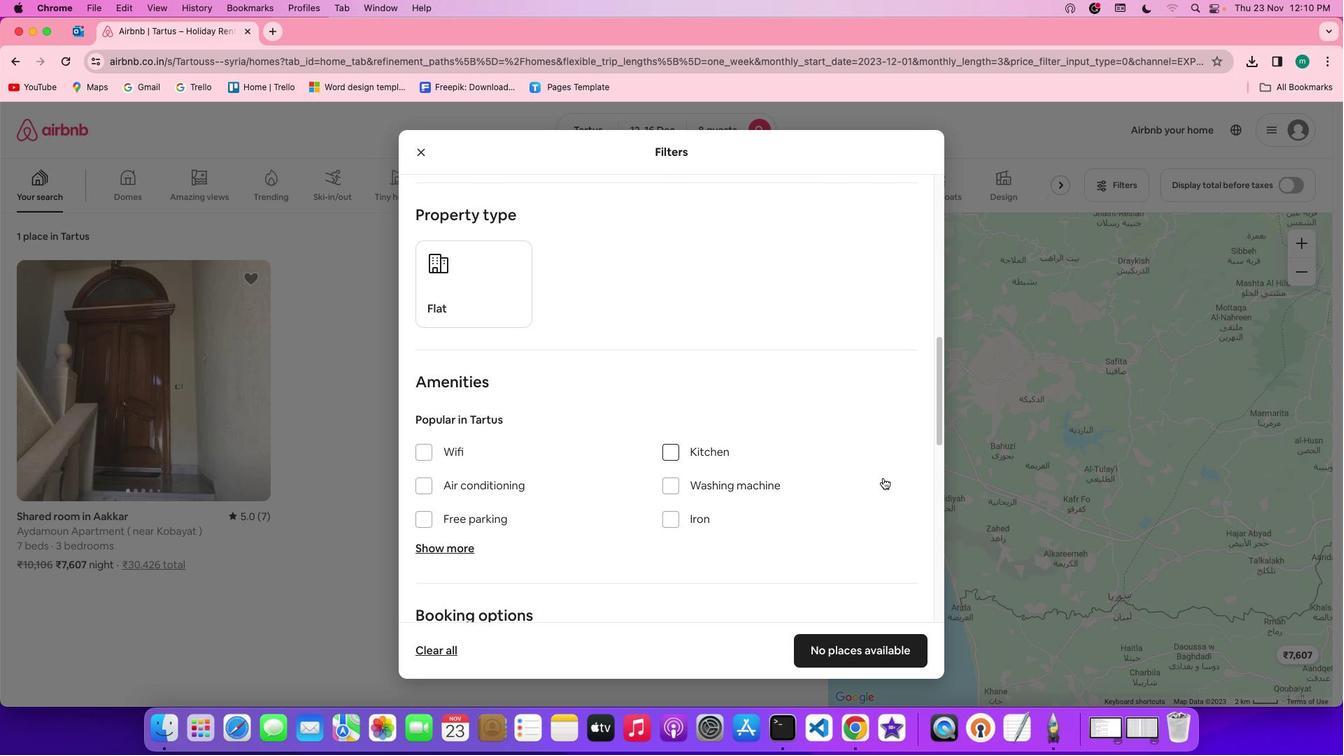 
Action: Mouse scrolled (883, 478) with delta (0, -1)
Screenshot: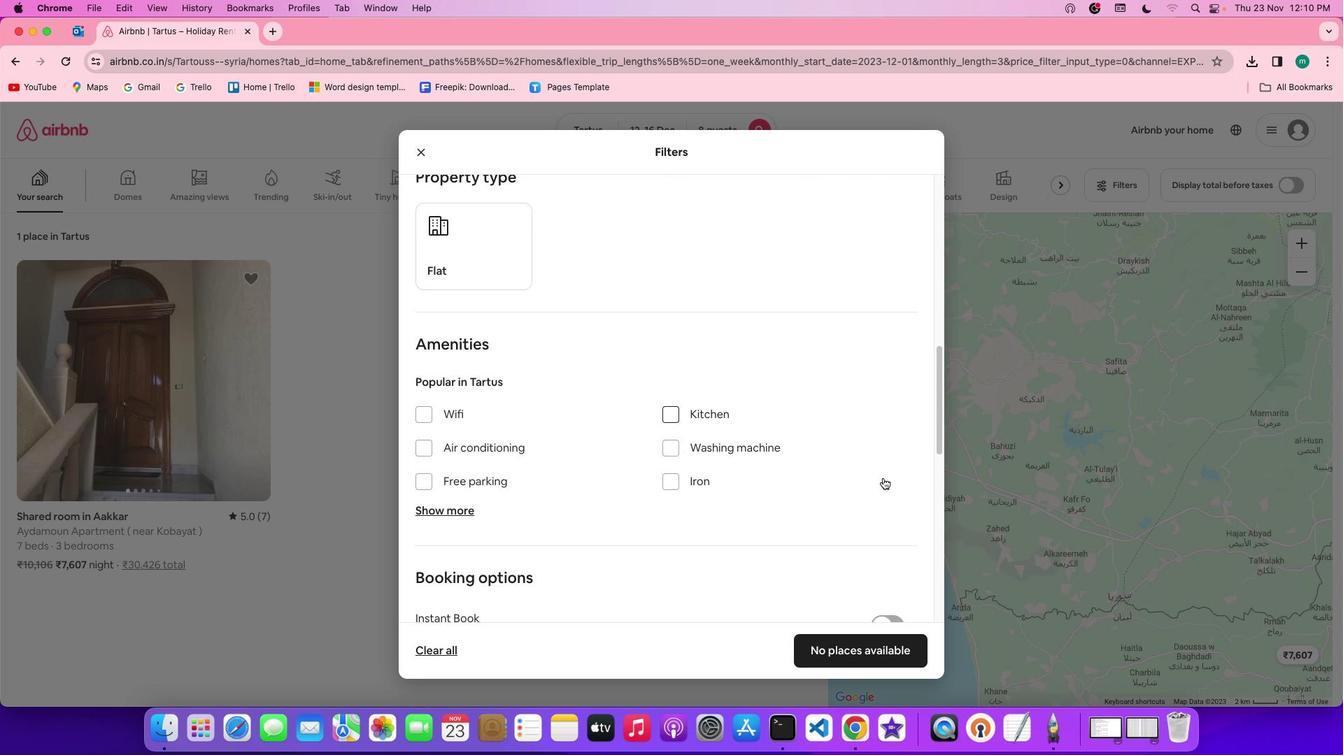 
Action: Mouse scrolled (883, 478) with delta (0, -1)
Screenshot: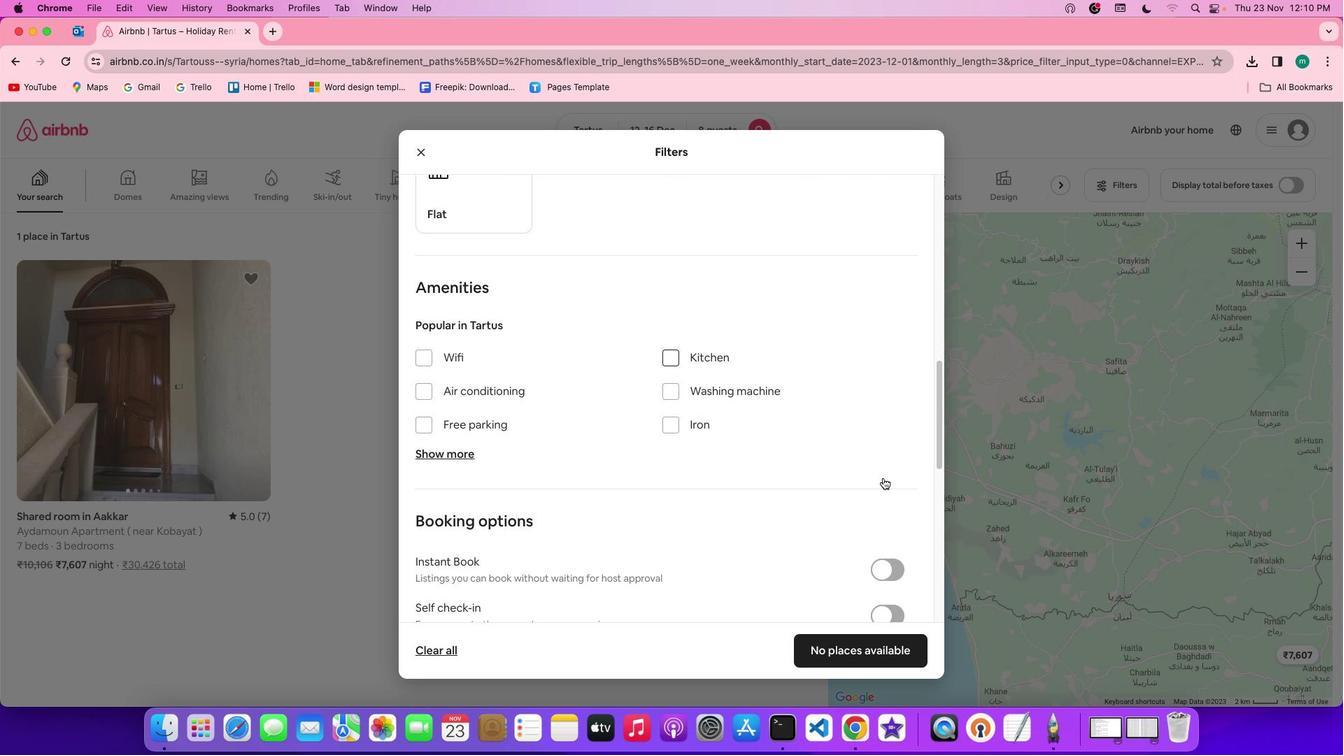 
Action: Mouse scrolled (883, 478) with delta (0, 0)
Screenshot: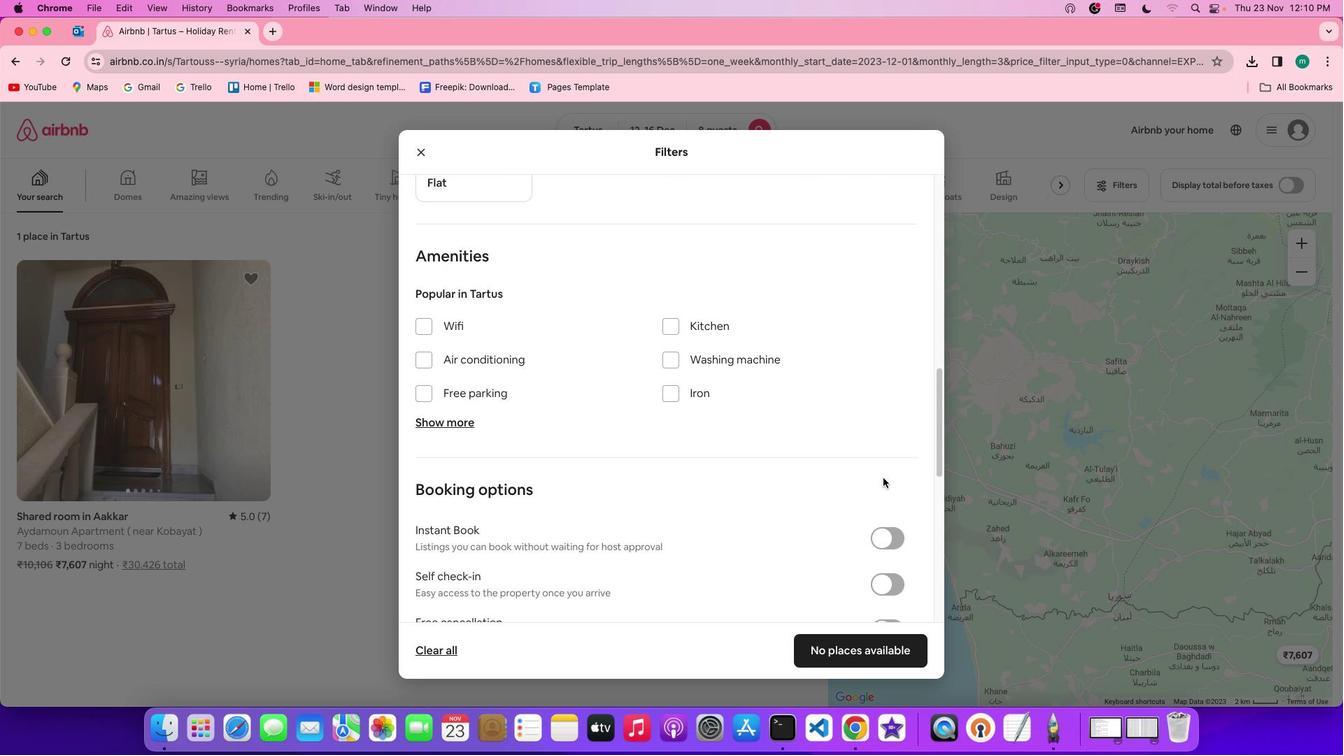 
Action: Mouse scrolled (883, 478) with delta (0, 0)
Screenshot: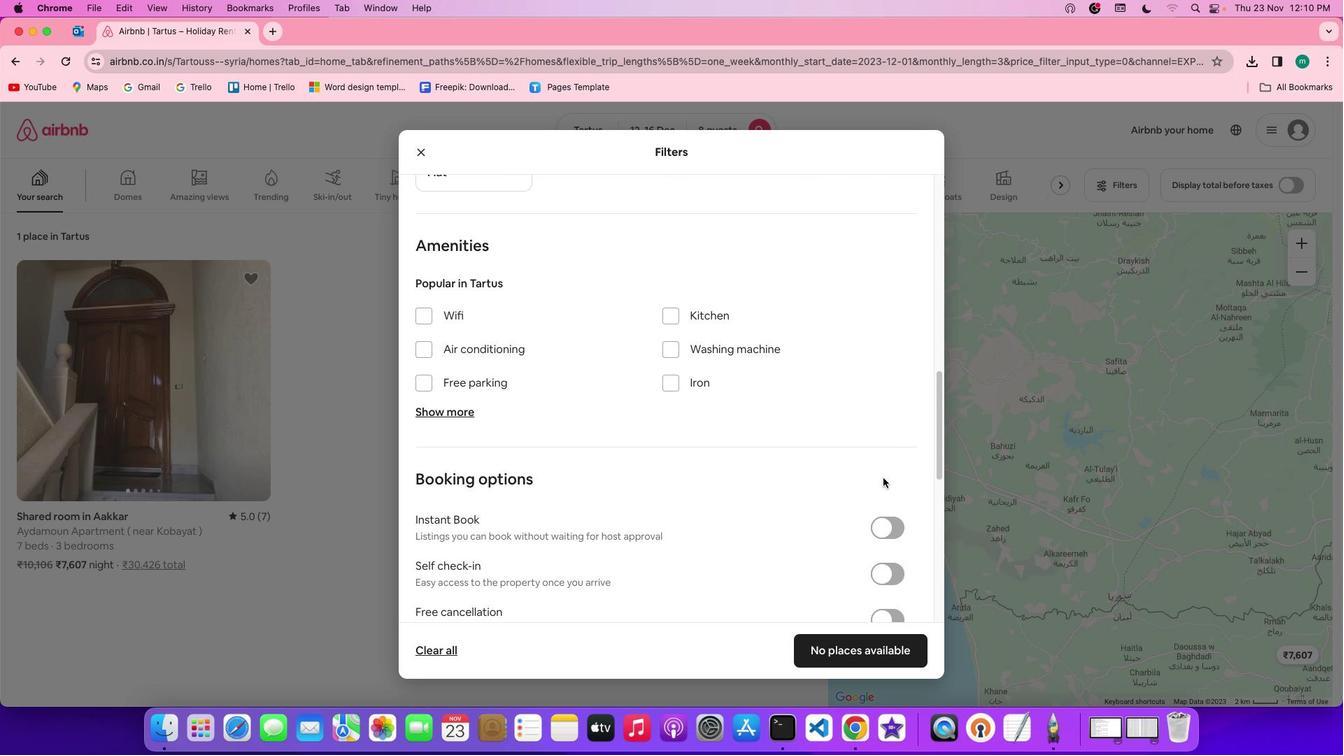 
Action: Mouse scrolled (883, 478) with delta (0, 0)
Screenshot: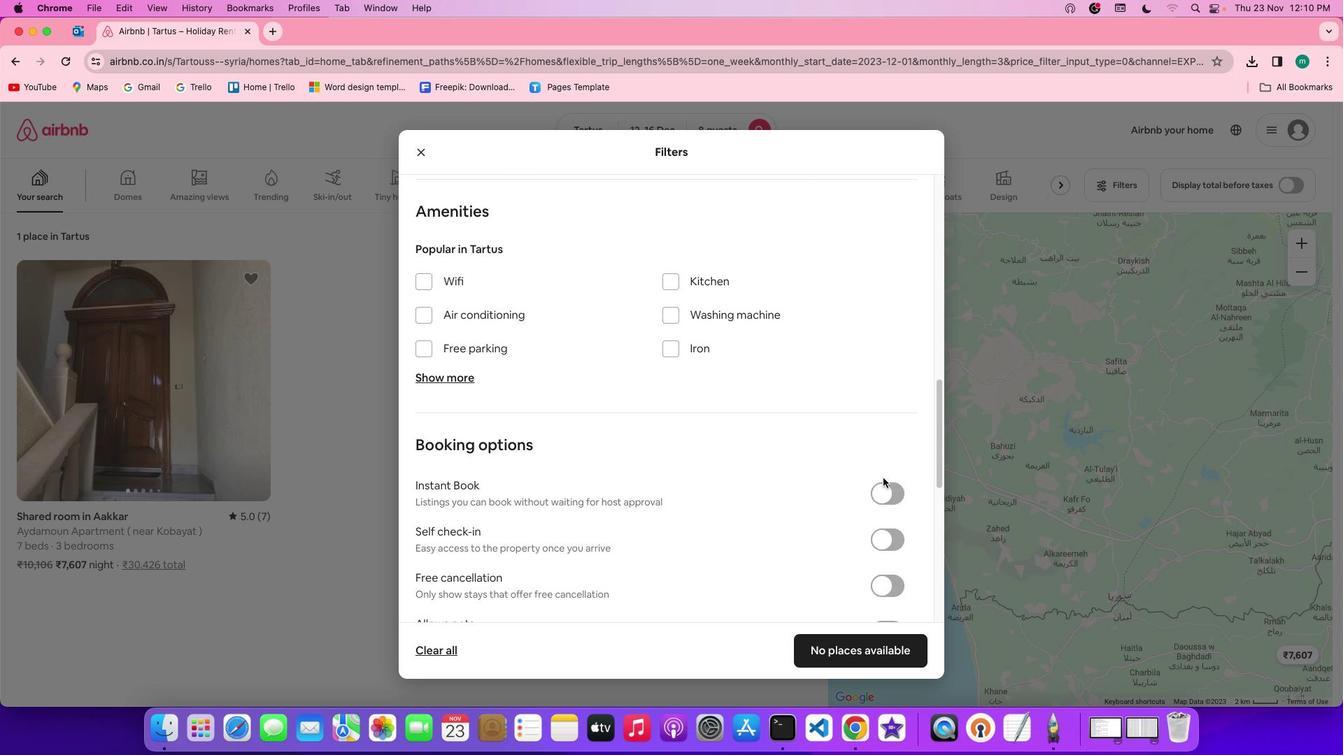 
Action: Mouse moved to (425, 265)
Screenshot: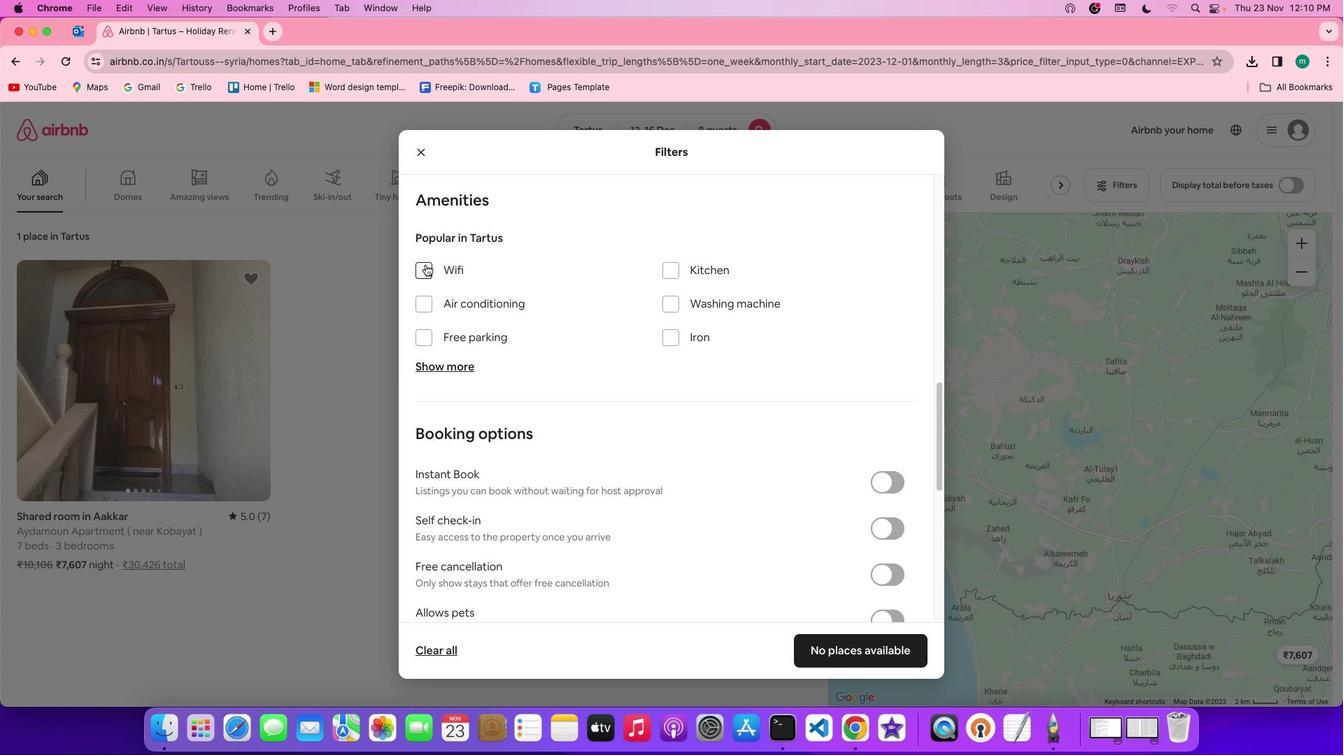 
Action: Mouse pressed left at (425, 265)
Screenshot: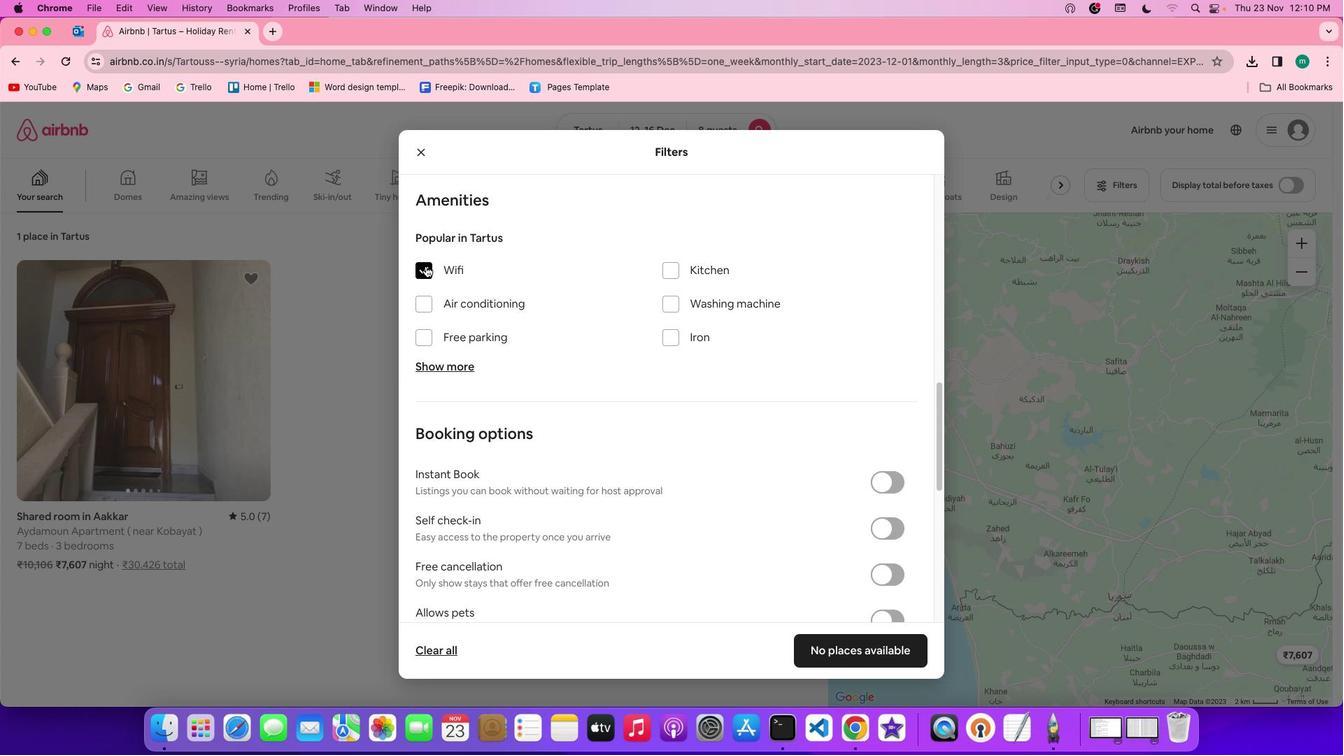 
Action: Mouse moved to (464, 366)
Screenshot: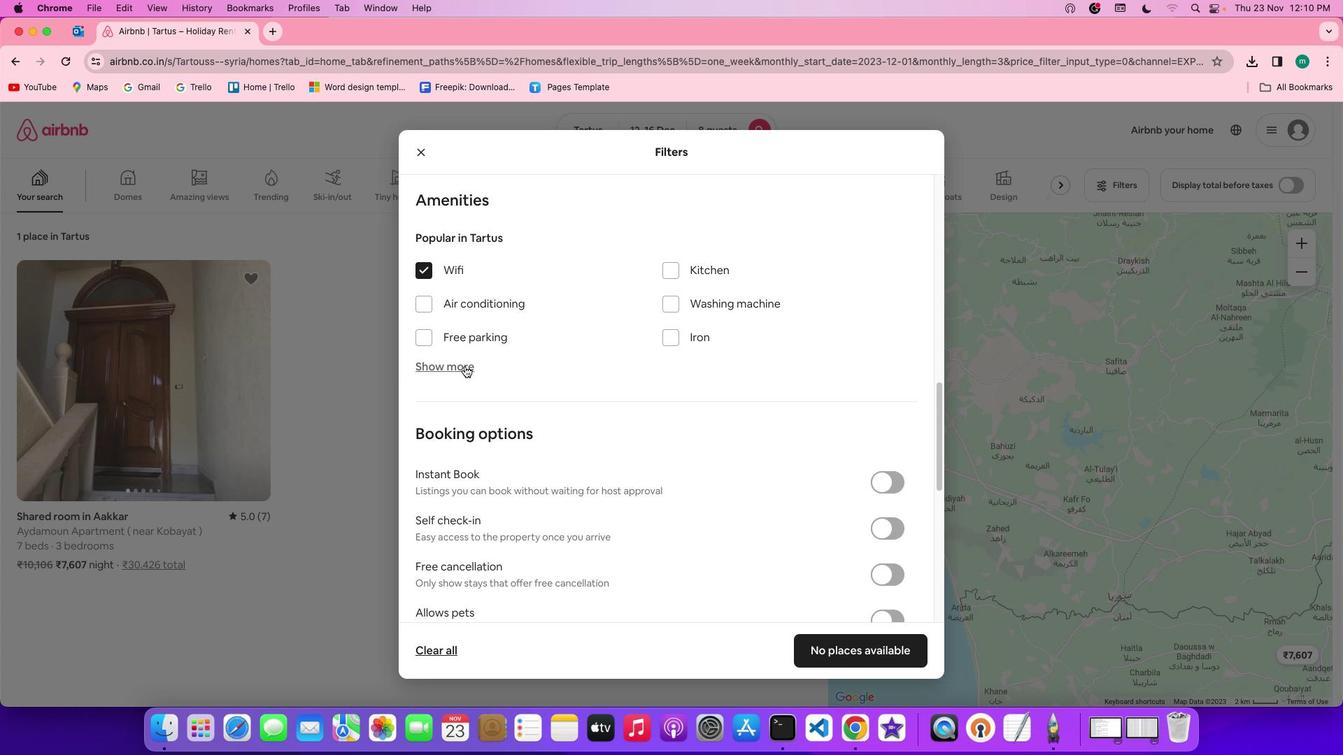 
Action: Mouse pressed left at (464, 366)
Screenshot: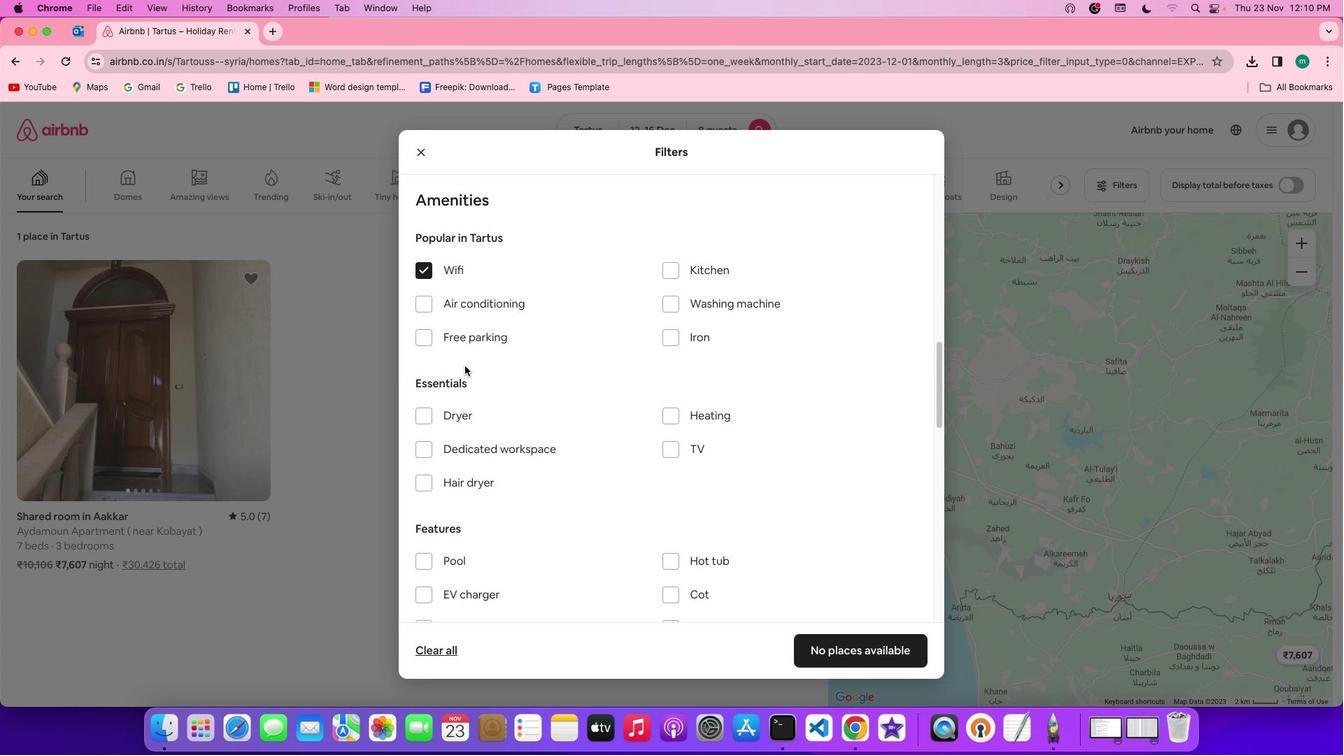 
Action: Mouse moved to (668, 444)
Screenshot: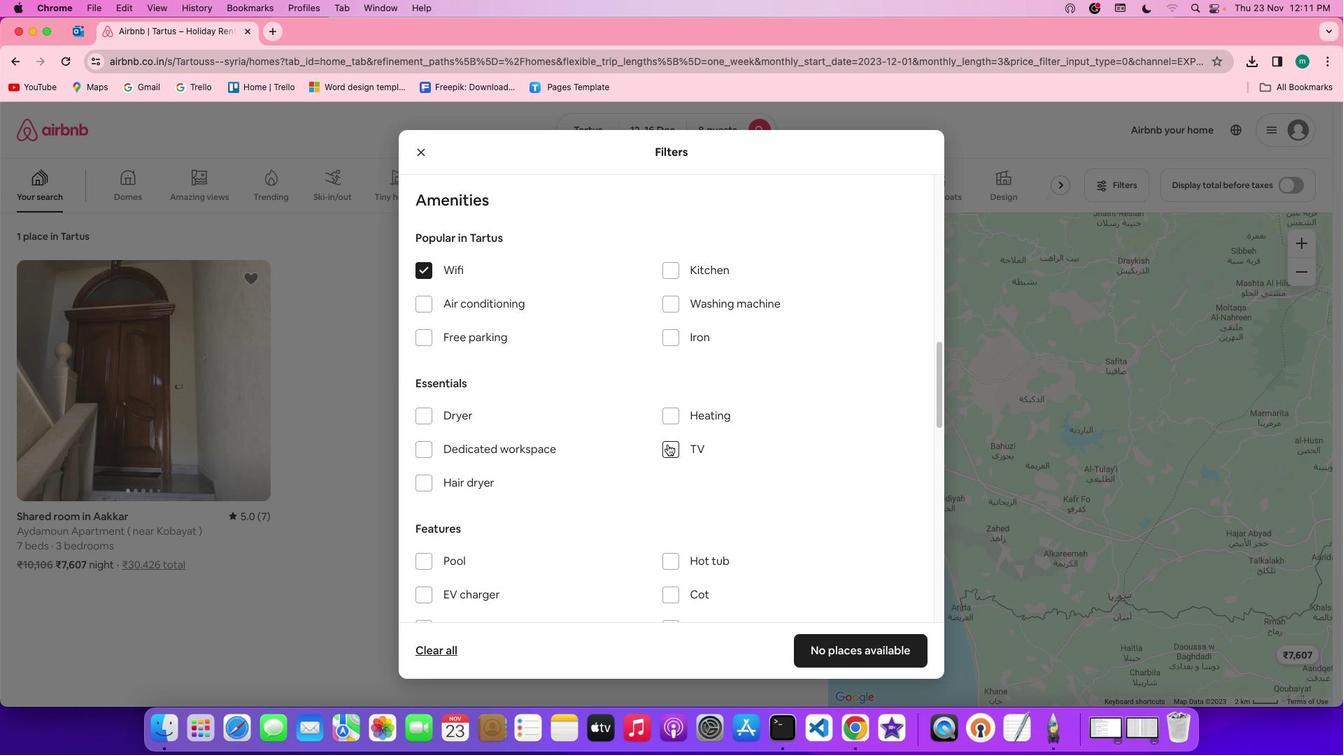 
Action: Mouse pressed left at (668, 444)
Screenshot: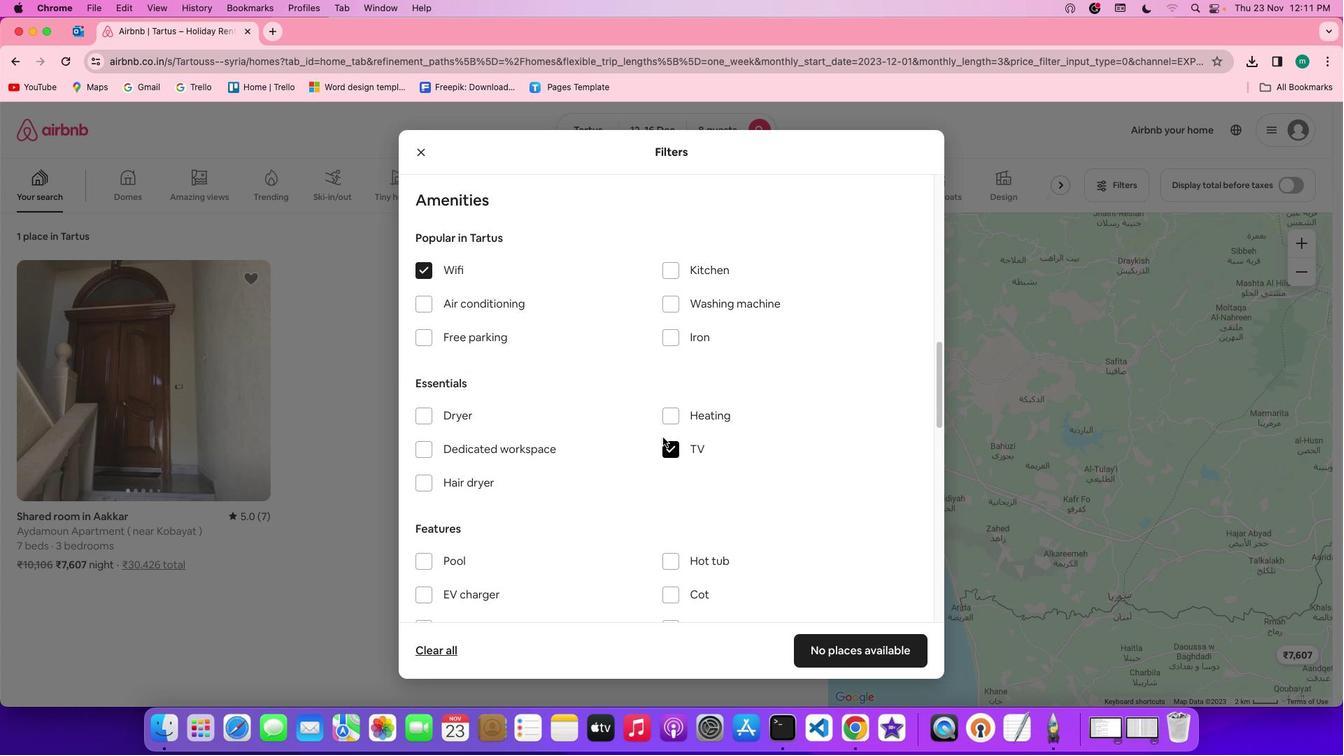 
Action: Mouse moved to (422, 332)
Screenshot: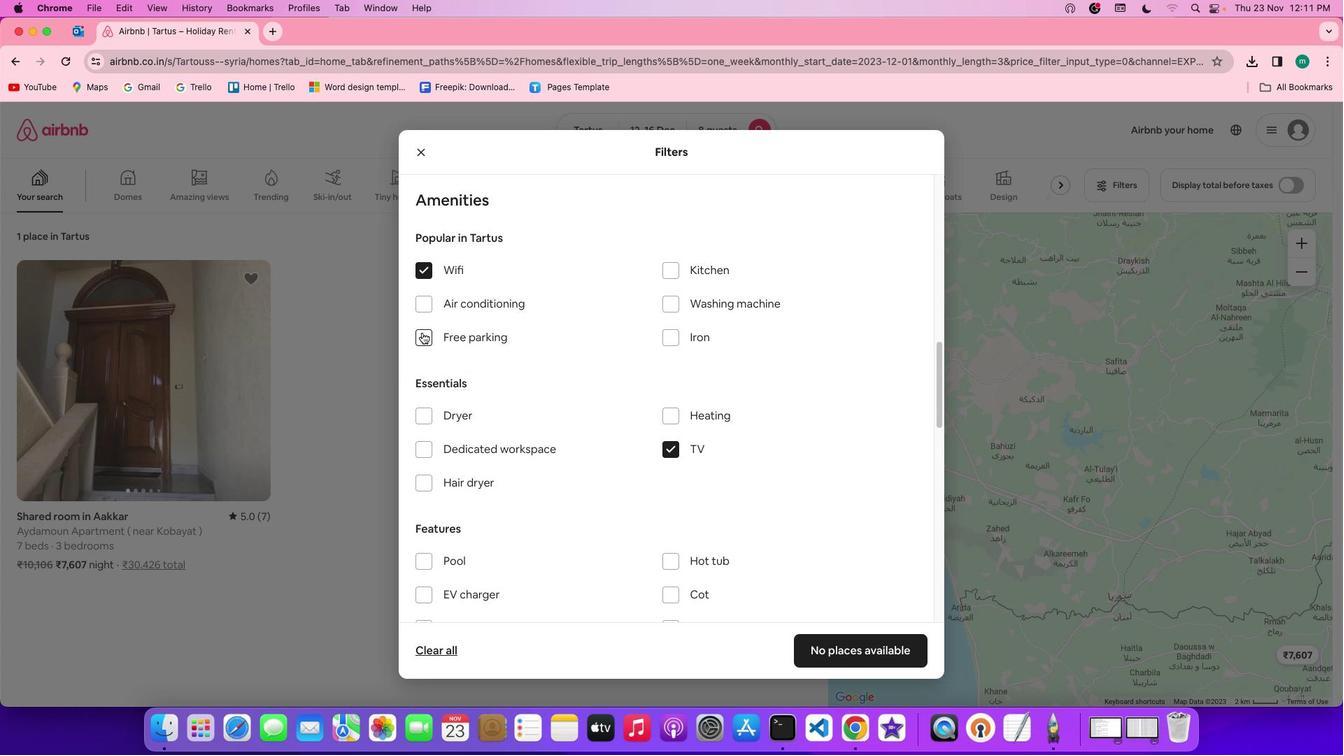
Action: Mouse pressed left at (422, 332)
Screenshot: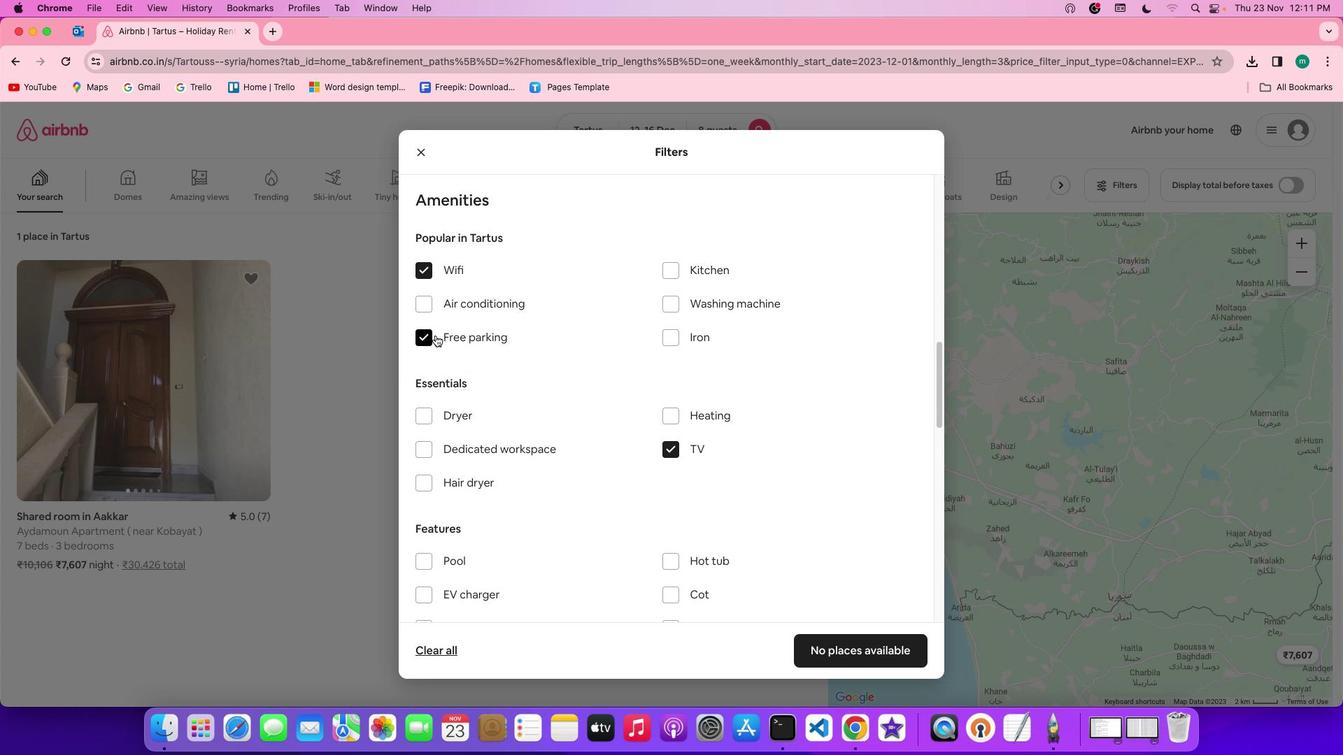 
Action: Mouse moved to (620, 364)
Screenshot: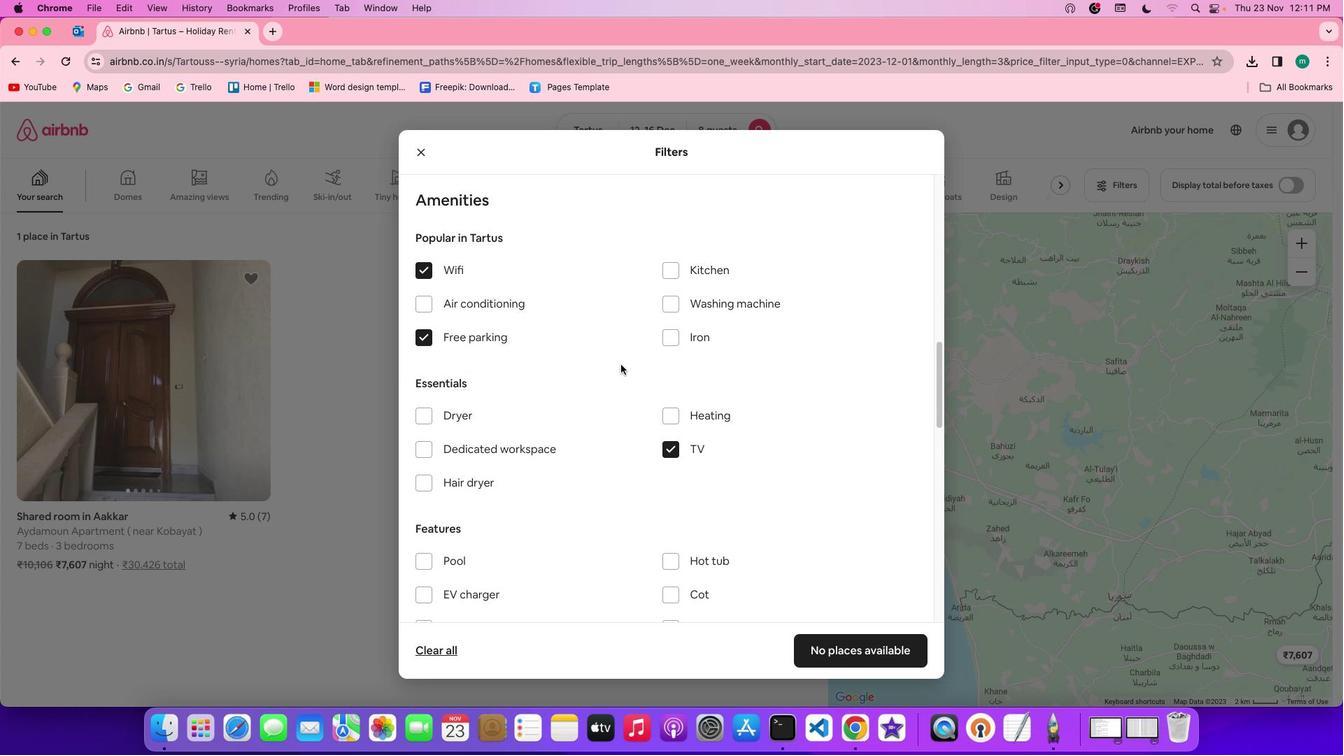 
Action: Mouse scrolled (620, 364) with delta (0, 0)
Screenshot: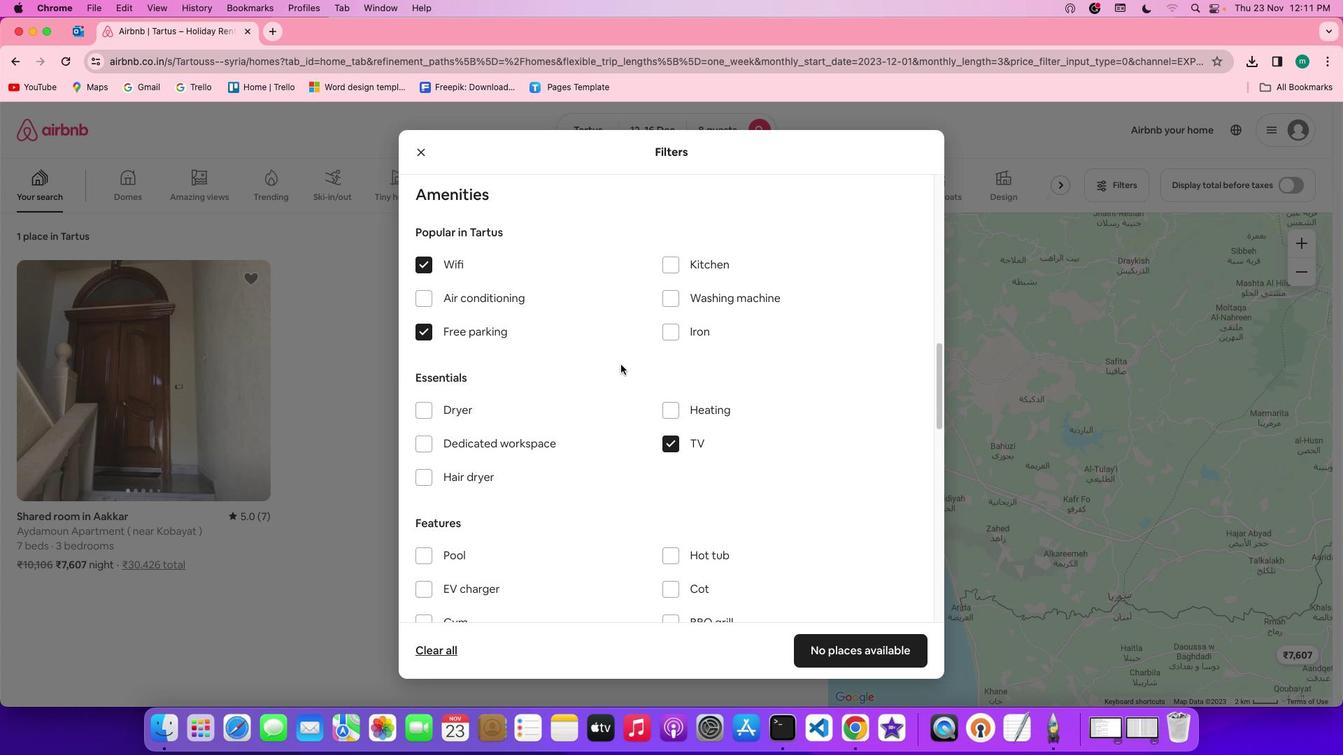 
Action: Mouse scrolled (620, 364) with delta (0, 0)
Screenshot: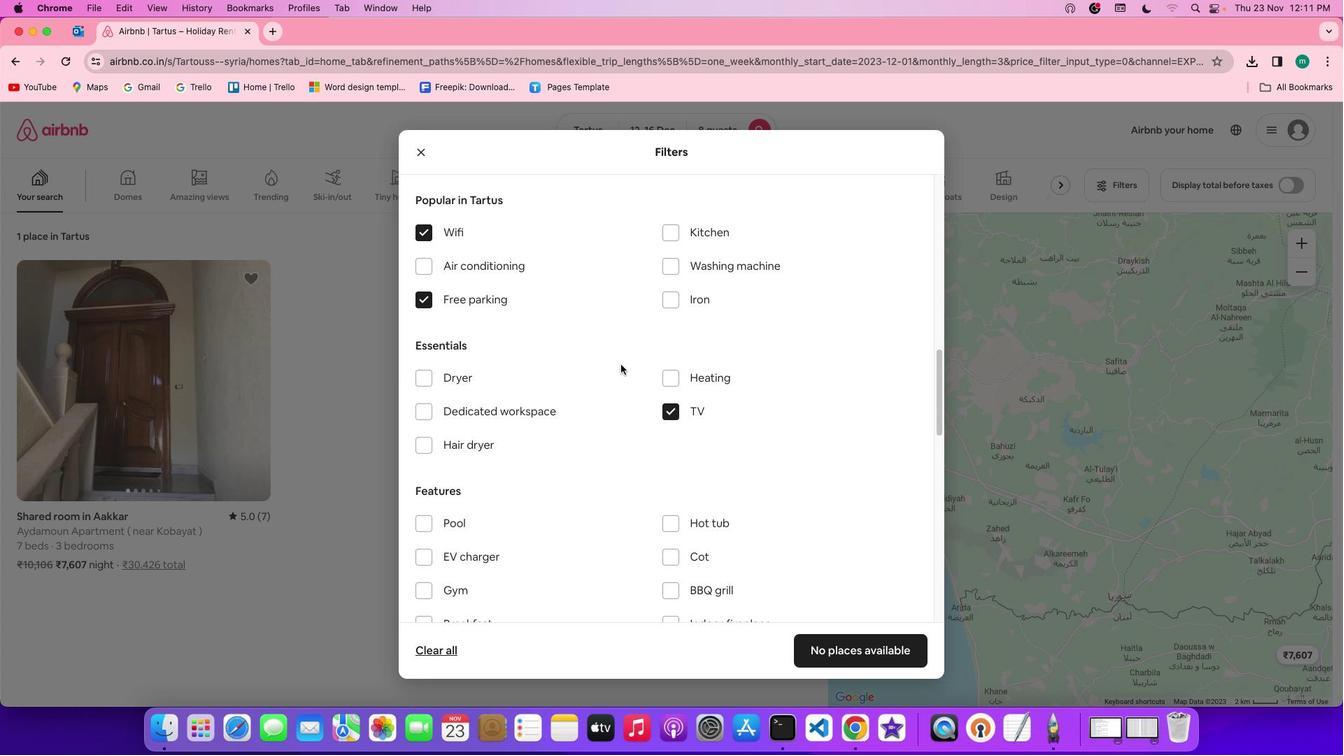 
Action: Mouse scrolled (620, 364) with delta (0, -1)
Screenshot: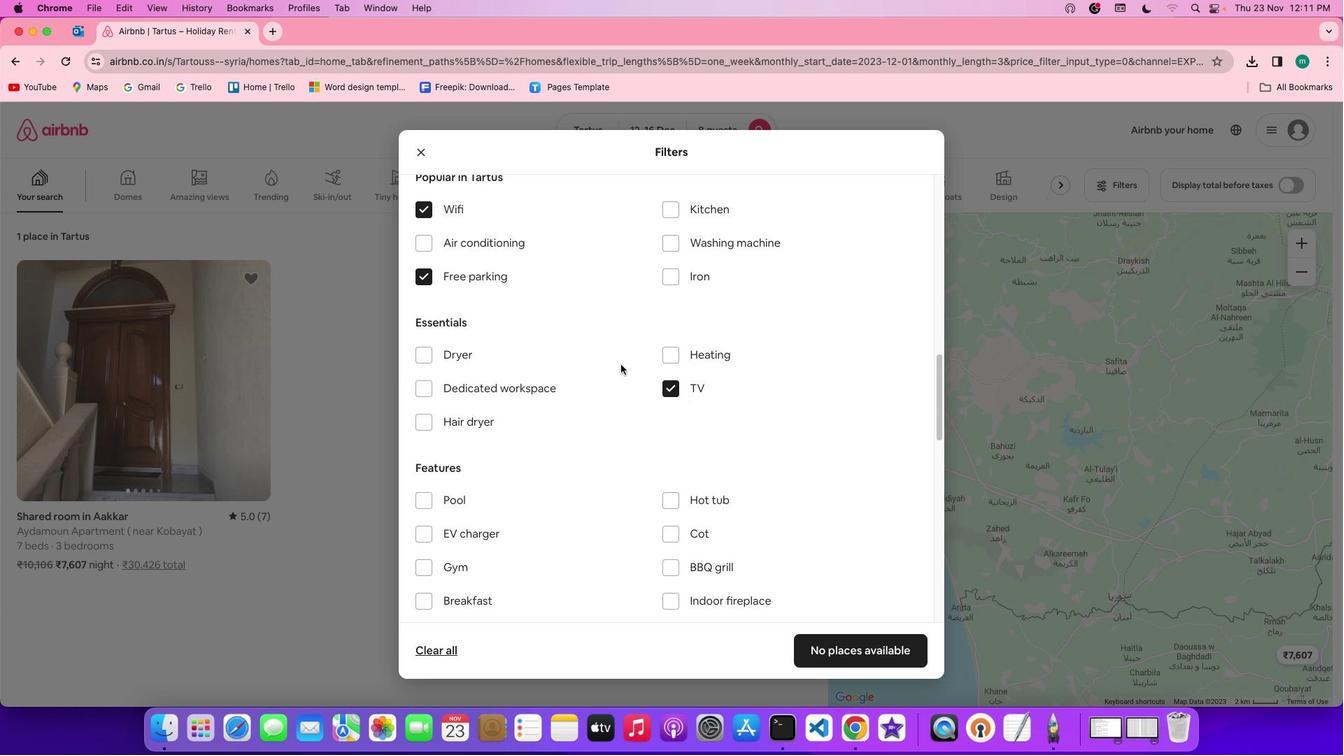 
Action: Mouse scrolled (620, 364) with delta (0, 0)
Screenshot: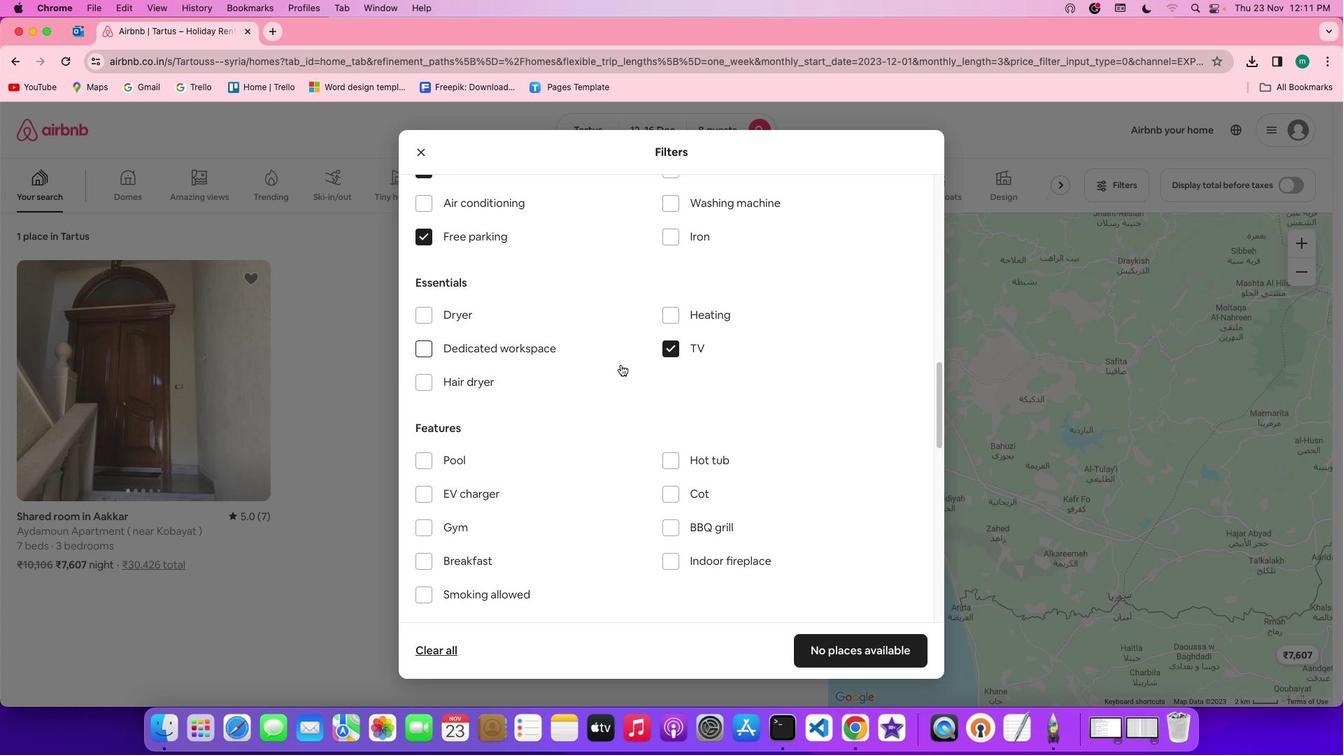 
Action: Mouse scrolled (620, 364) with delta (0, 0)
Screenshot: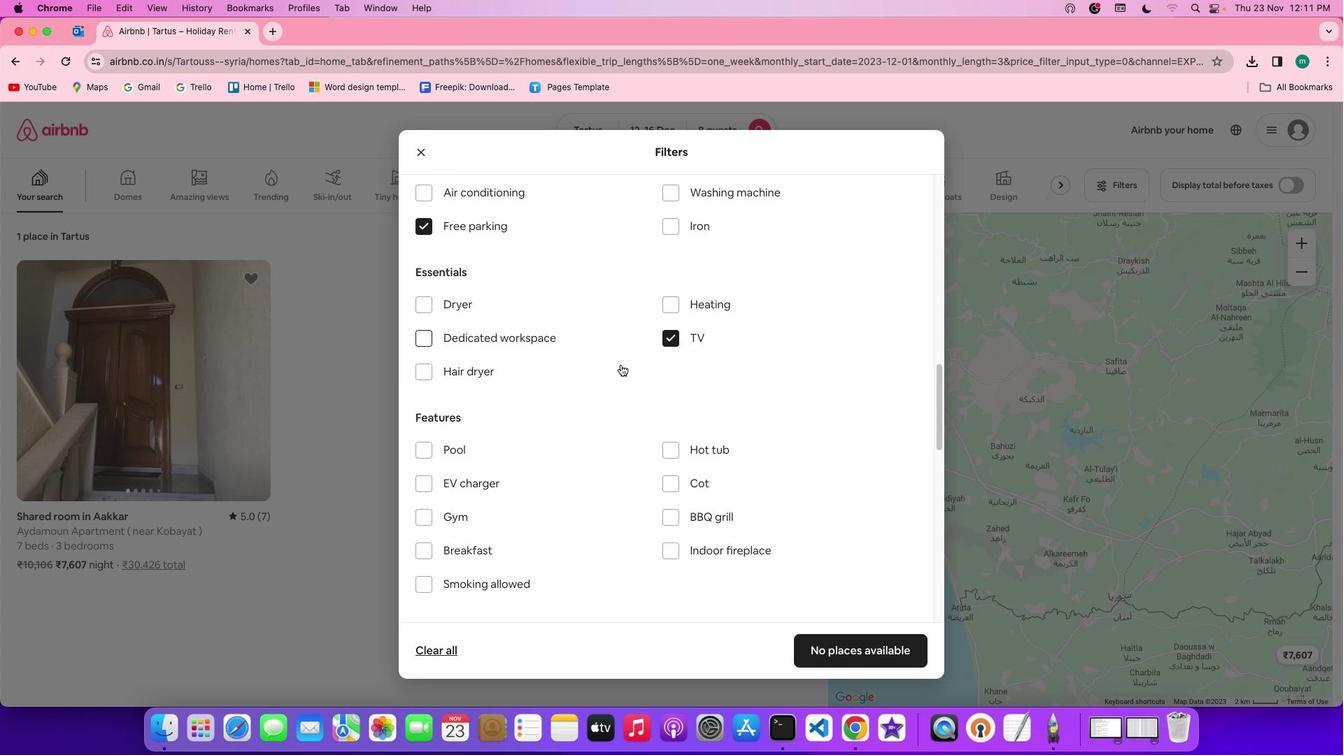
Action: Mouse scrolled (620, 364) with delta (0, 0)
Screenshot: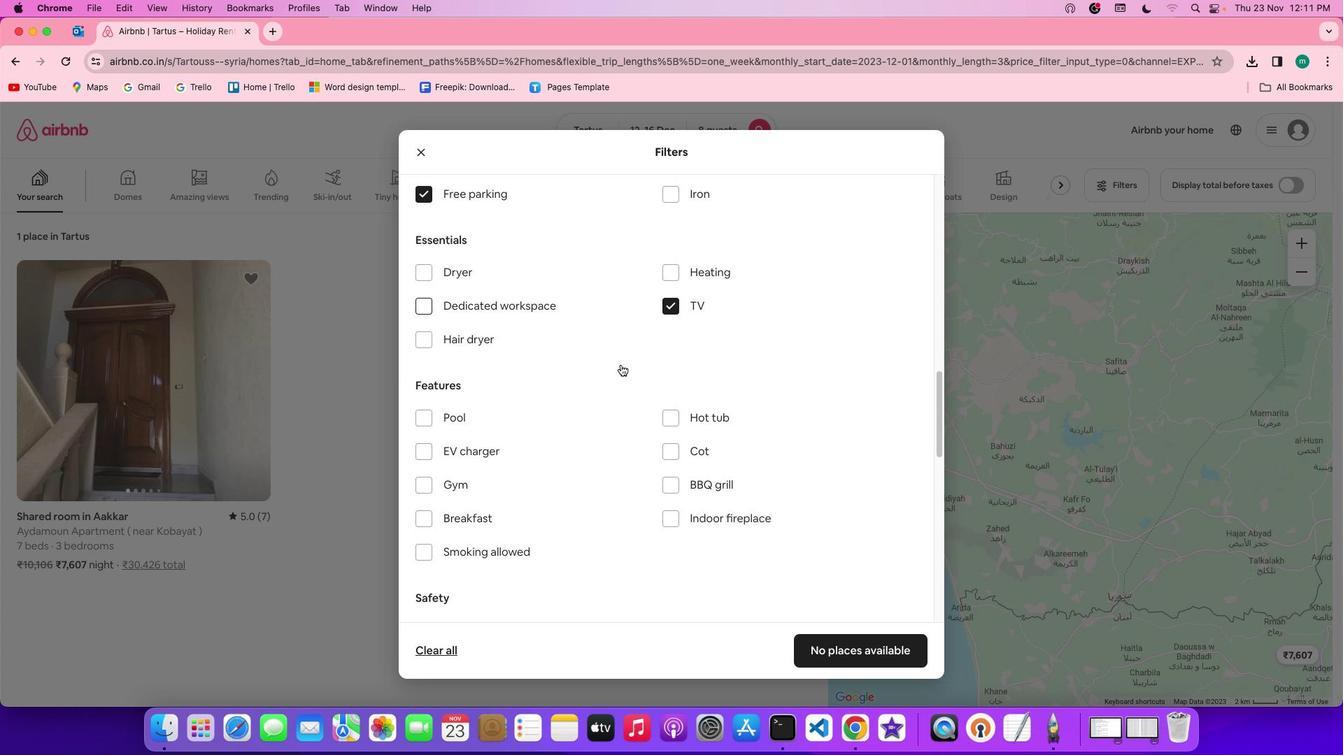 
Action: Mouse scrolled (620, 364) with delta (0, 0)
Screenshot: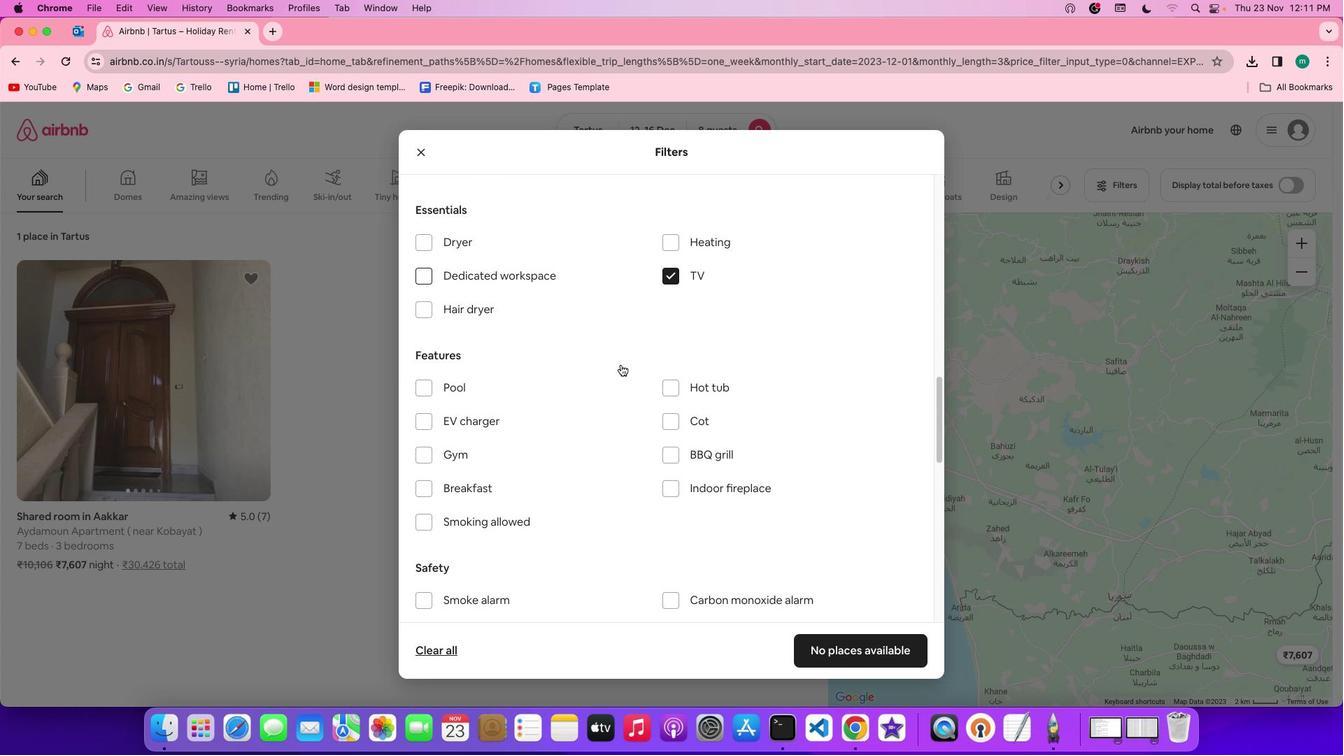 
Action: Mouse scrolled (620, 364) with delta (0, 0)
Screenshot: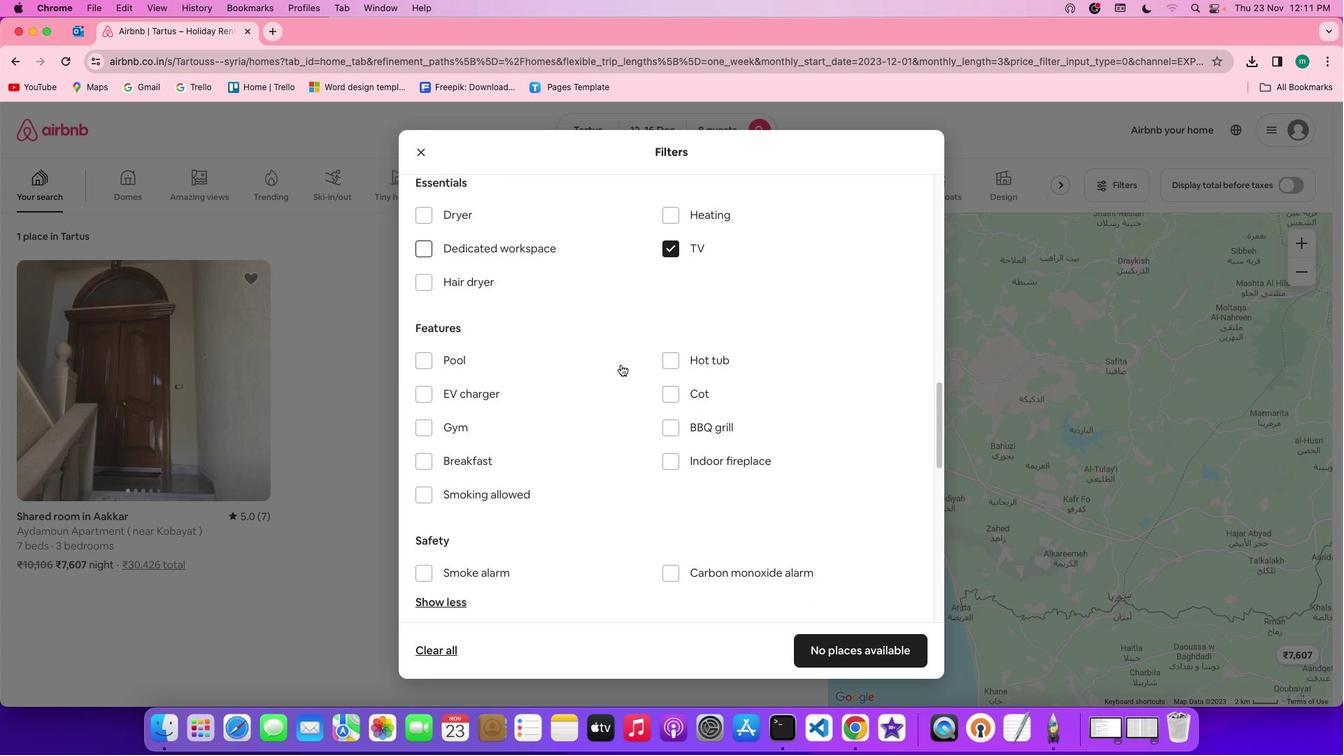 
Action: Mouse scrolled (620, 364) with delta (0, -1)
Screenshot: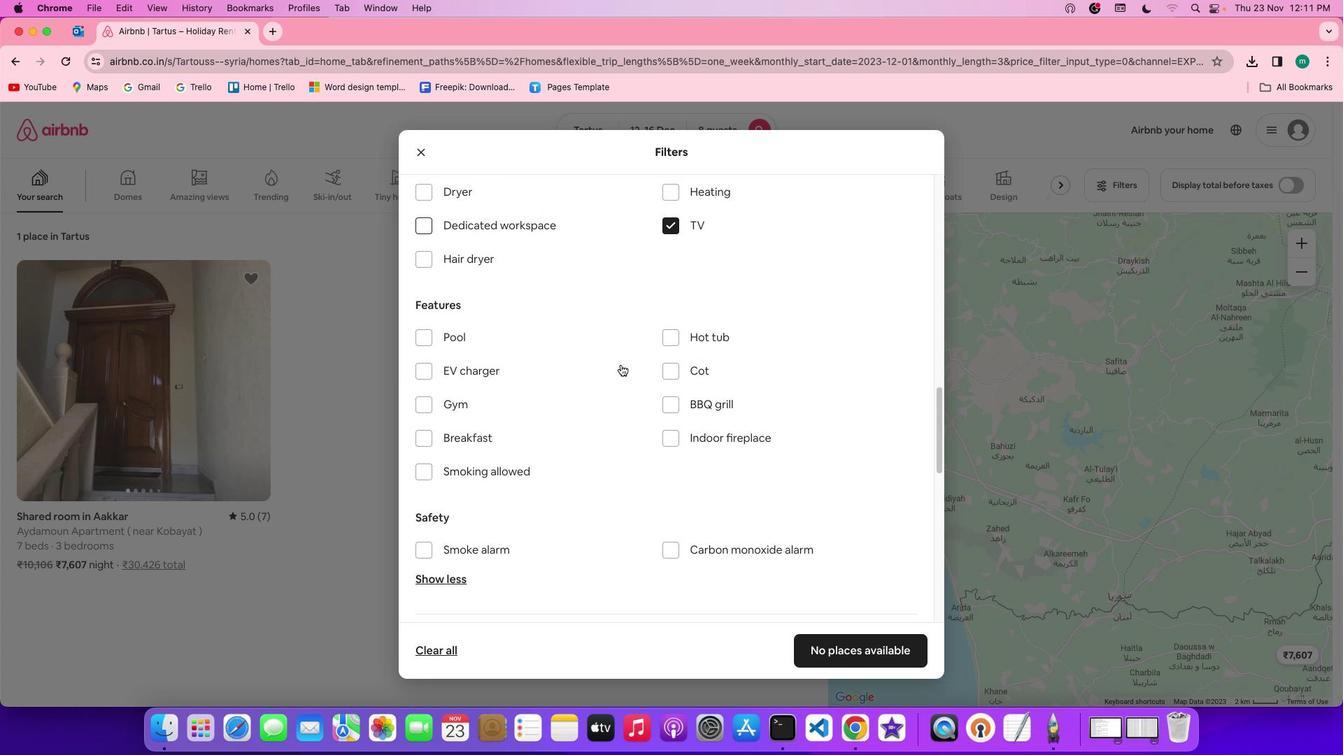 
Action: Mouse scrolled (620, 364) with delta (0, -1)
Screenshot: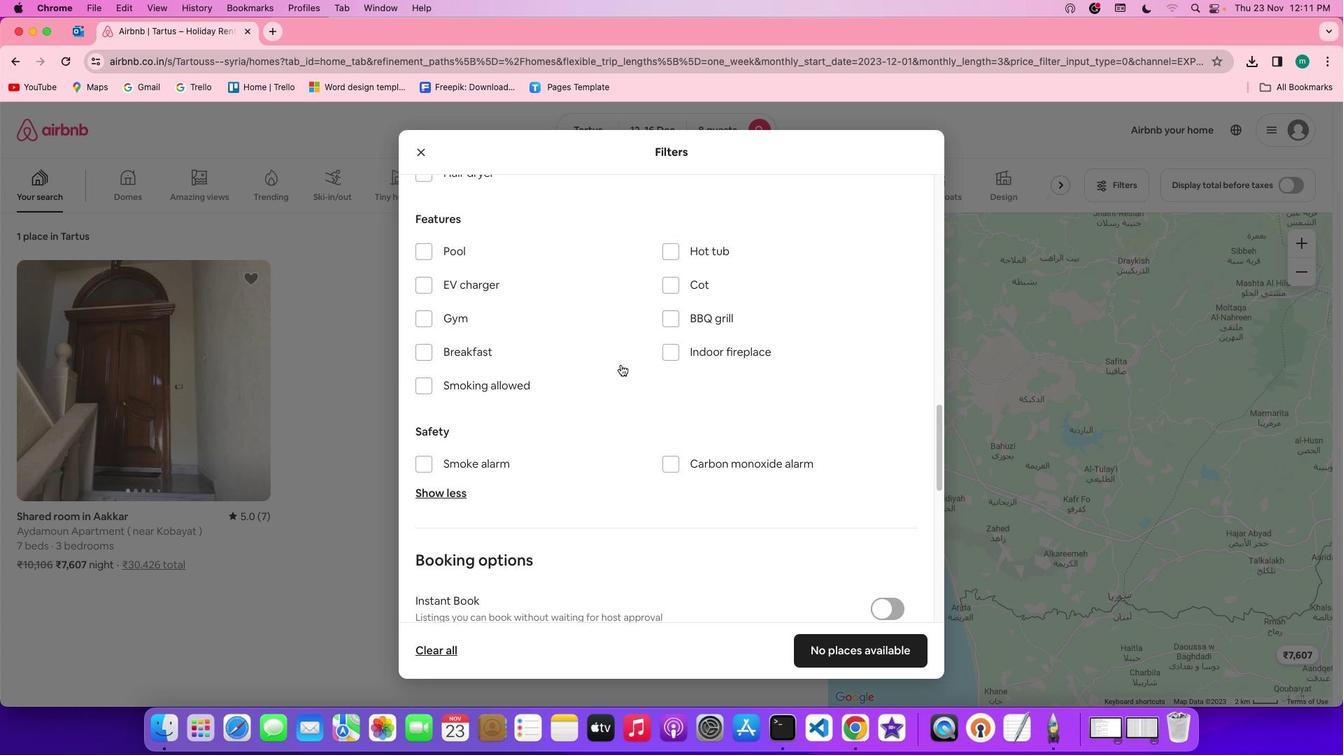 
Action: Mouse scrolled (620, 364) with delta (0, 0)
Screenshot: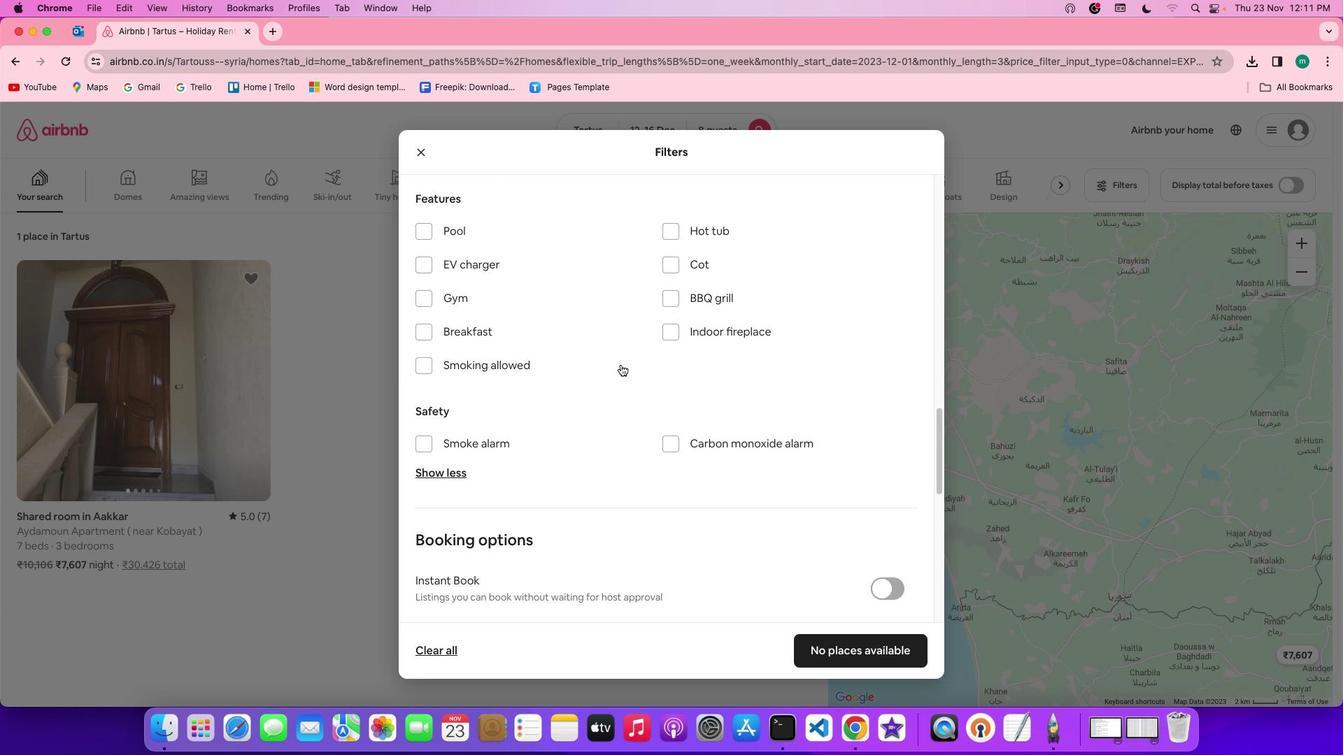 
Action: Mouse scrolled (620, 364) with delta (0, 0)
Screenshot: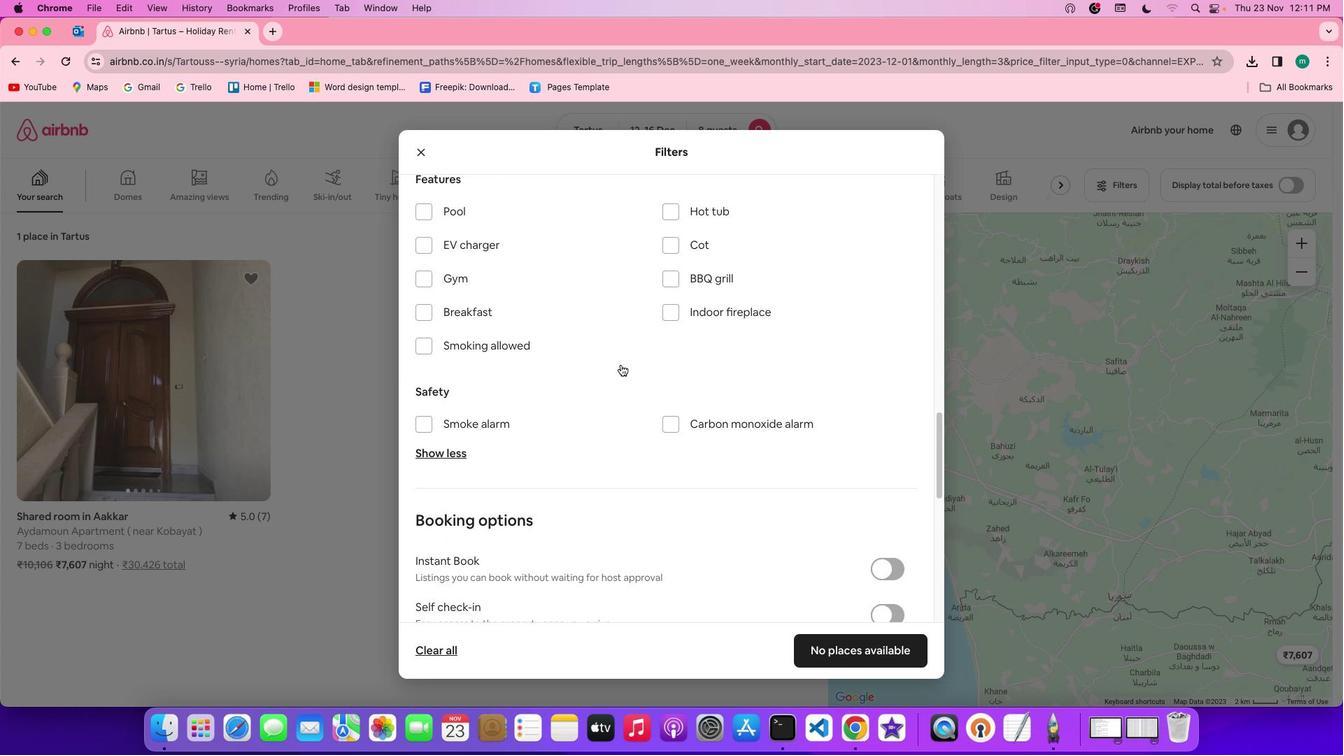 
Action: Mouse scrolled (620, 364) with delta (0, 0)
Screenshot: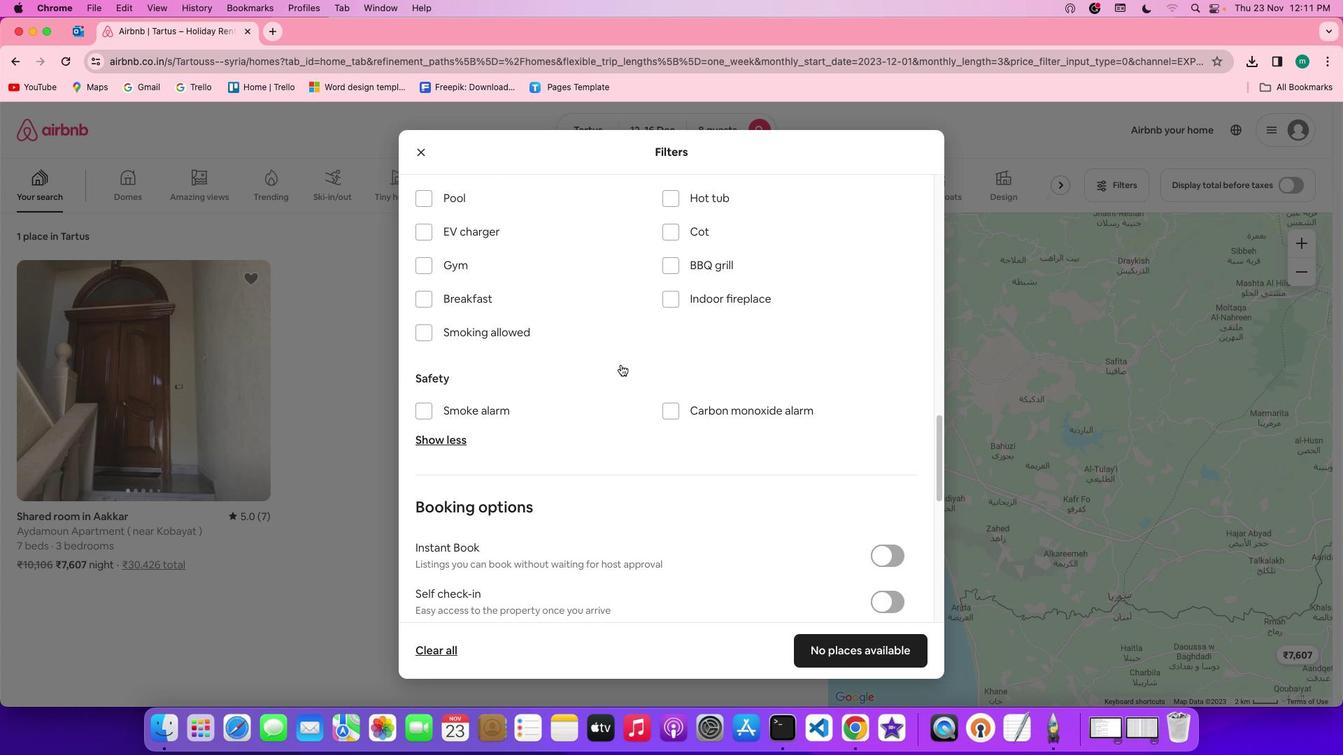 
Action: Mouse scrolled (620, 364) with delta (0, 0)
Screenshot: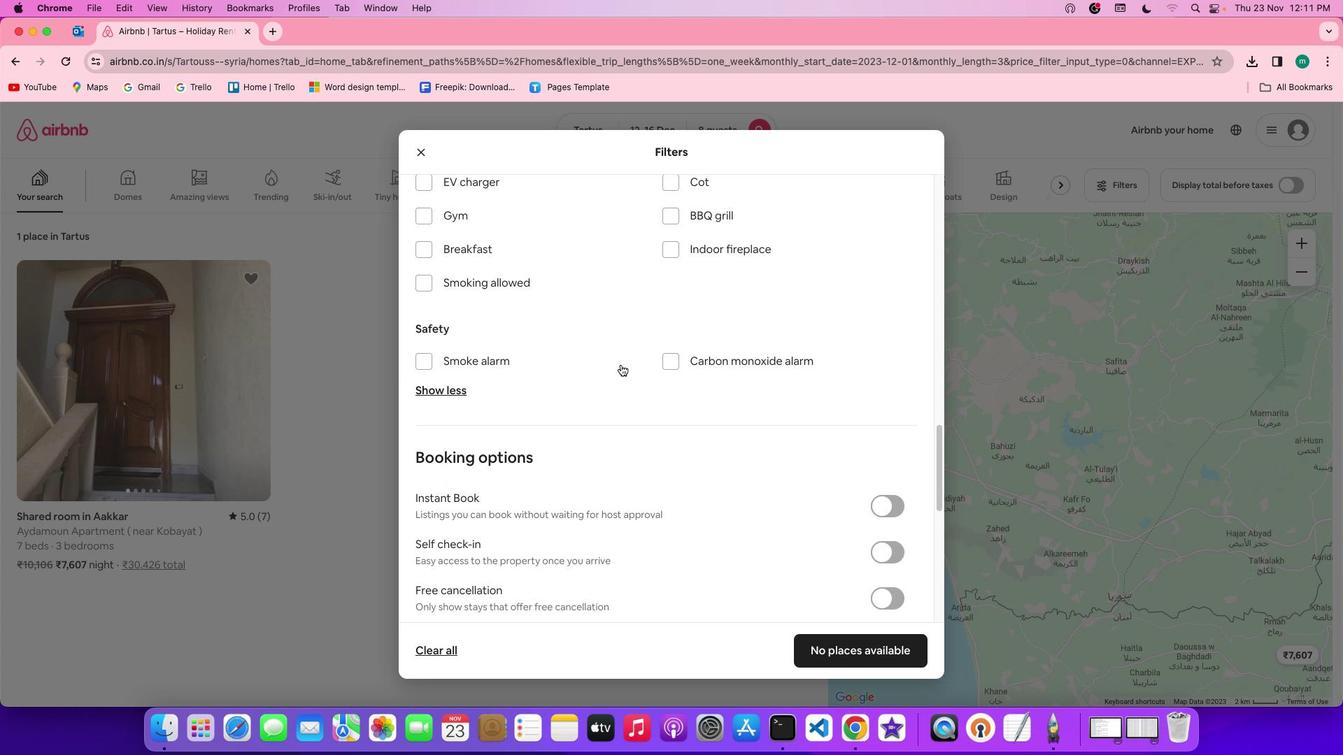 
Action: Mouse scrolled (620, 364) with delta (0, 0)
Screenshot: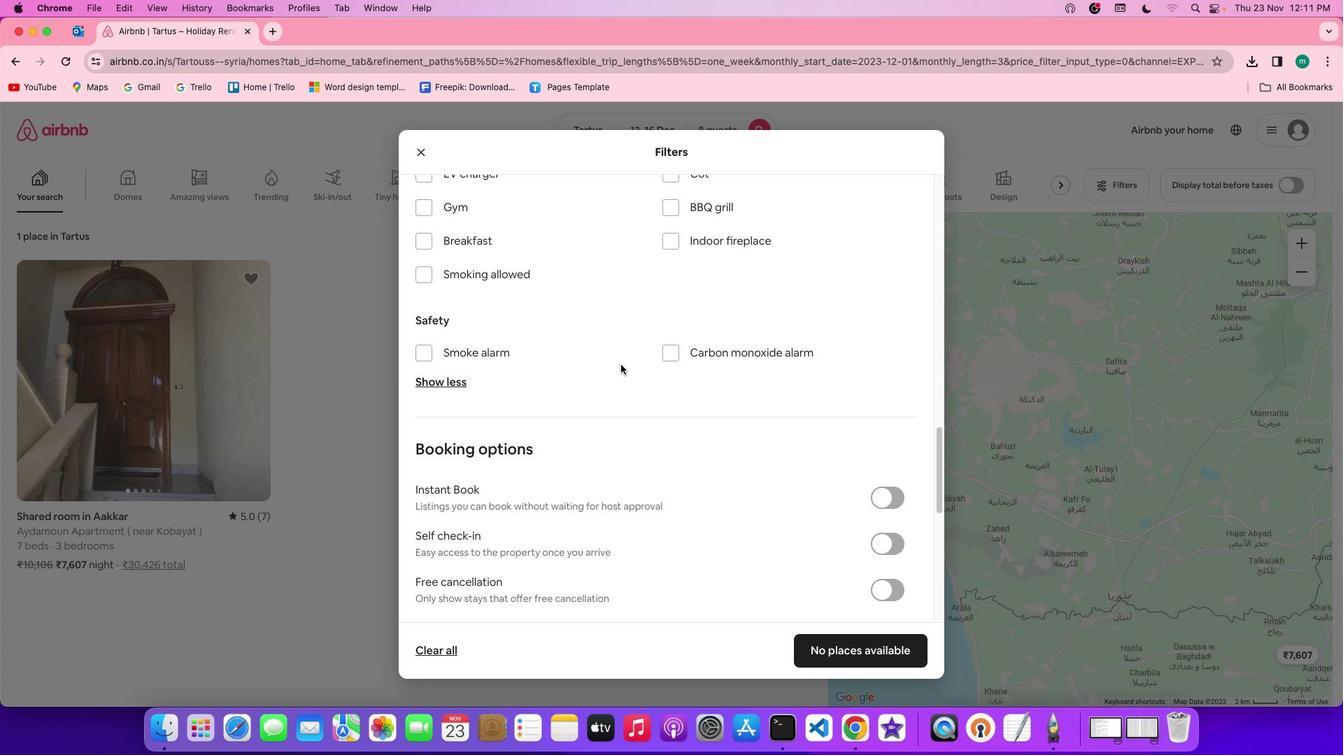 
Action: Mouse scrolled (620, 364) with delta (0, 0)
Screenshot: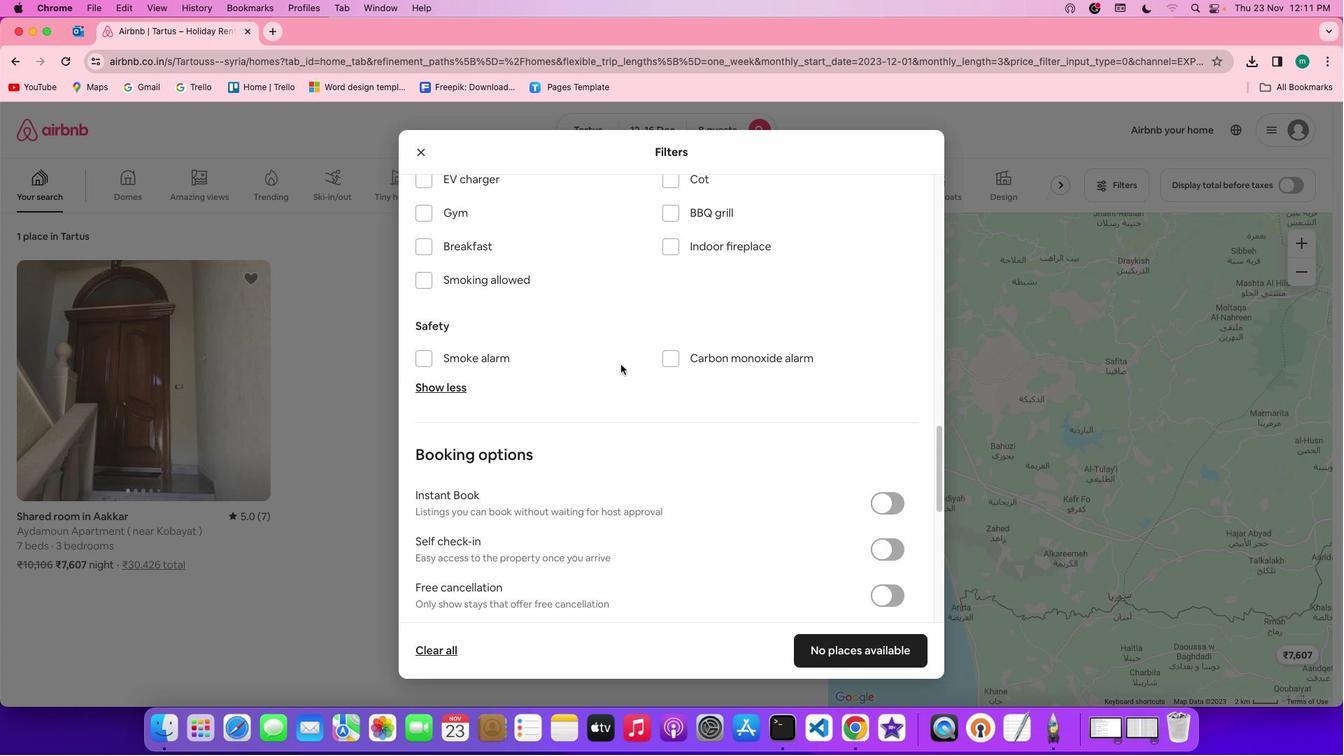 
Action: Mouse moved to (418, 226)
Screenshot: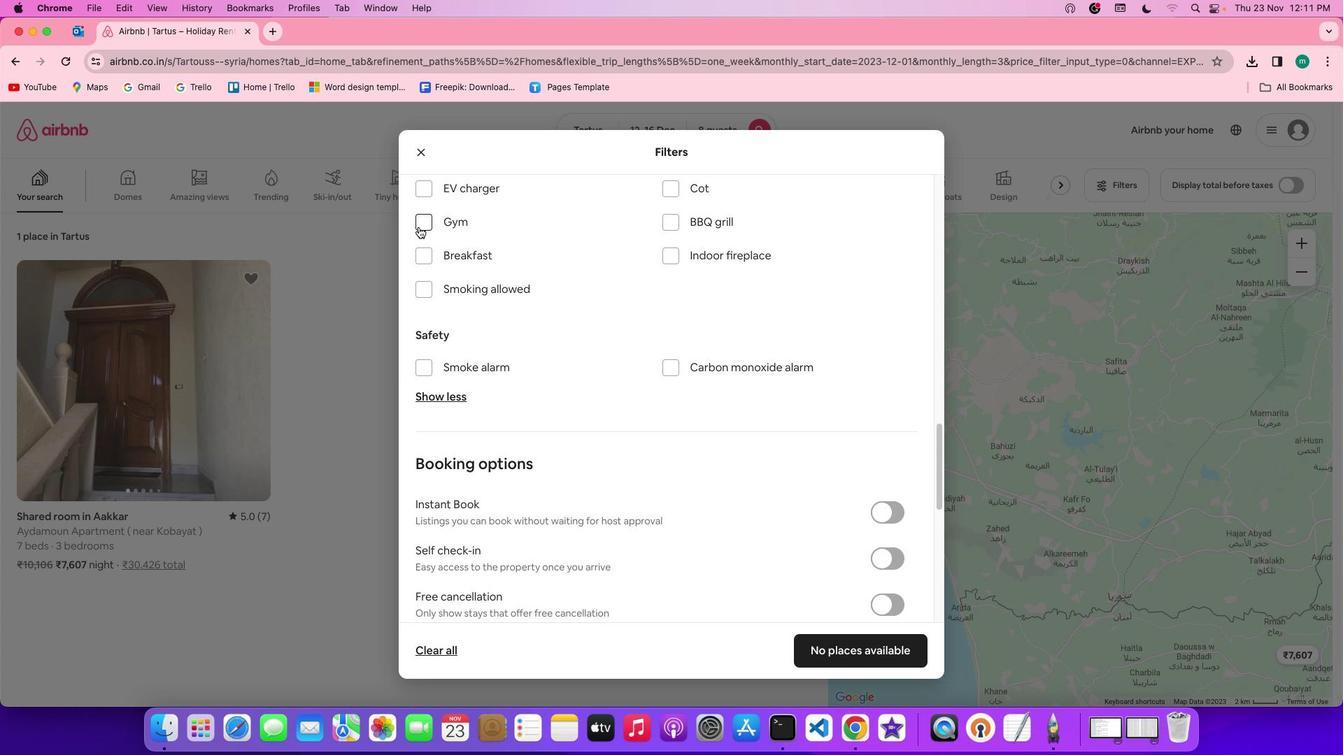 
Action: Mouse pressed left at (418, 226)
Screenshot: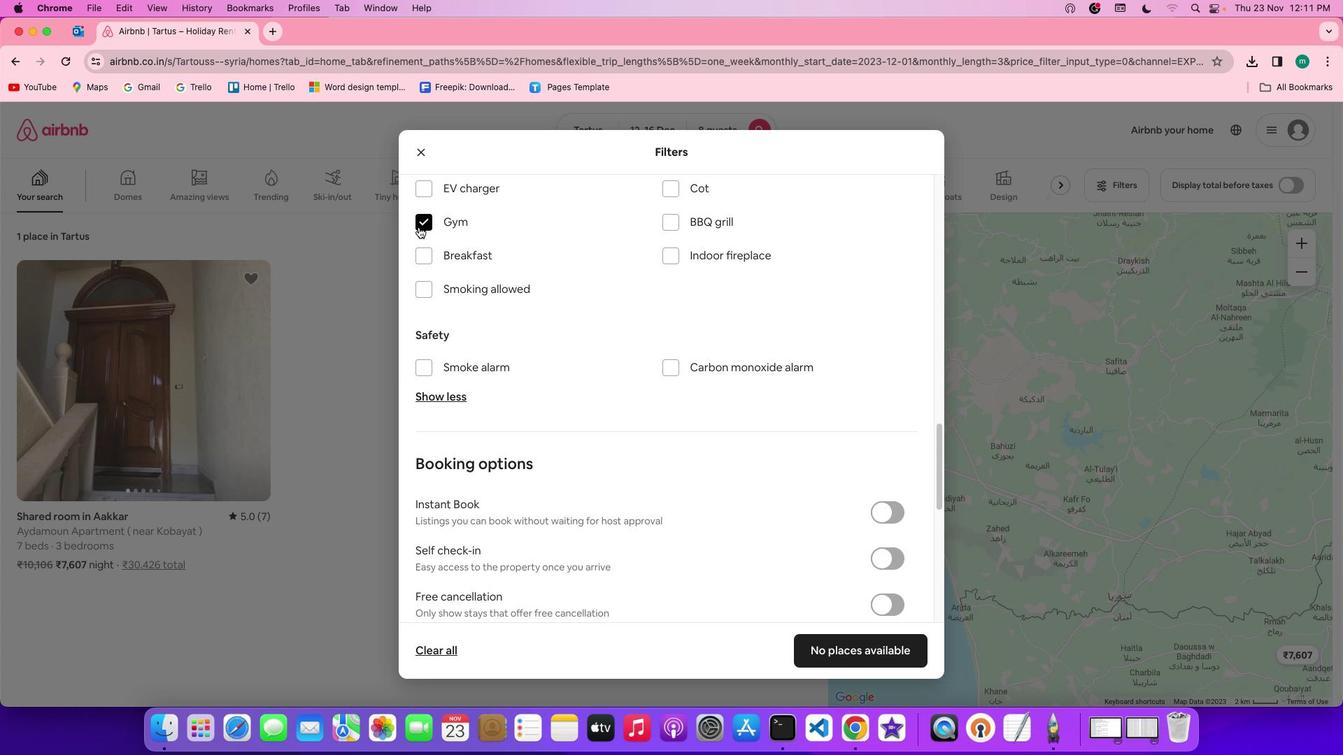 
Action: Mouse moved to (427, 258)
Screenshot: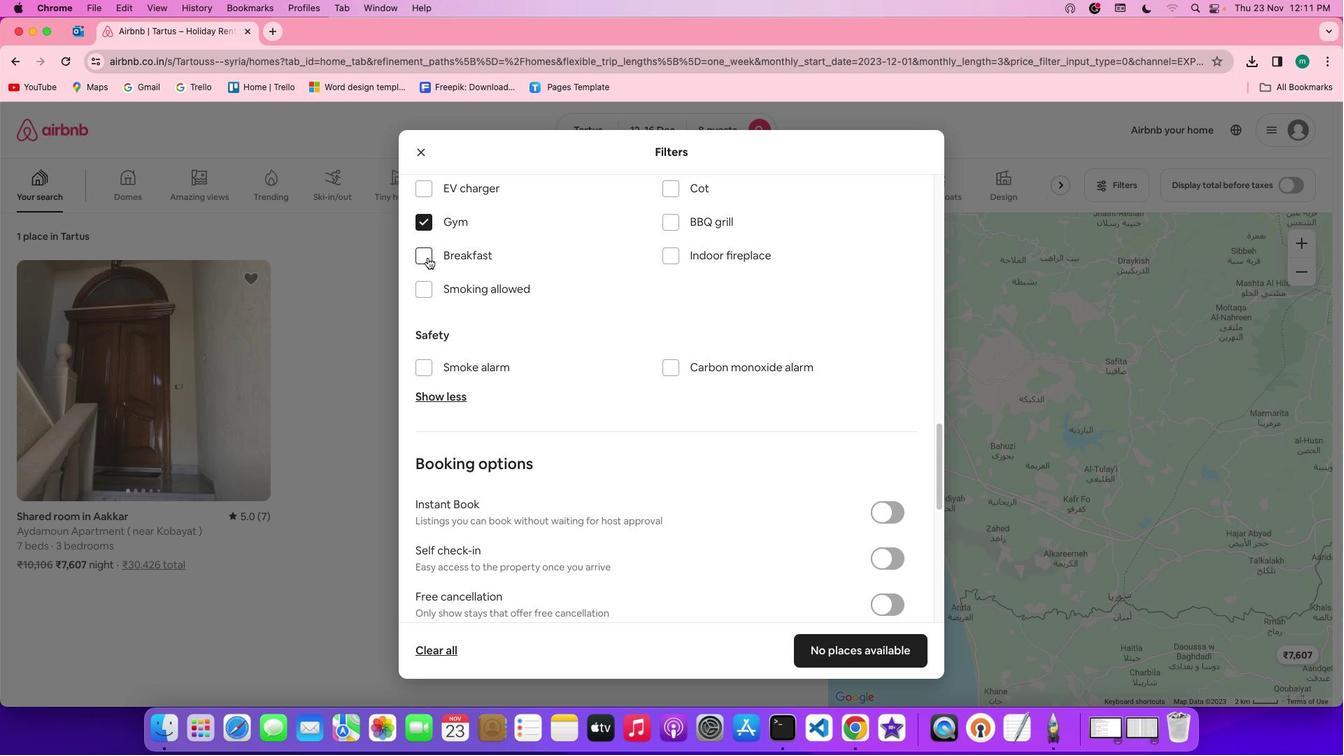 
Action: Mouse pressed left at (427, 258)
Screenshot: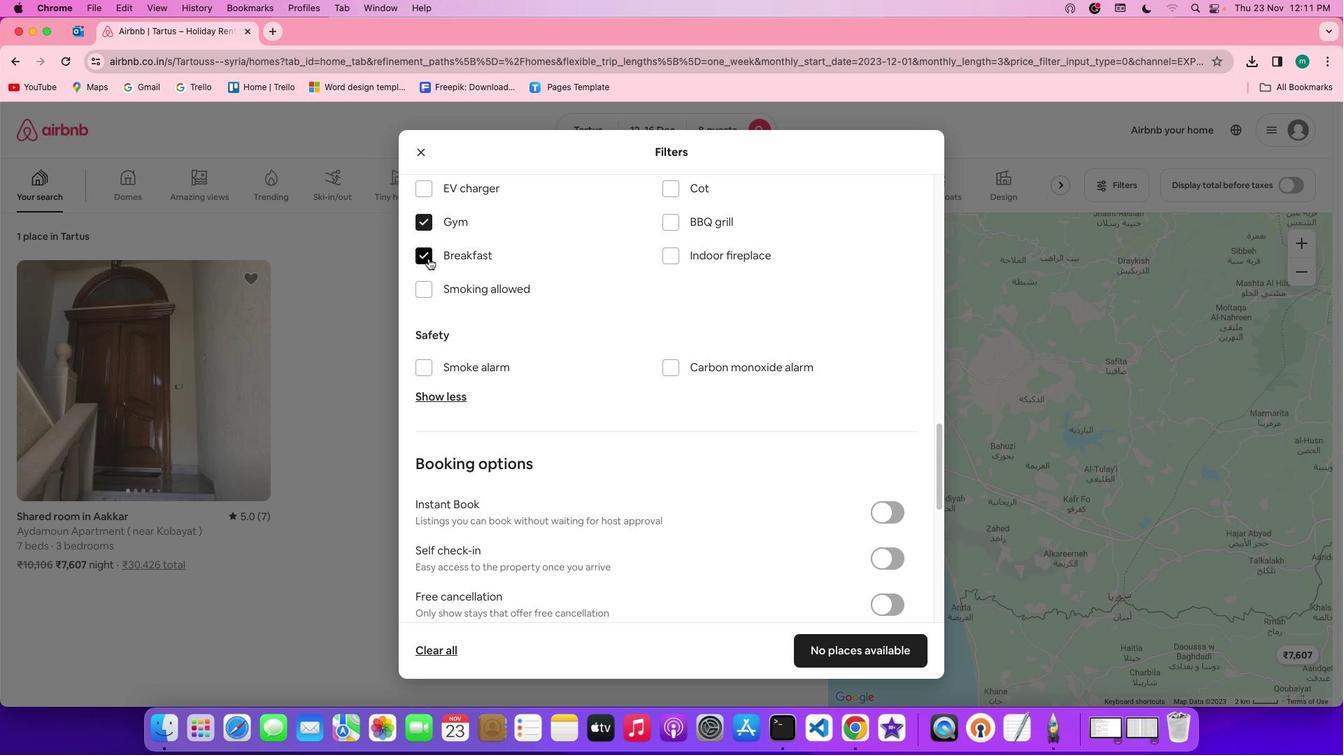 
Action: Mouse moved to (583, 326)
Screenshot: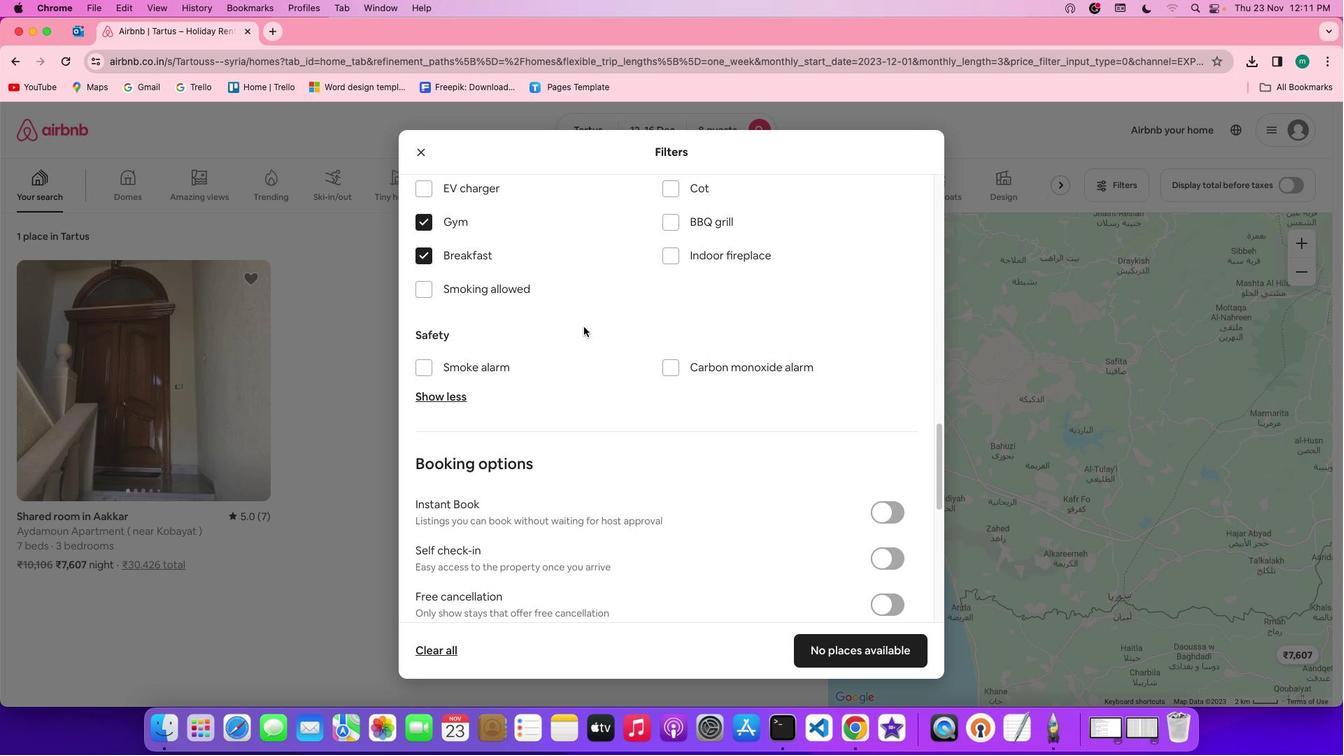 
Action: Mouse scrolled (583, 326) with delta (0, 0)
Screenshot: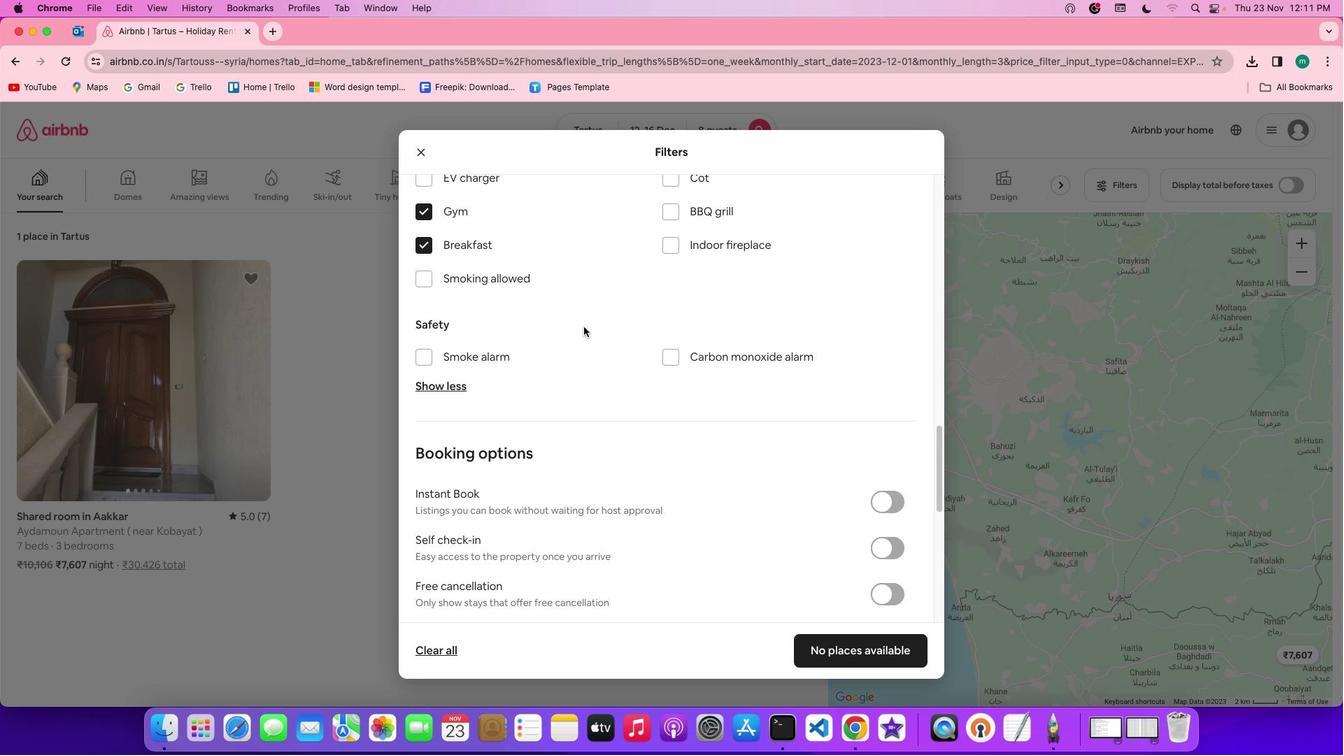 
Action: Mouse scrolled (583, 326) with delta (0, 0)
Screenshot: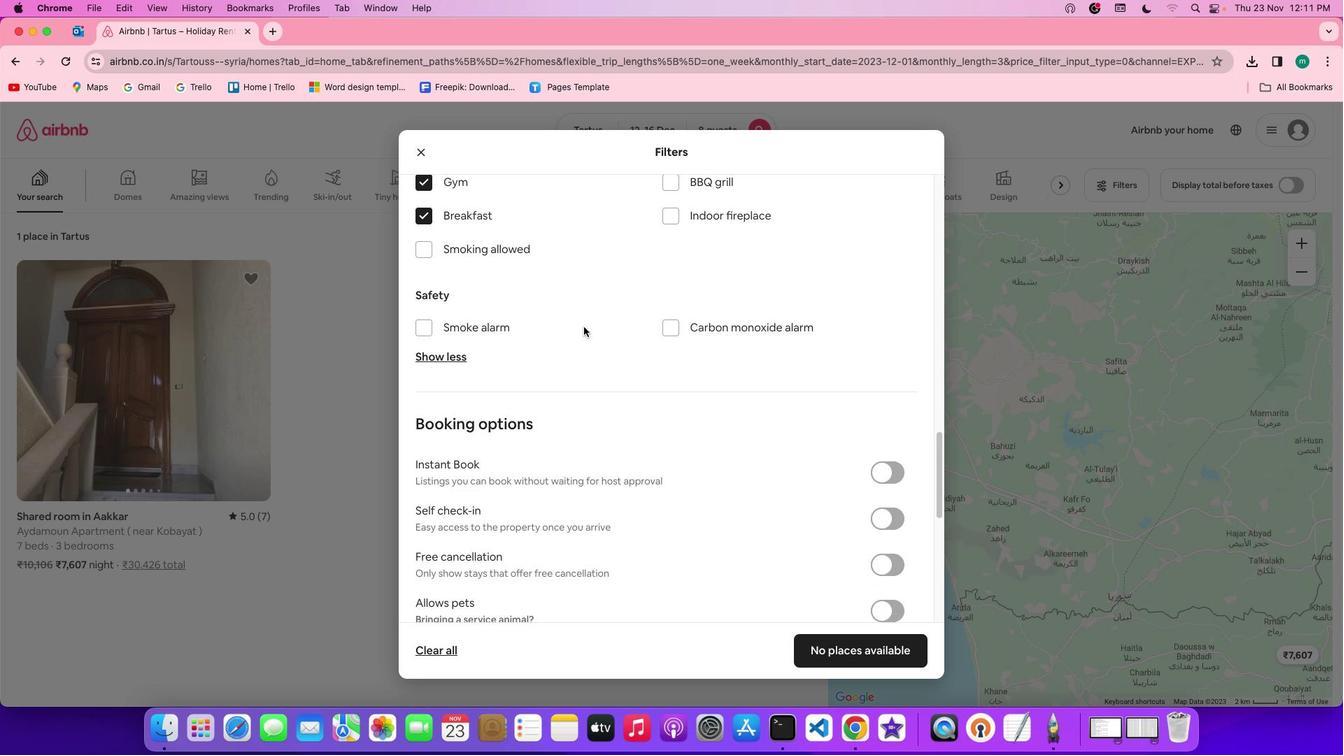 
Action: Mouse scrolled (583, 326) with delta (0, -1)
Screenshot: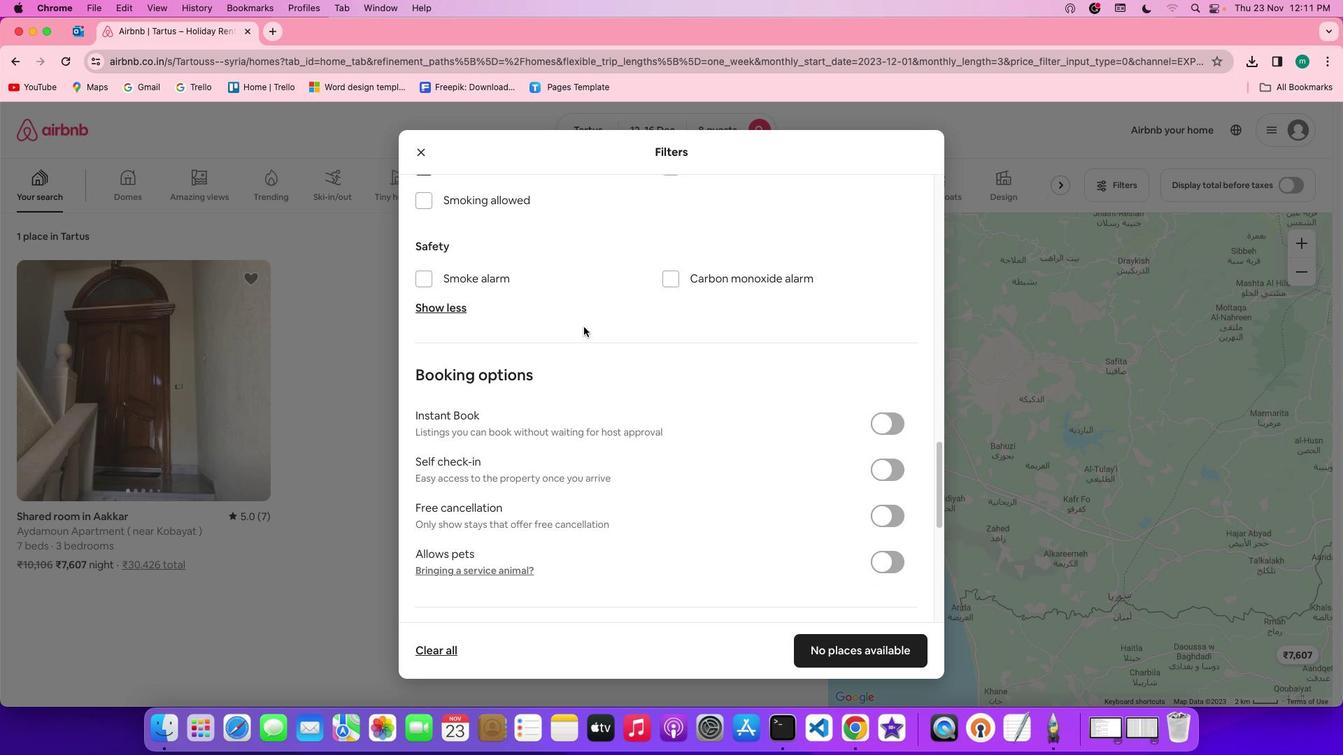 
Action: Mouse scrolled (583, 326) with delta (0, -2)
Screenshot: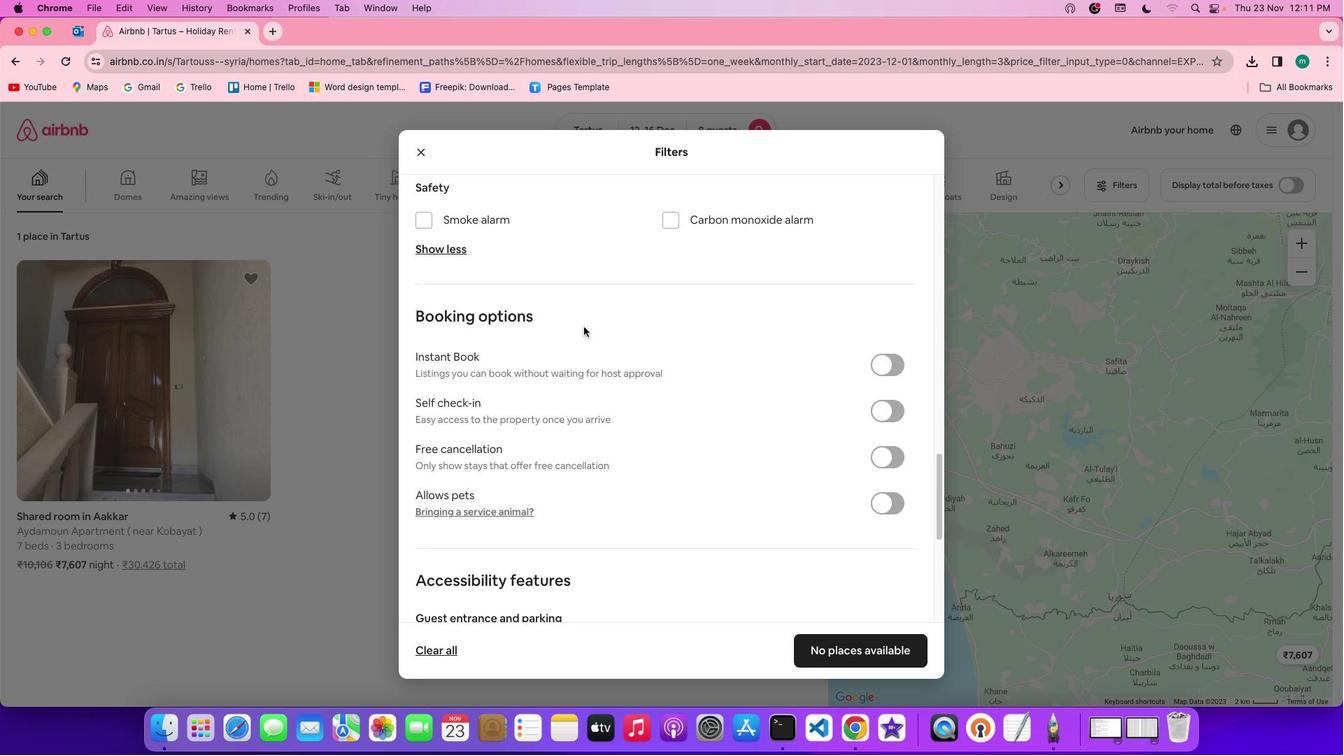 
Action: Mouse scrolled (583, 326) with delta (0, 0)
Screenshot: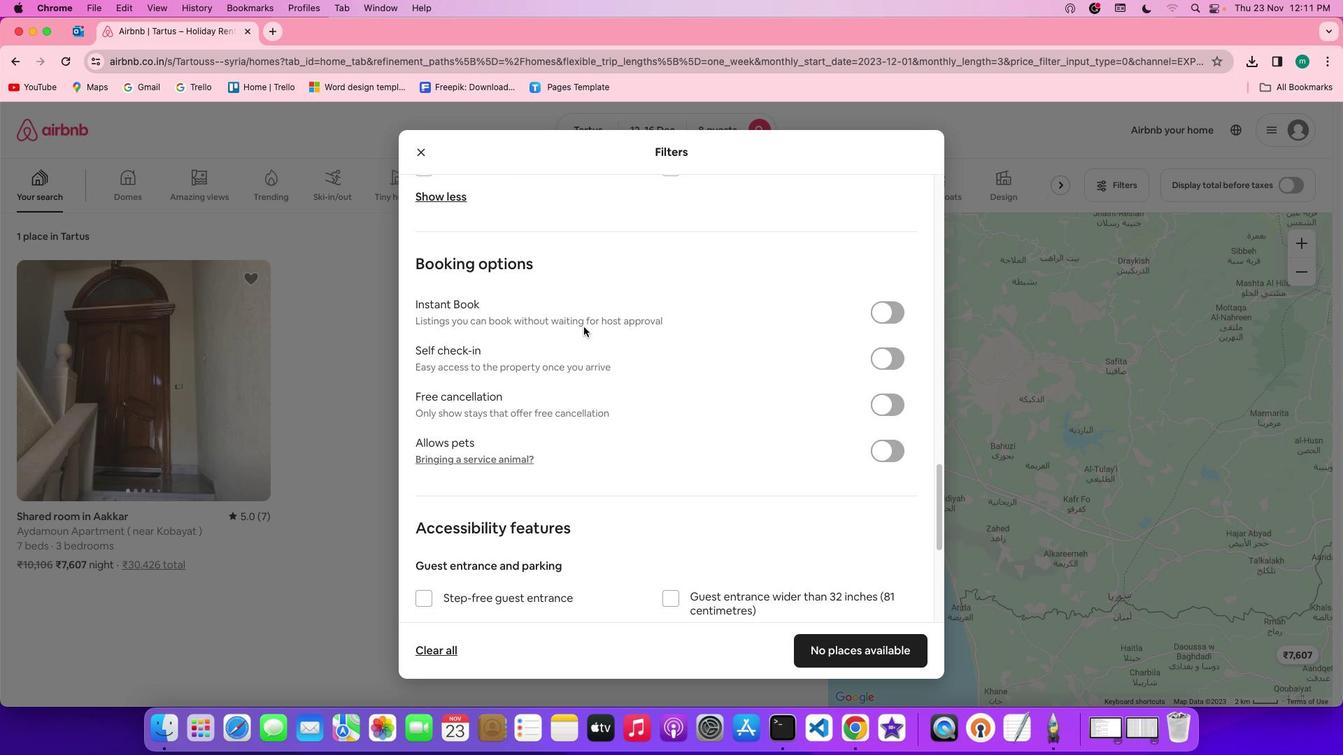 
Action: Mouse scrolled (583, 326) with delta (0, 0)
Screenshot: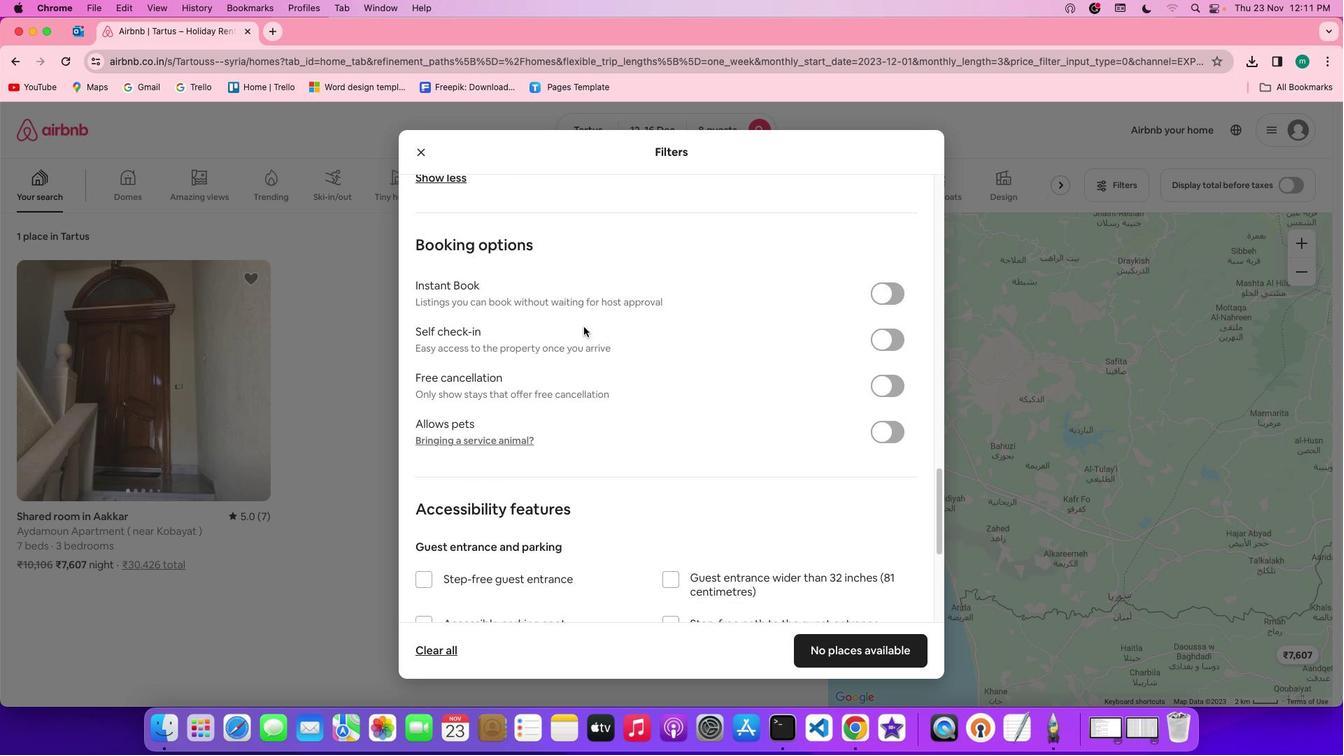 
Action: Mouse scrolled (583, 326) with delta (0, -1)
Screenshot: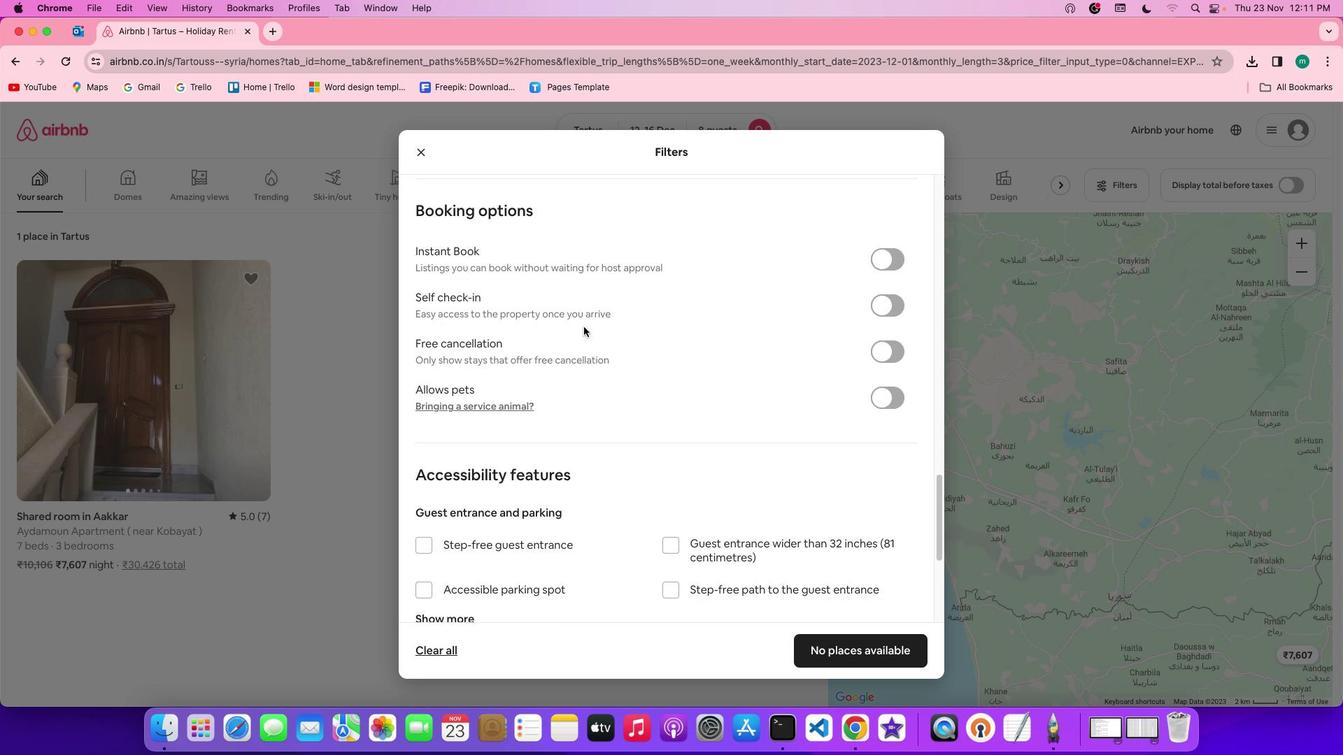 
Action: Mouse scrolled (583, 326) with delta (0, 0)
Screenshot: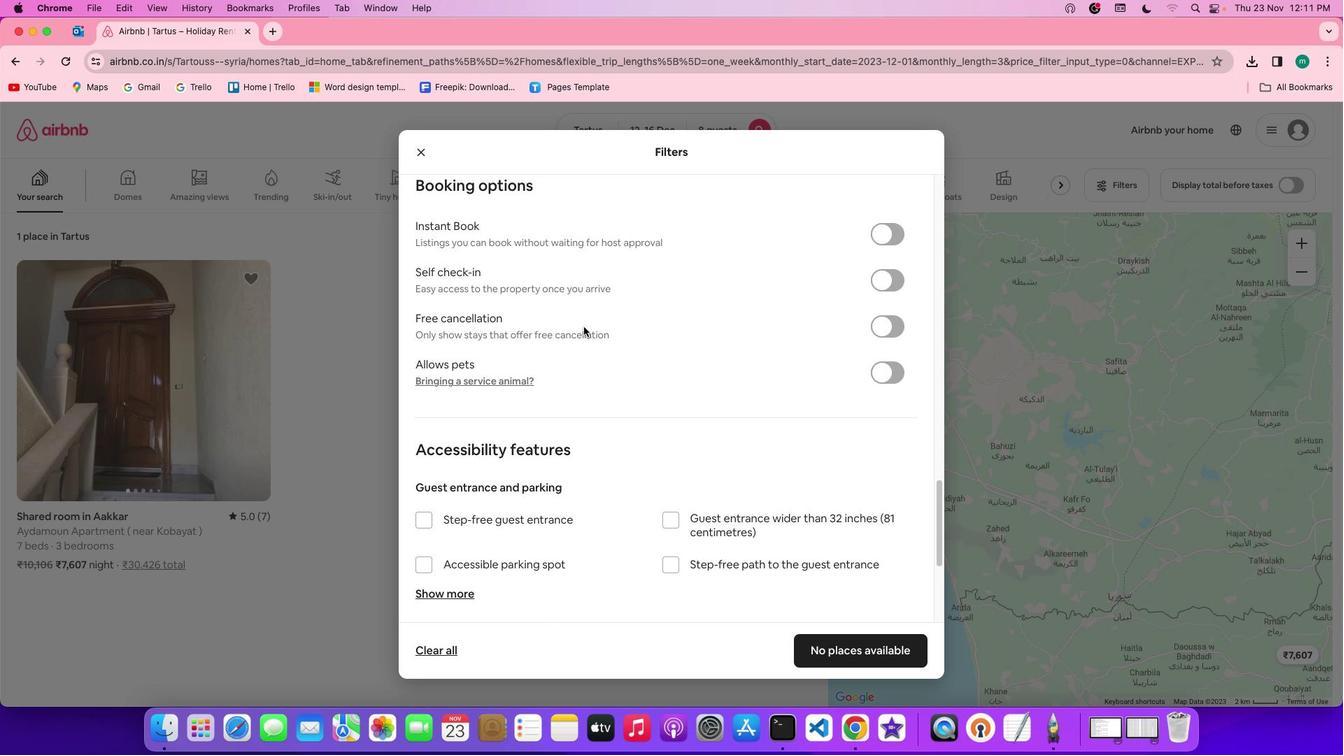 
Action: Mouse moved to (704, 372)
Screenshot: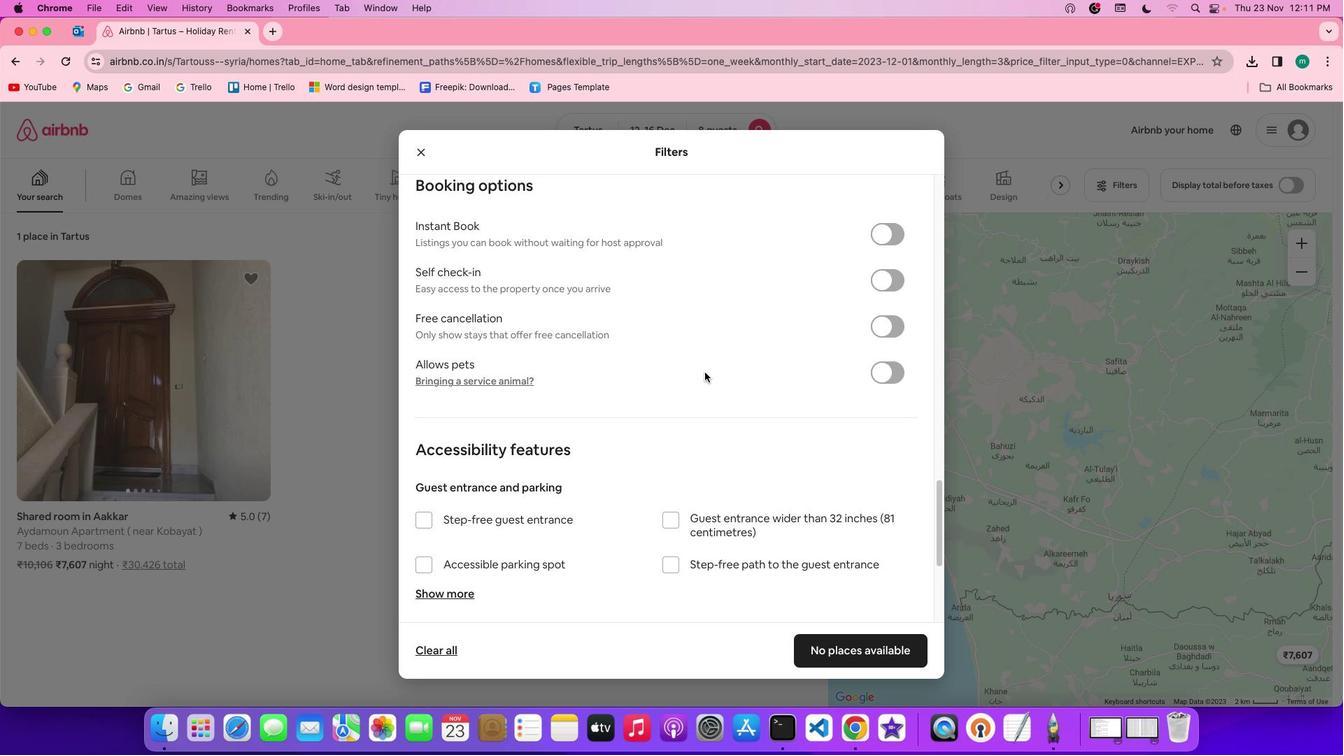 
Action: Mouse scrolled (704, 372) with delta (0, 0)
Screenshot: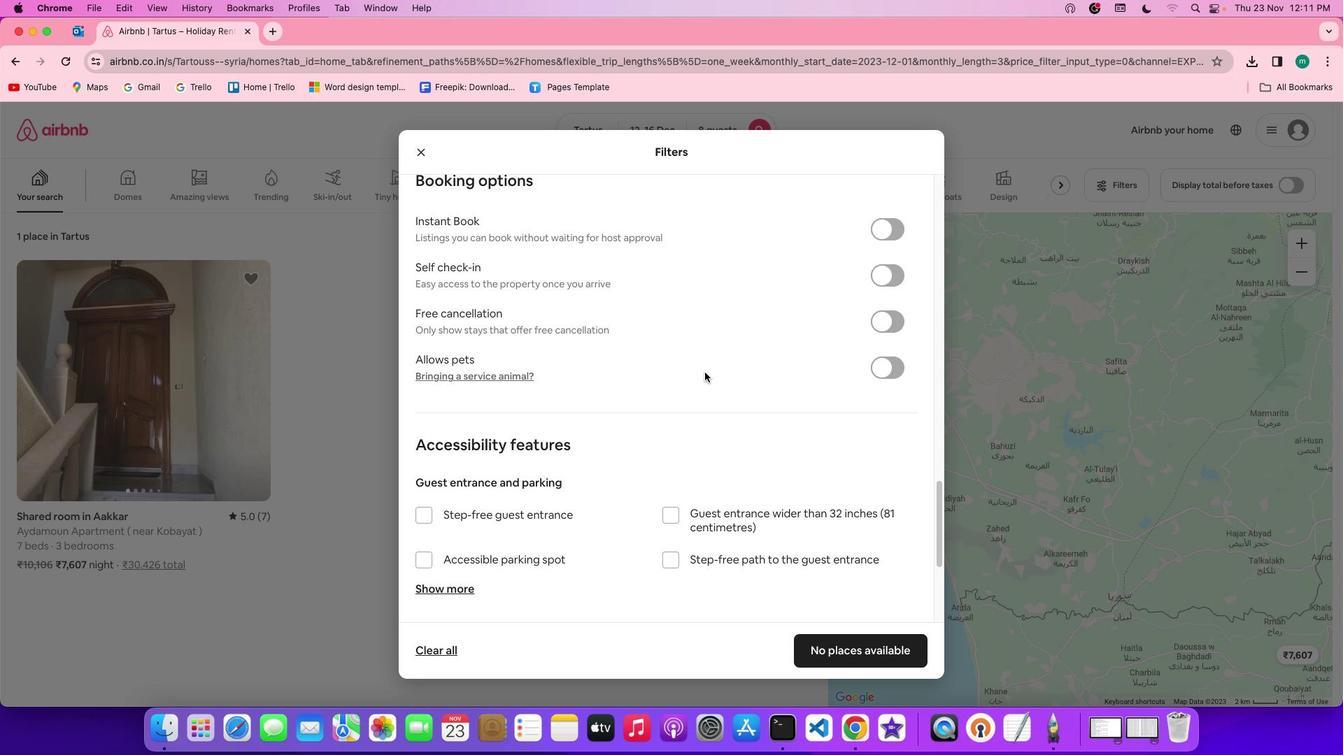 
Action: Mouse scrolled (704, 372) with delta (0, 0)
Screenshot: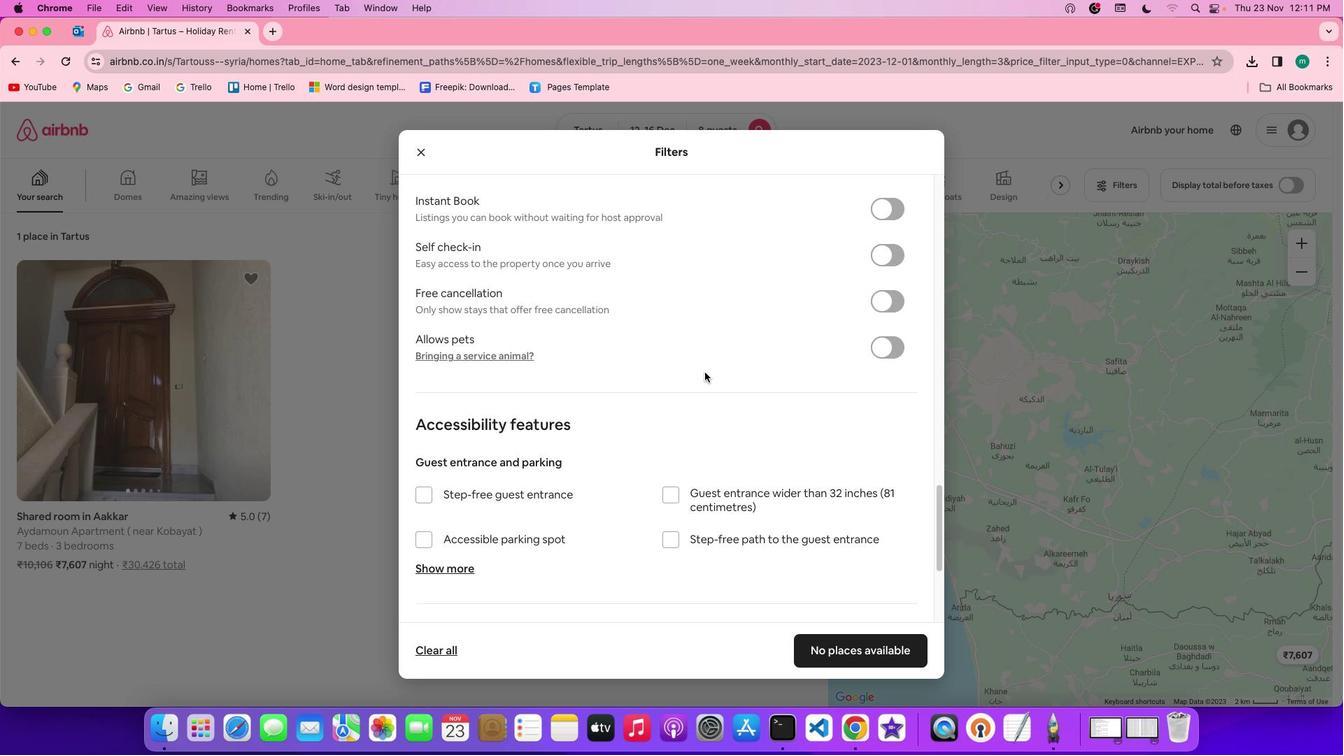 
Action: Mouse scrolled (704, 372) with delta (0, 0)
Screenshot: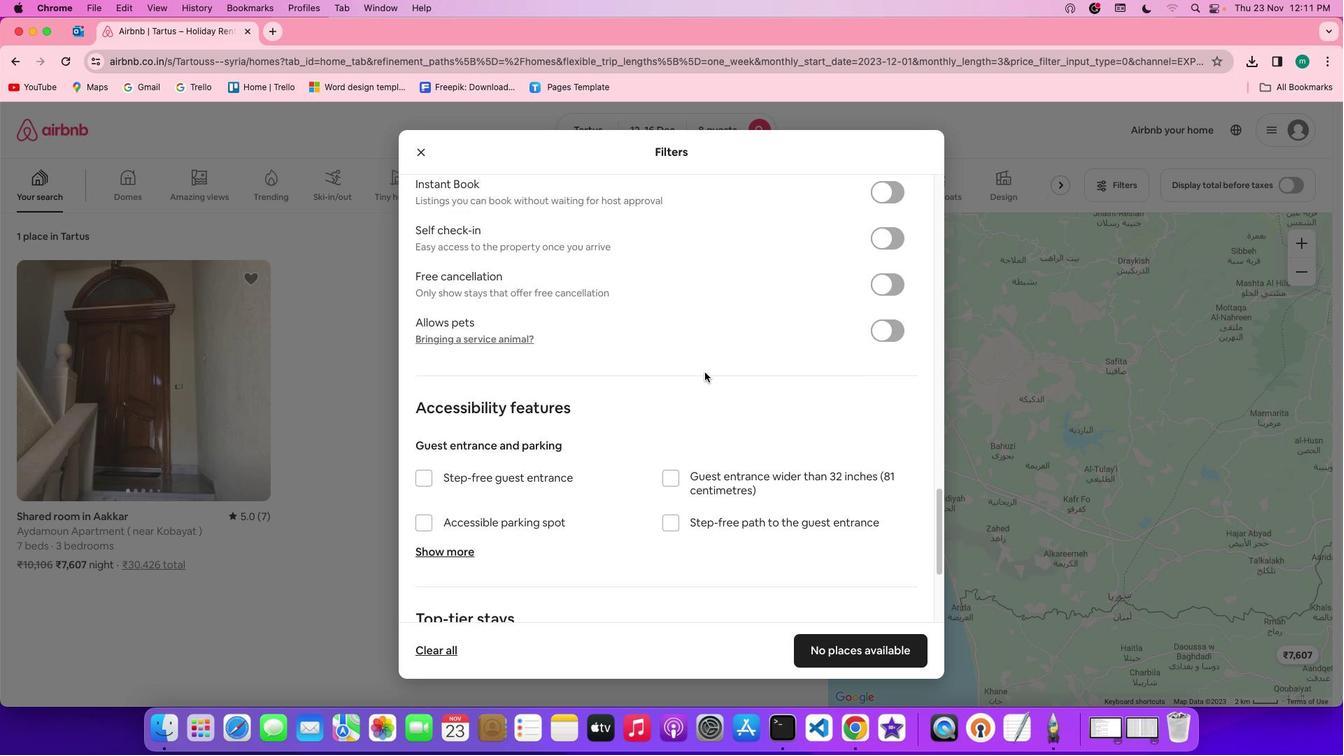 
Action: Mouse scrolled (704, 372) with delta (0, -1)
Screenshot: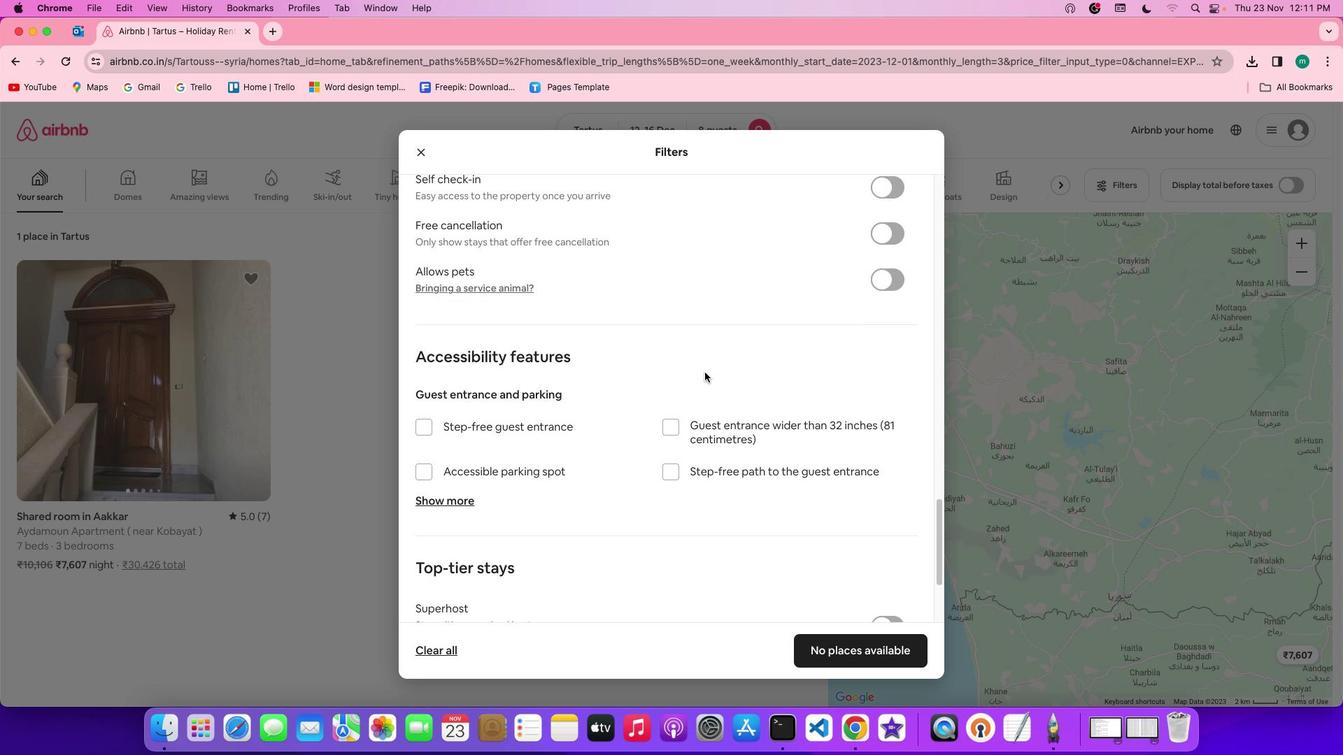 
Action: Mouse scrolled (704, 372) with delta (0, 0)
Screenshot: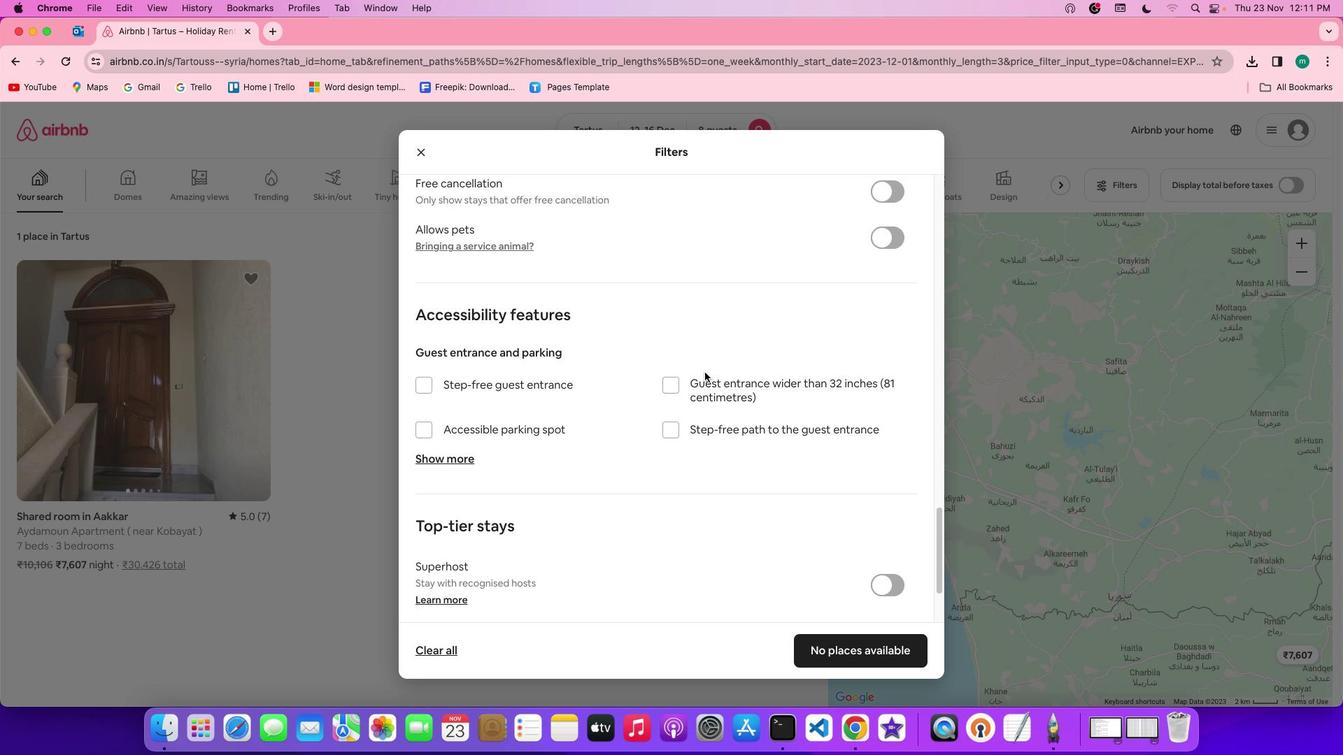 
Action: Mouse scrolled (704, 372) with delta (0, 0)
Screenshot: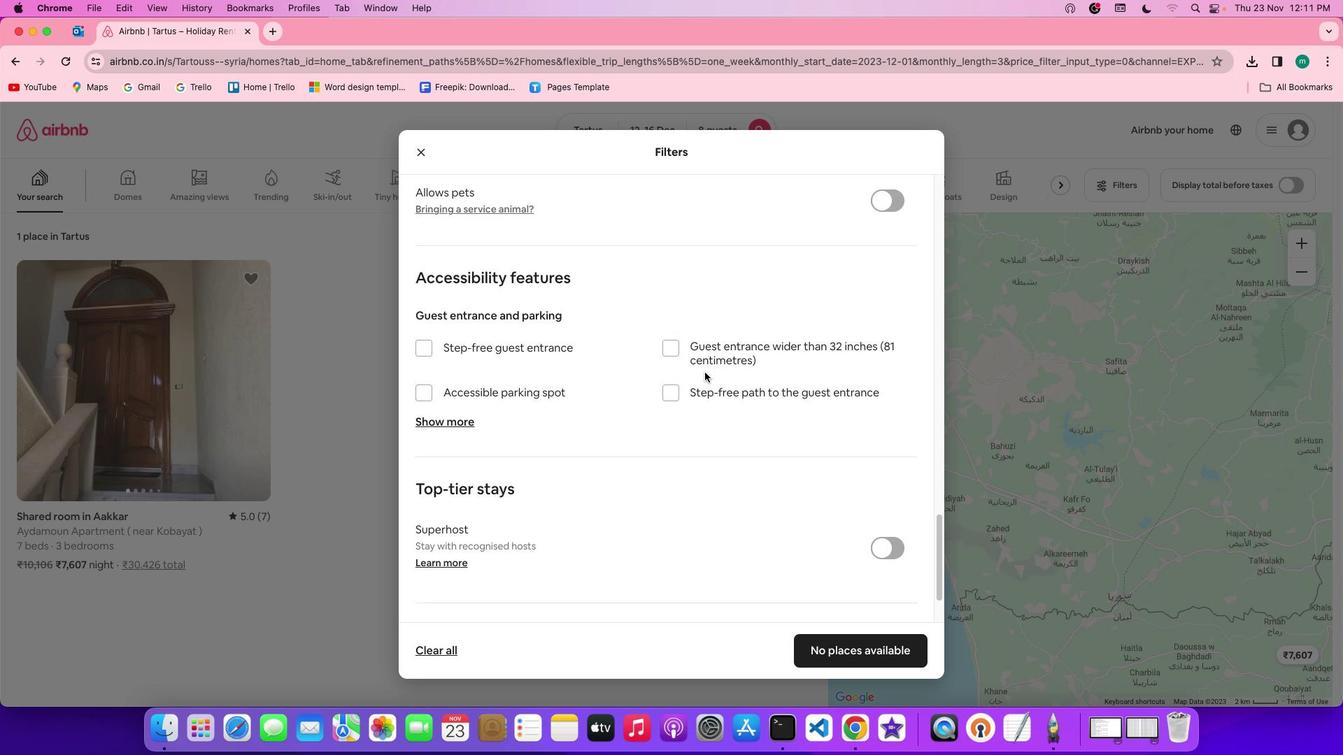 
Action: Mouse scrolled (704, 372) with delta (0, -1)
Screenshot: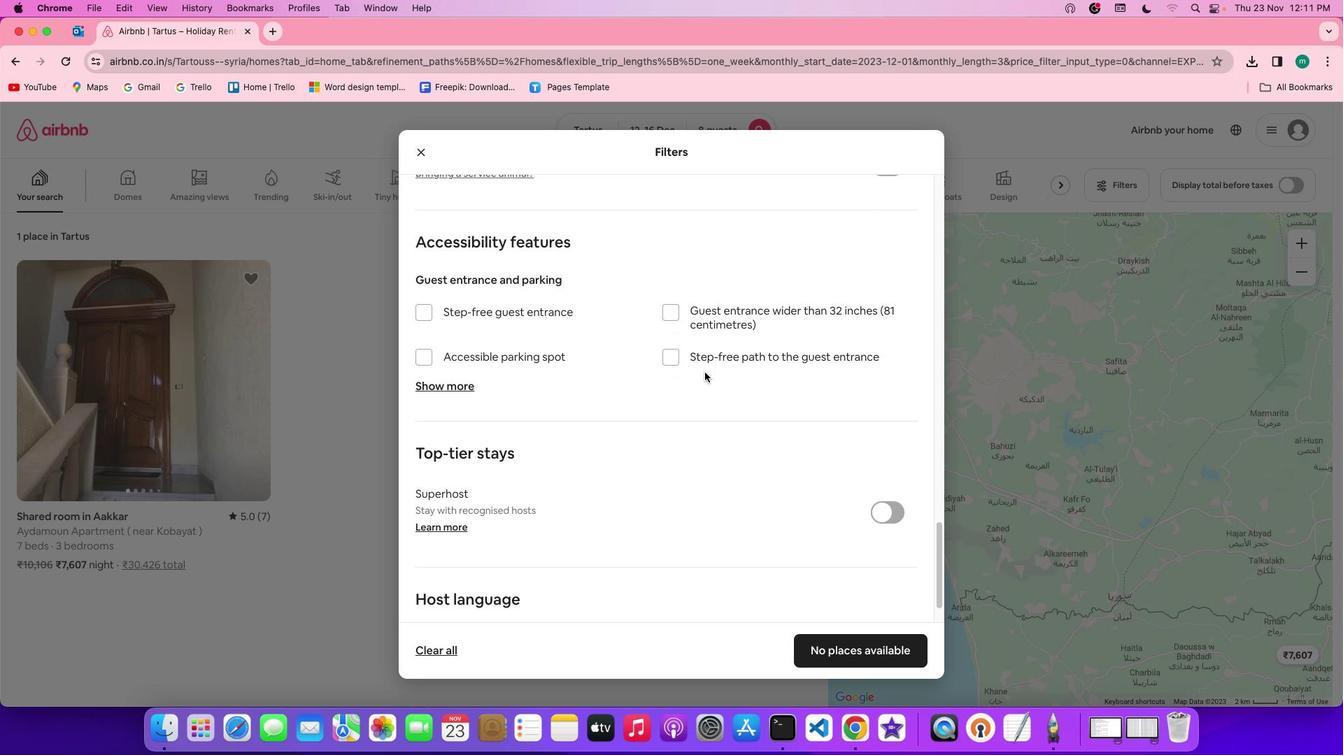 
Action: Mouse scrolled (704, 372) with delta (0, -2)
Screenshot: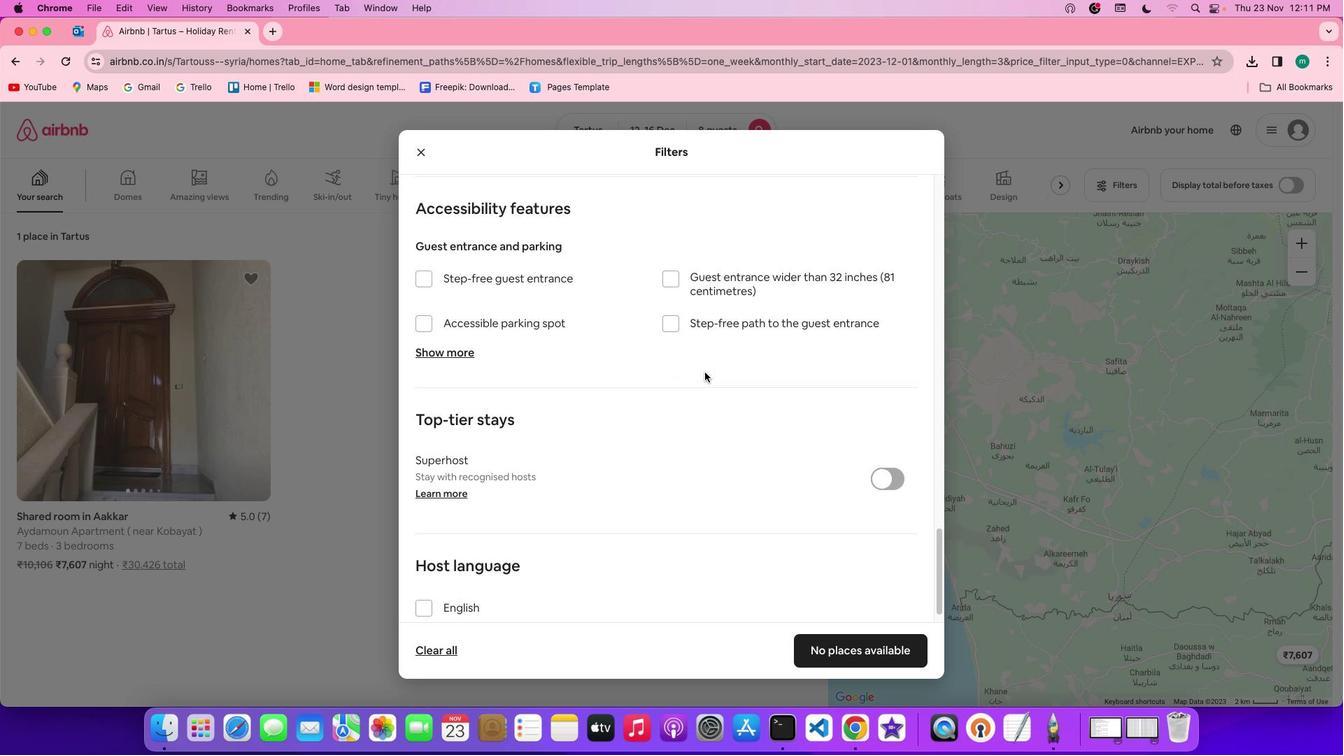 
Action: Mouse scrolled (704, 372) with delta (0, 0)
Screenshot: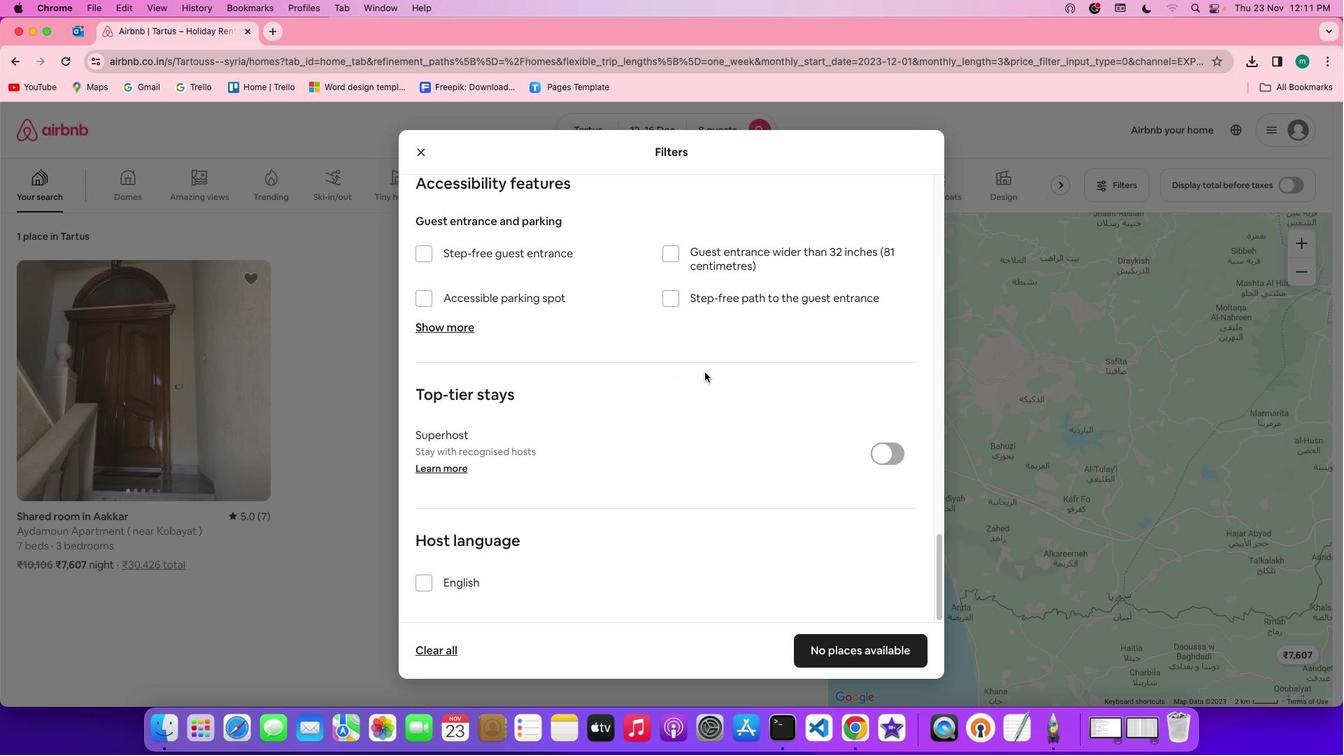 
Action: Mouse scrolled (704, 372) with delta (0, 0)
Screenshot: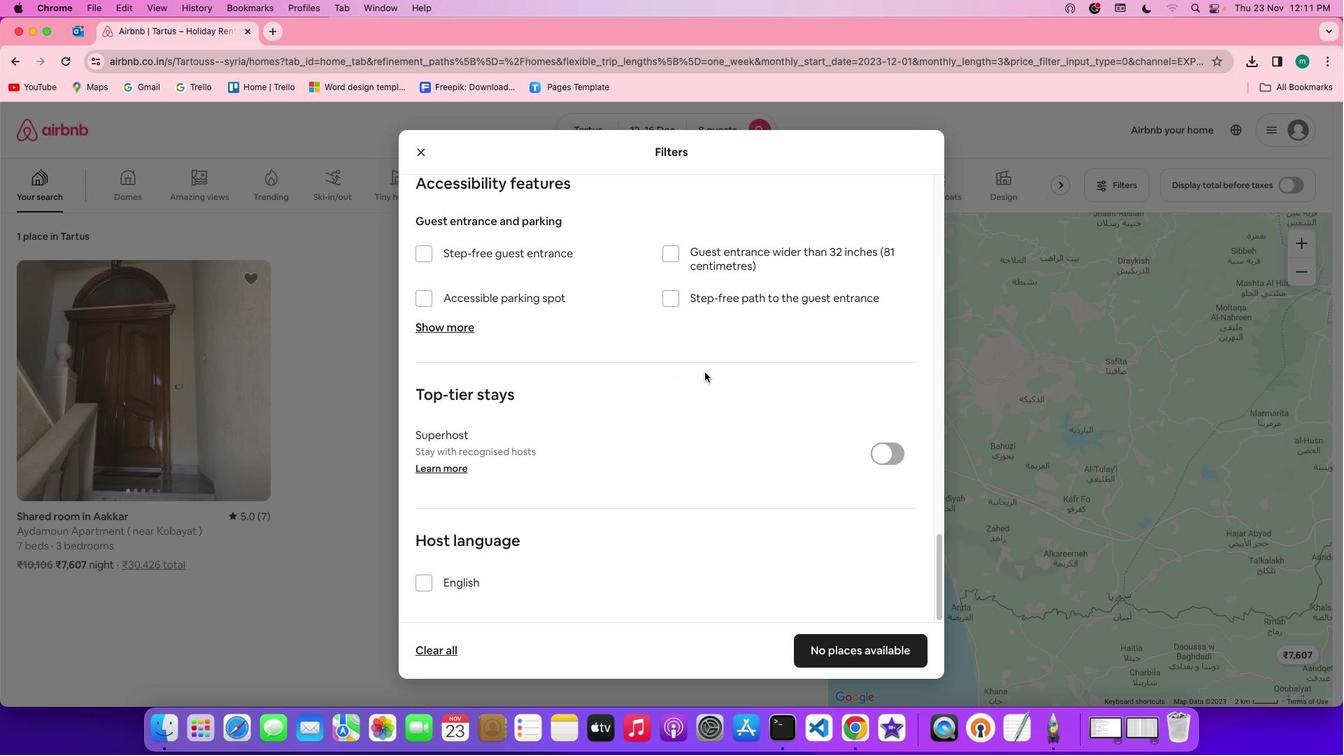 
Action: Mouse scrolled (704, 372) with delta (0, -1)
Screenshot: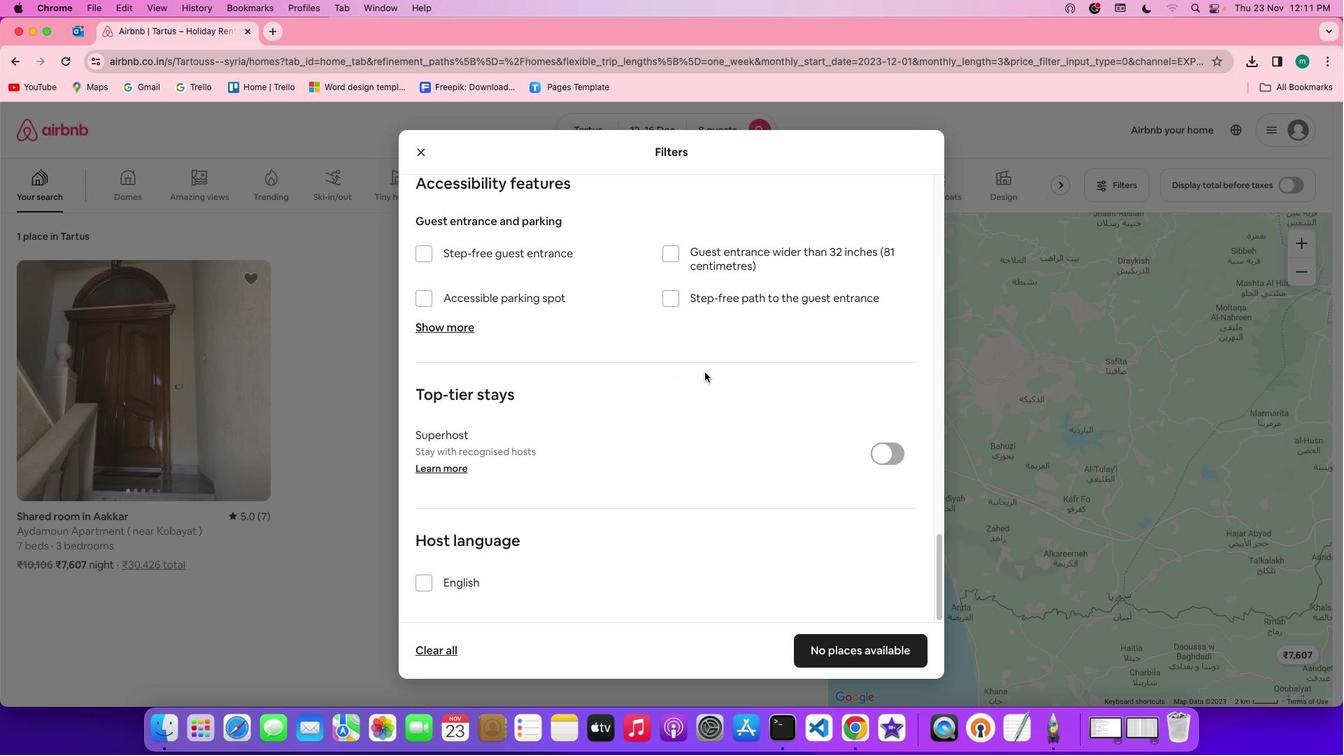 
Action: Mouse scrolled (704, 372) with delta (0, -2)
Screenshot: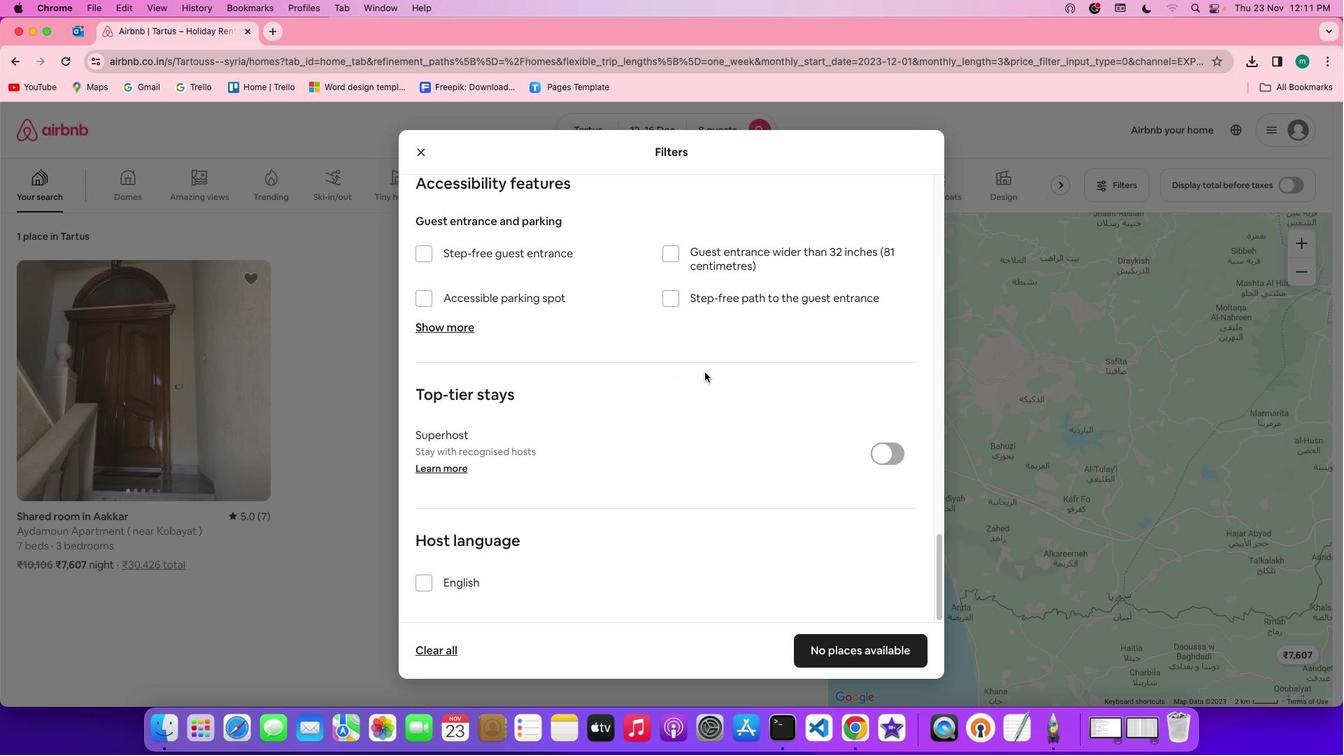 
Action: Mouse scrolled (704, 372) with delta (0, -2)
Screenshot: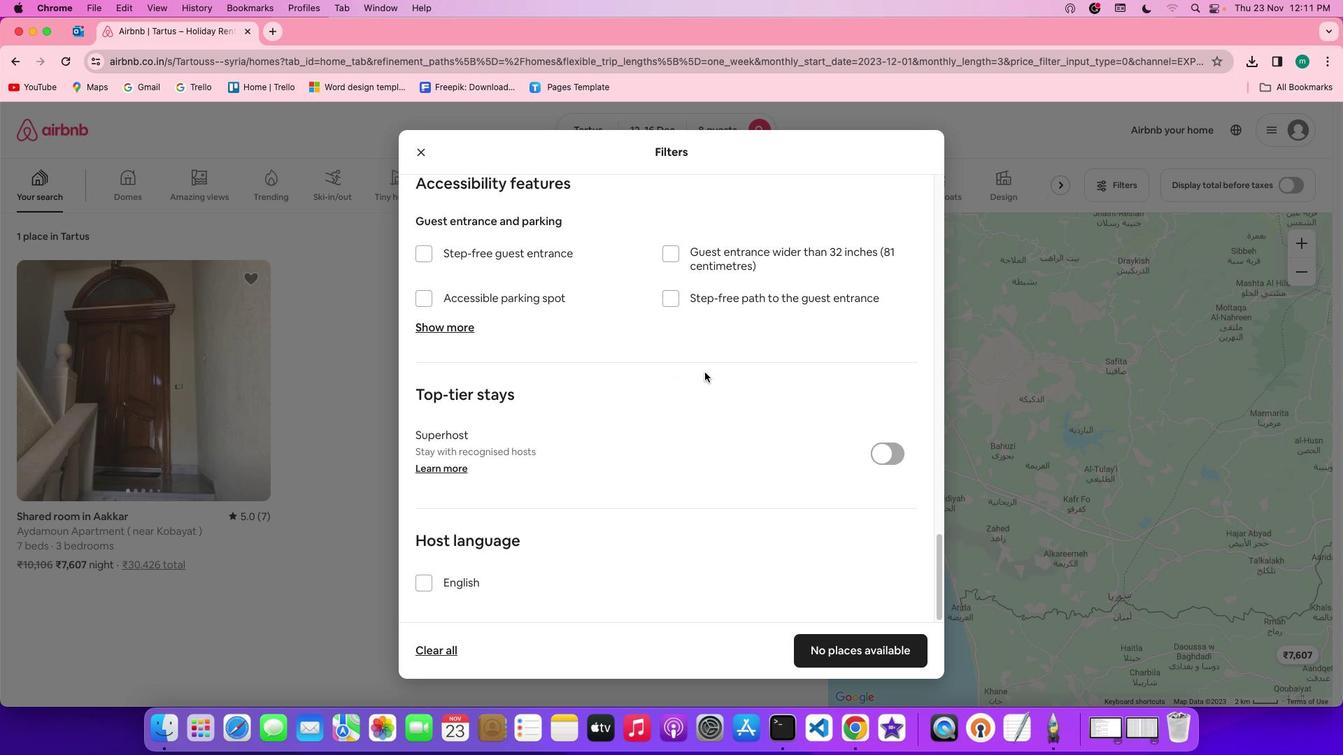 
Action: Mouse moved to (704, 372)
Screenshot: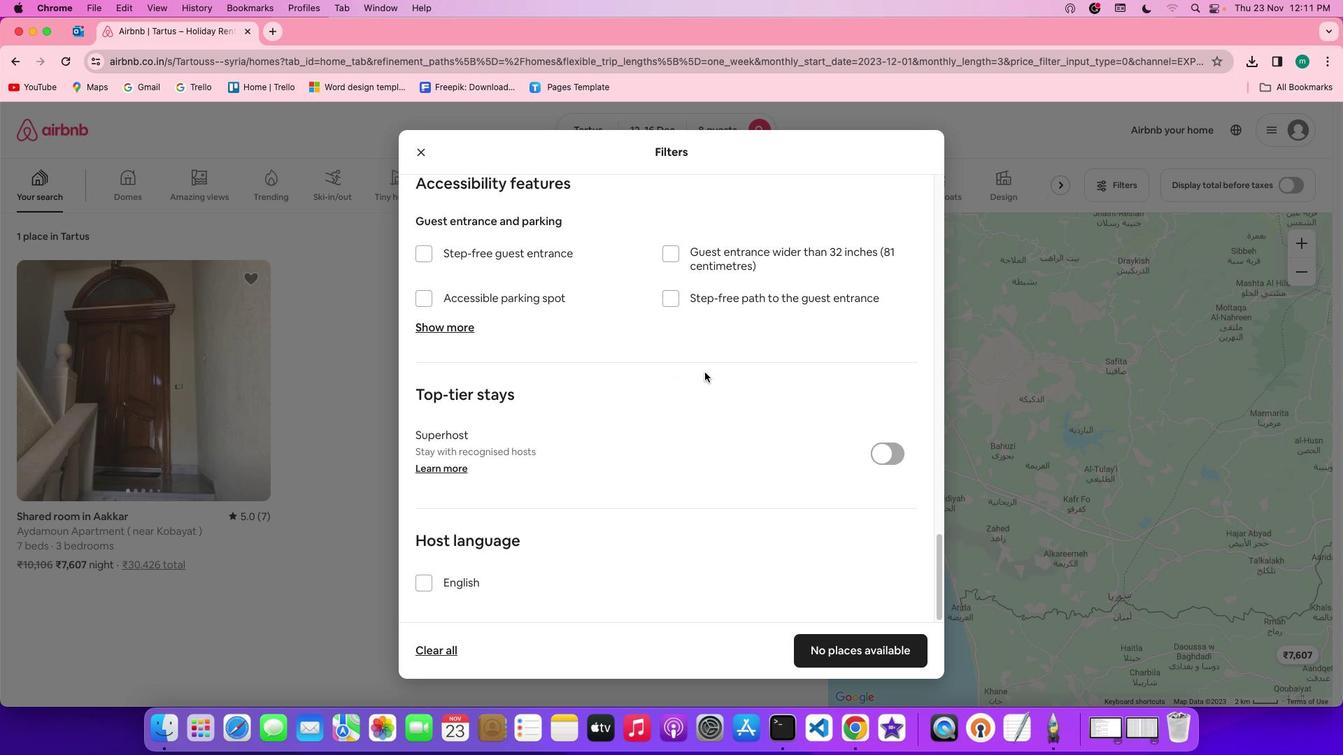 
Action: Mouse scrolled (704, 372) with delta (0, 0)
Screenshot: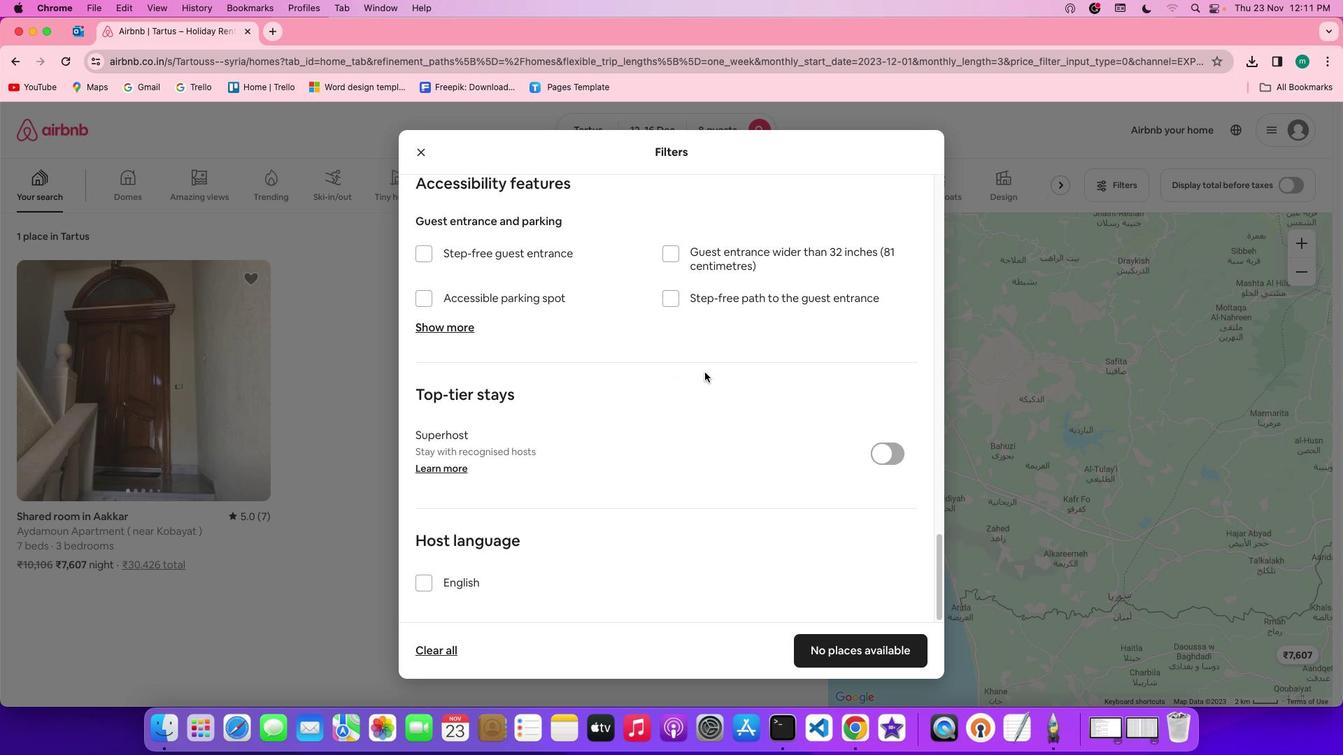 
Action: Mouse scrolled (704, 372) with delta (0, 0)
Screenshot: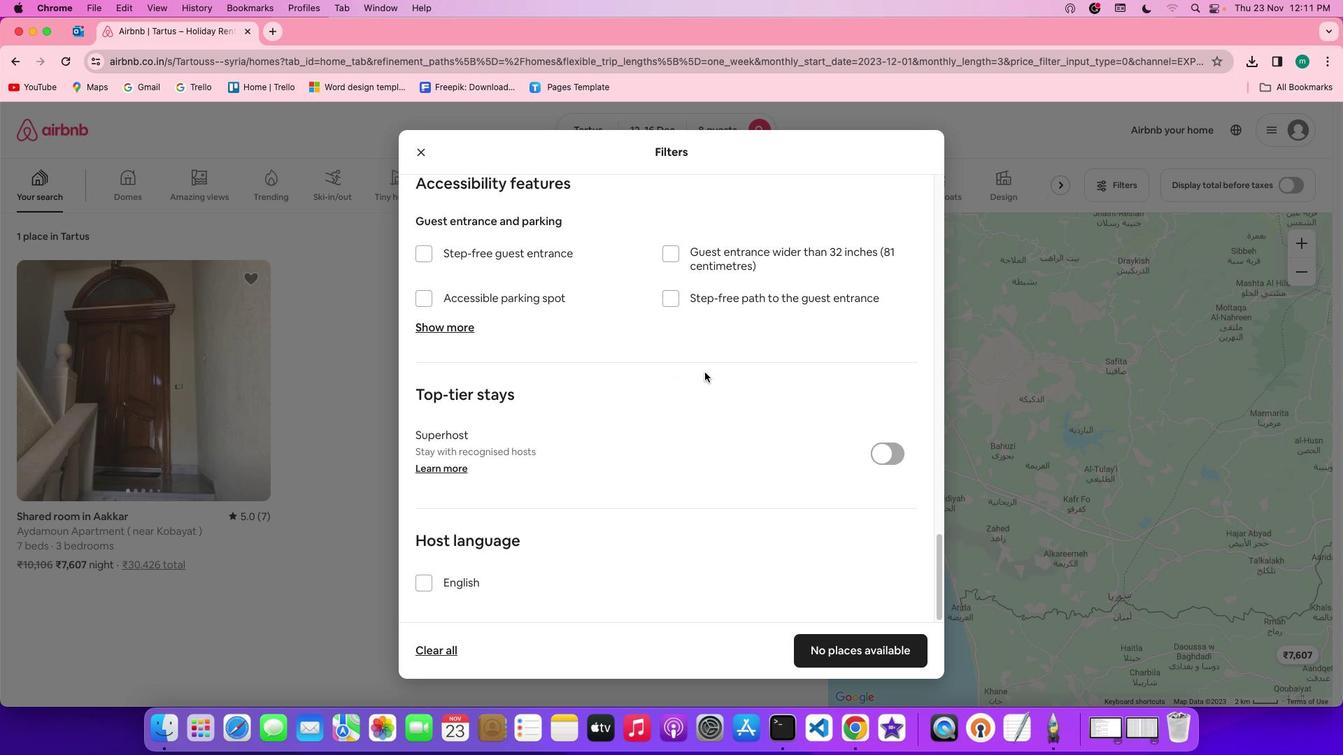
Action: Mouse scrolled (704, 372) with delta (0, -1)
Screenshot: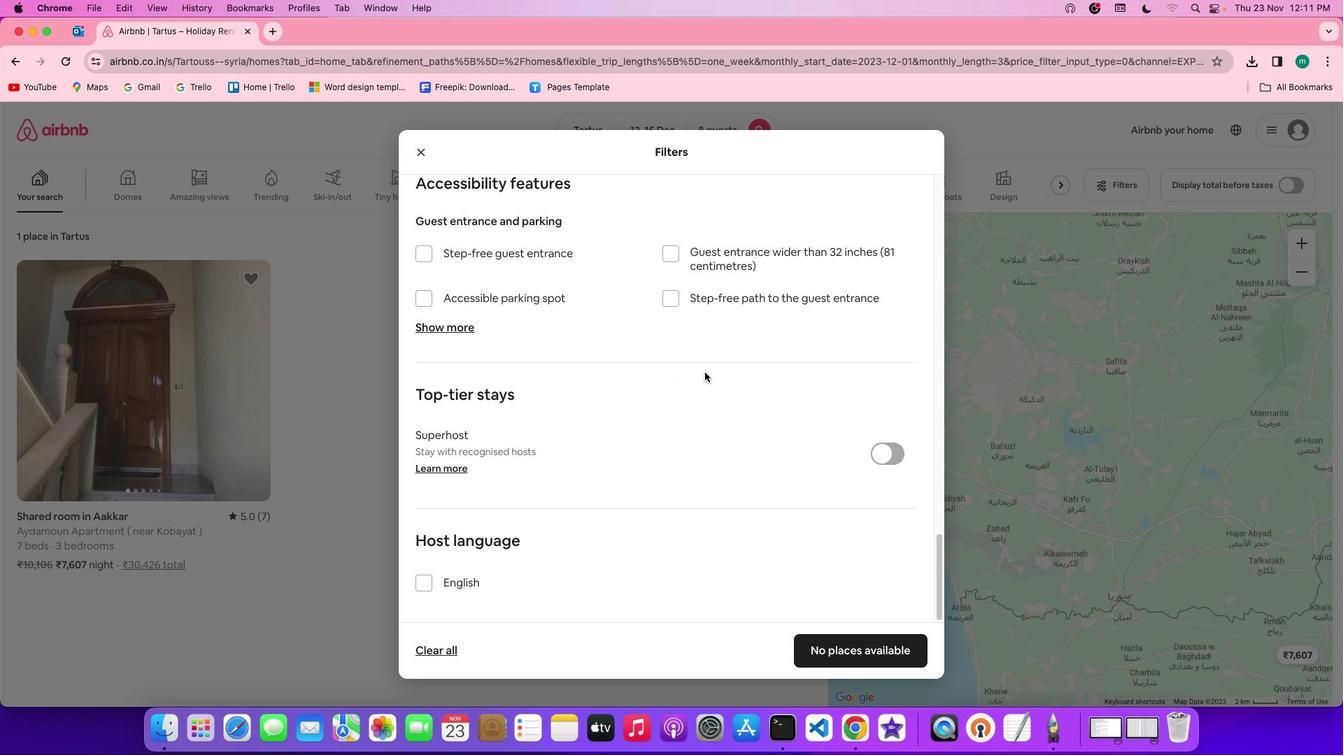 
Action: Mouse scrolled (704, 372) with delta (0, -2)
Screenshot: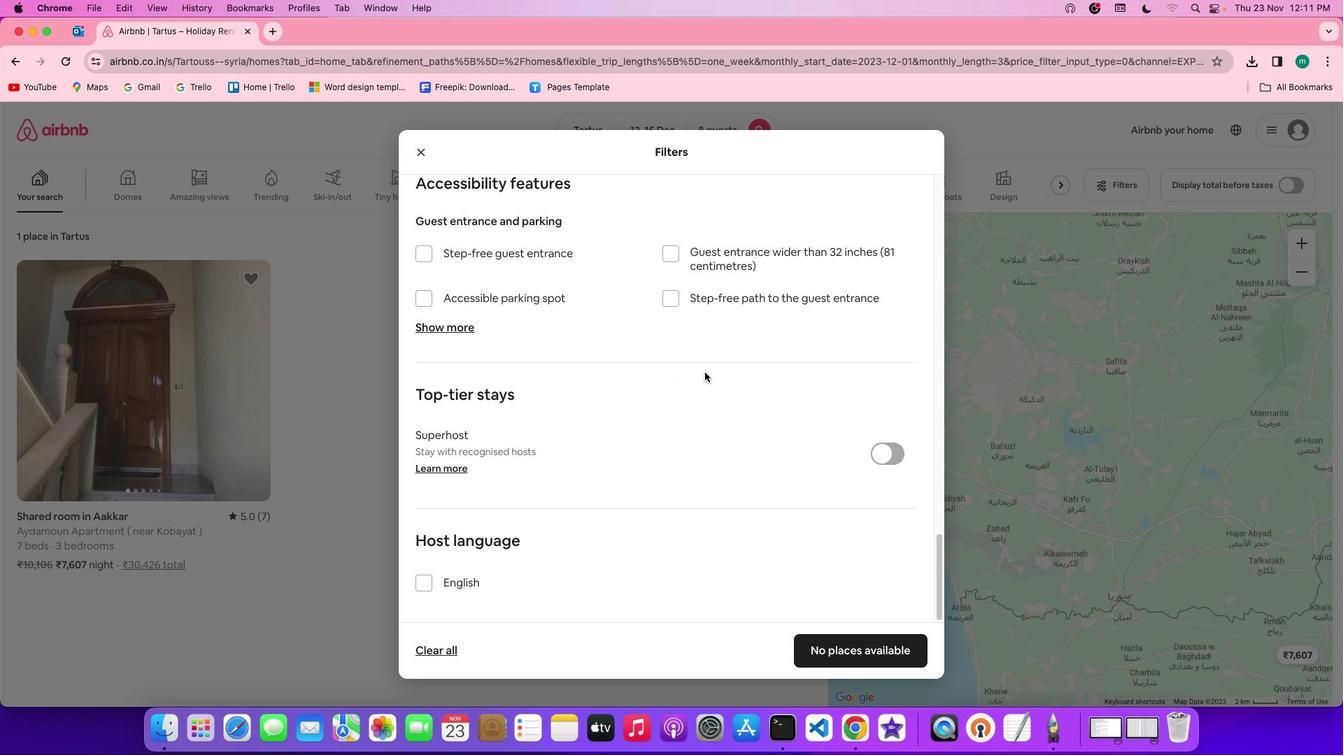 
Action: Mouse scrolled (704, 372) with delta (0, -3)
Screenshot: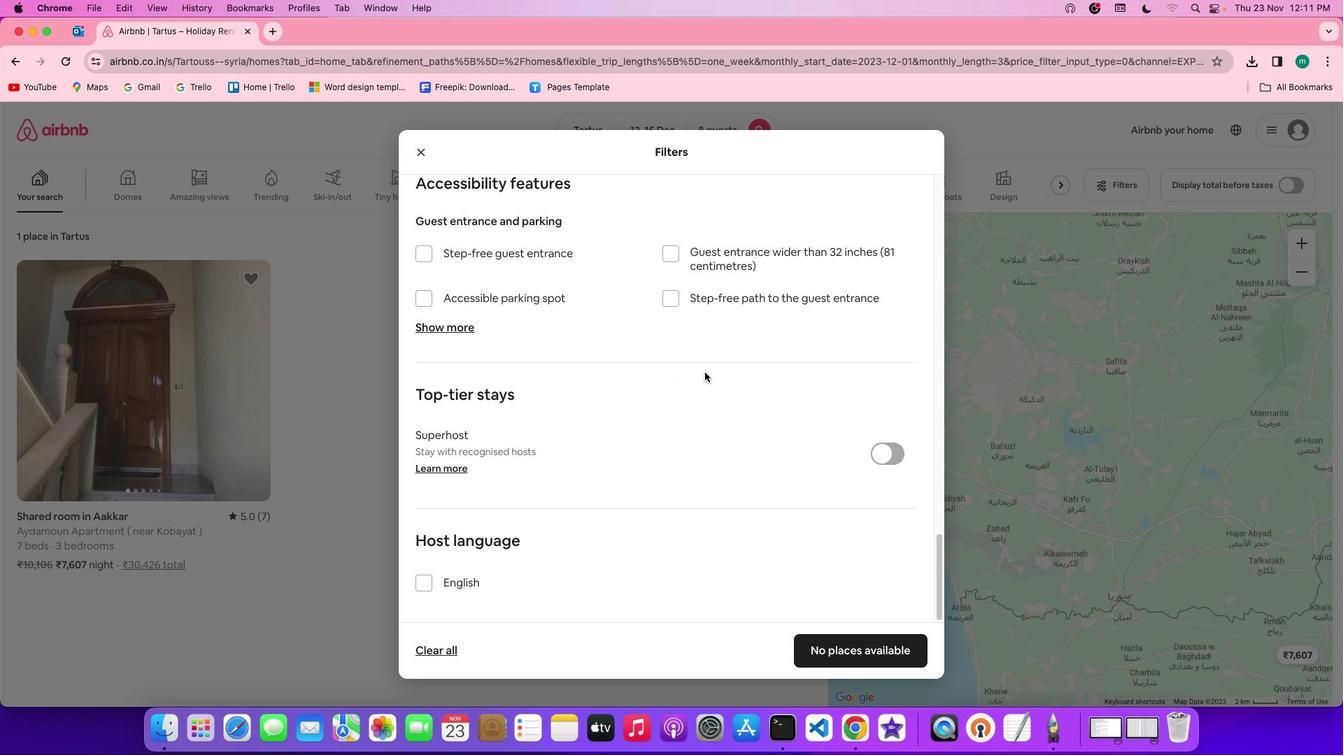
Action: Mouse moved to (854, 648)
Screenshot: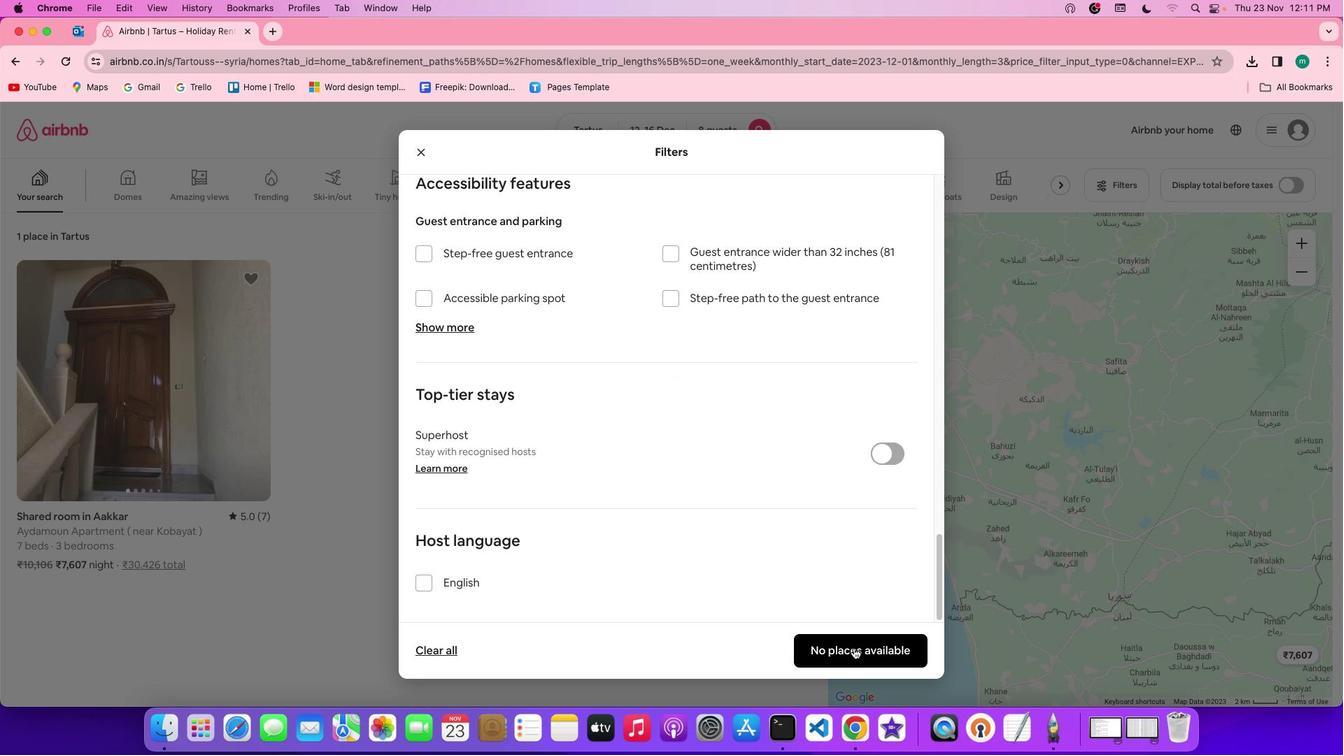 
Action: Mouse pressed left at (854, 648)
Screenshot: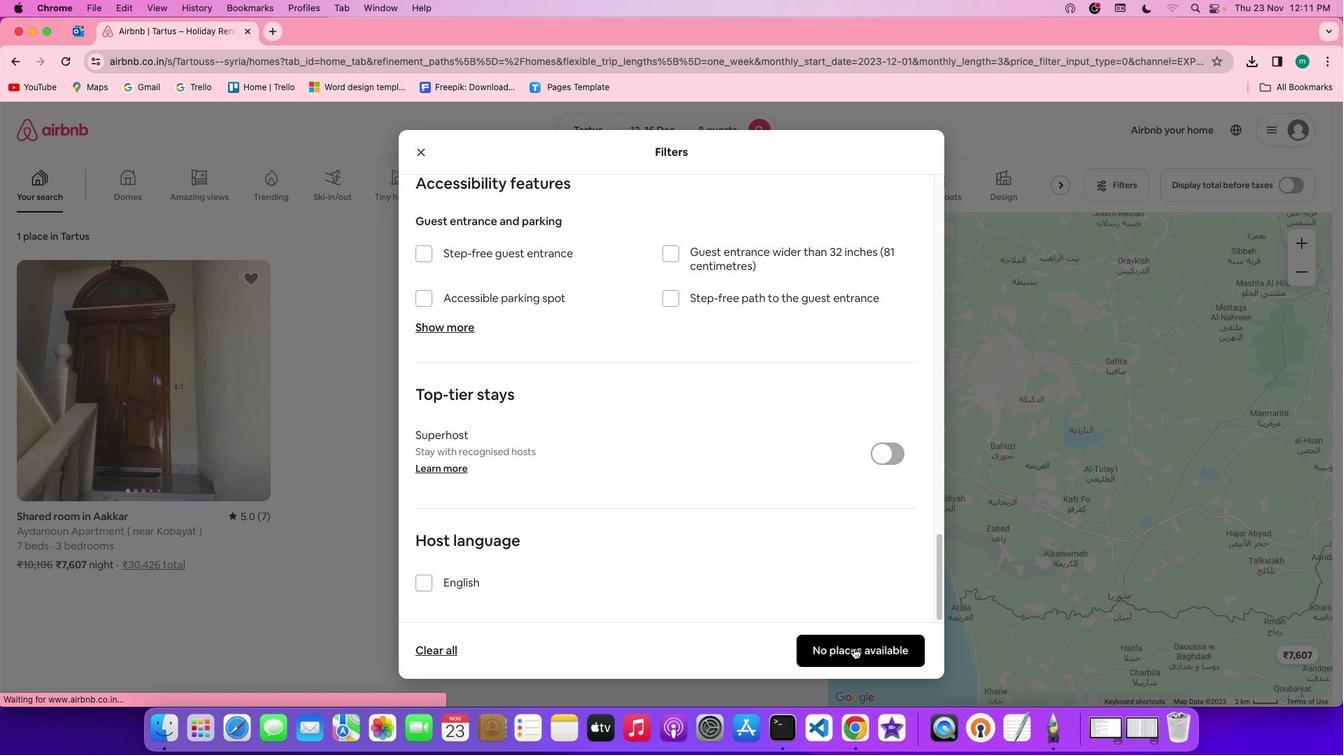 
Action: Mouse moved to (533, 378)
Screenshot: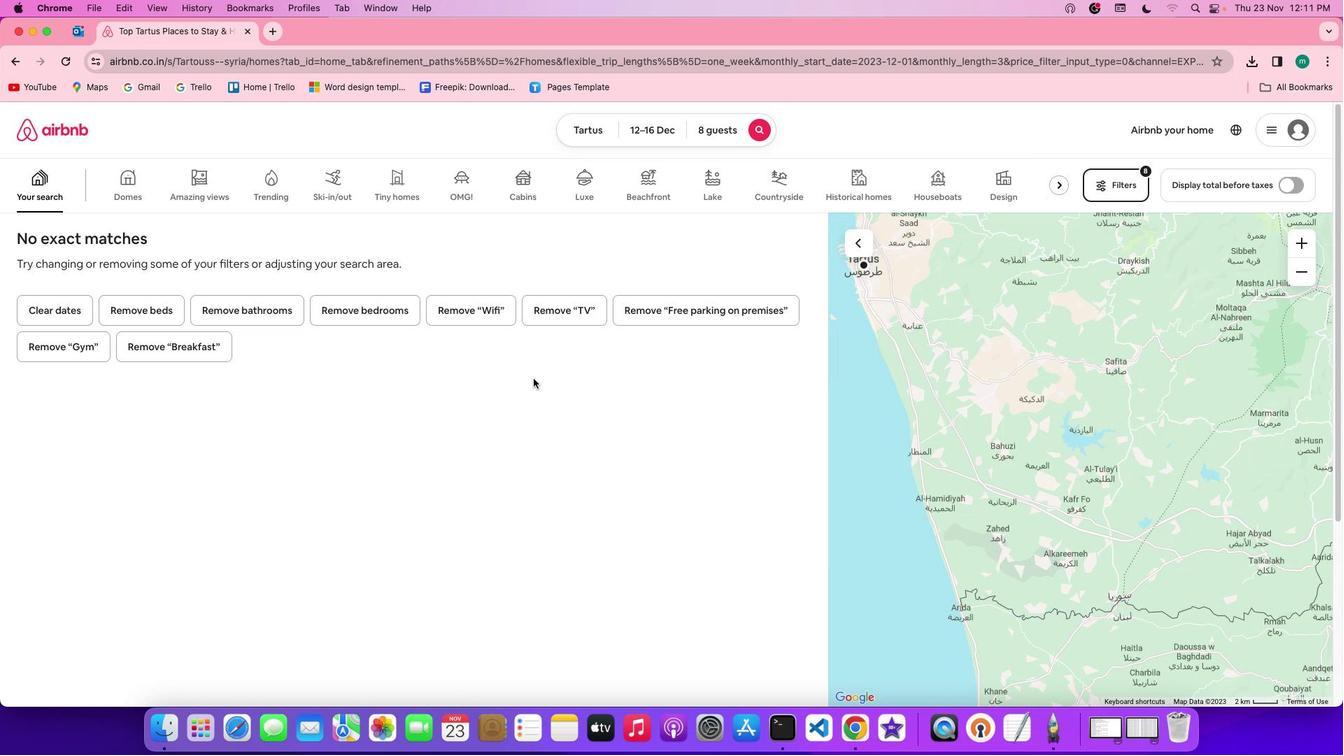 
